 Task: Add an event  with title  Workshop: Effective Communication, date '2024/05/03' & Select Event type as  Group. Add location for the event as  321 Damrak, Amsterdam, Netherlands and add a description: The Effective Communication workshop is a dynamic and interactive session designed to enhance participants' communication skills and promote effective interpersonal interactions in the workplace. This workshop provides valuable insights, practical techniques, and hands-on exercises to improve both verbal and non-verbal communication abilities._x000D_
_x000D_
Create an event link  http-workshop:effectivecommunicationcom & Select the event color as  Lime Green. , logged in from the account softage.1@softage.netand send the event invitation to softage.7@softage.net and softage.8@softage.net
Action: Mouse moved to (691, 215)
Screenshot: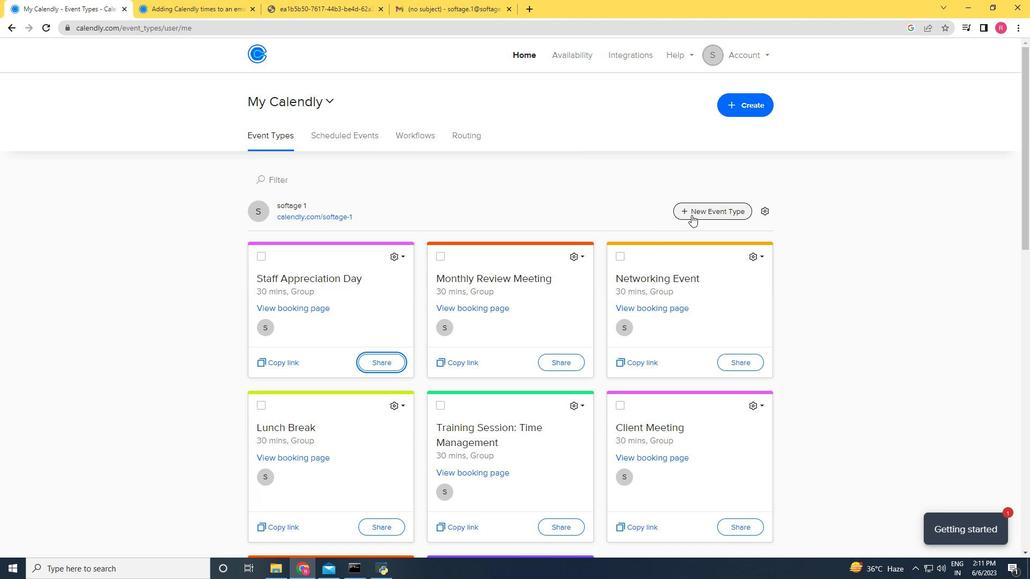 
Action: Mouse pressed left at (691, 215)
Screenshot: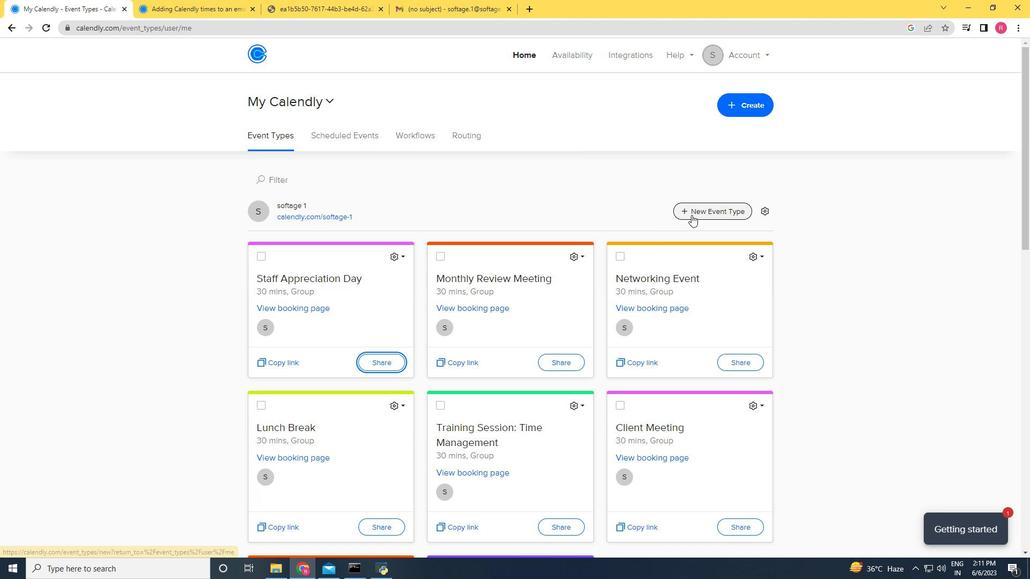 
Action: Mouse moved to (458, 245)
Screenshot: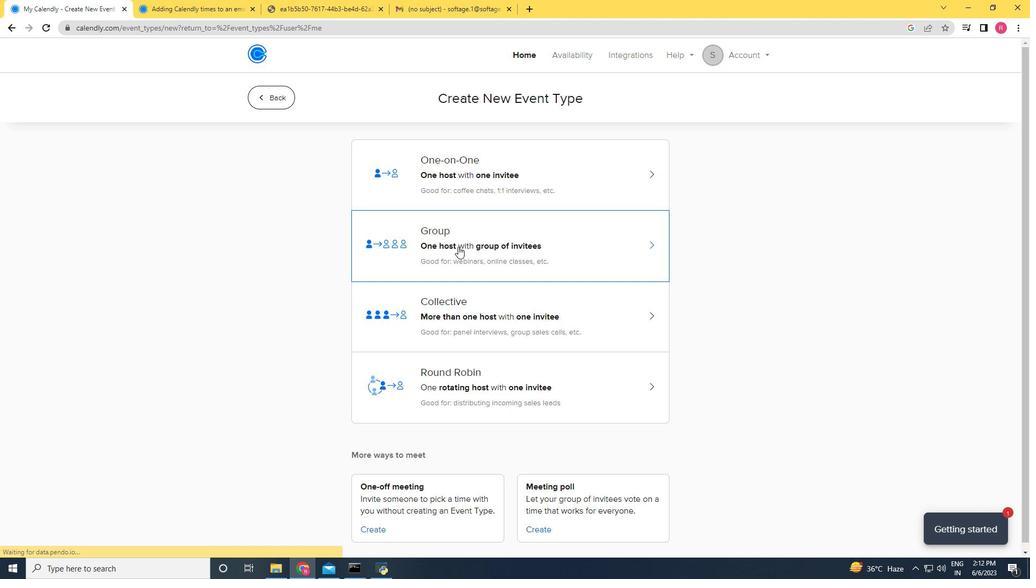 
Action: Mouse pressed left at (458, 245)
Screenshot: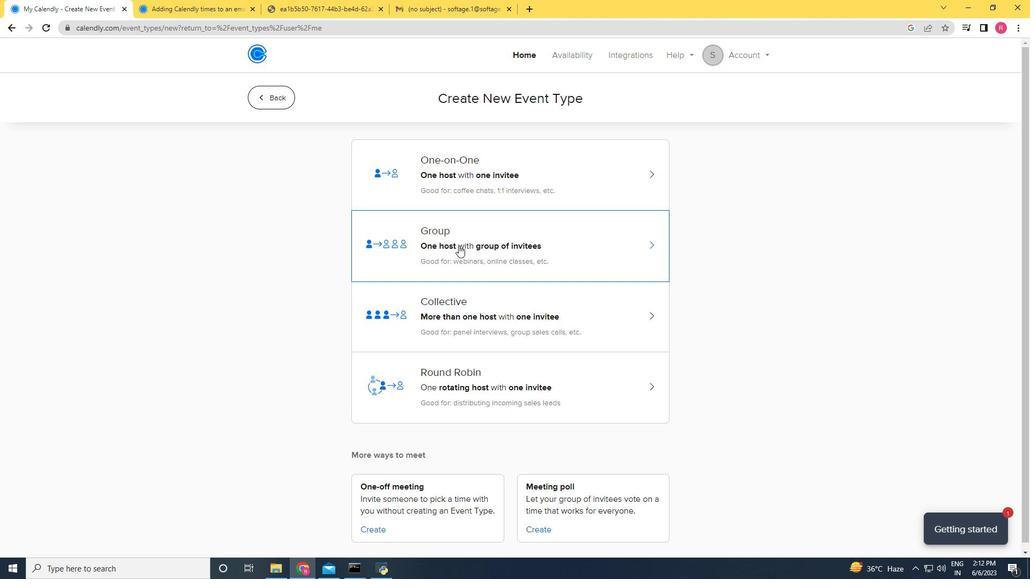 
Action: Mouse moved to (557, 217)
Screenshot: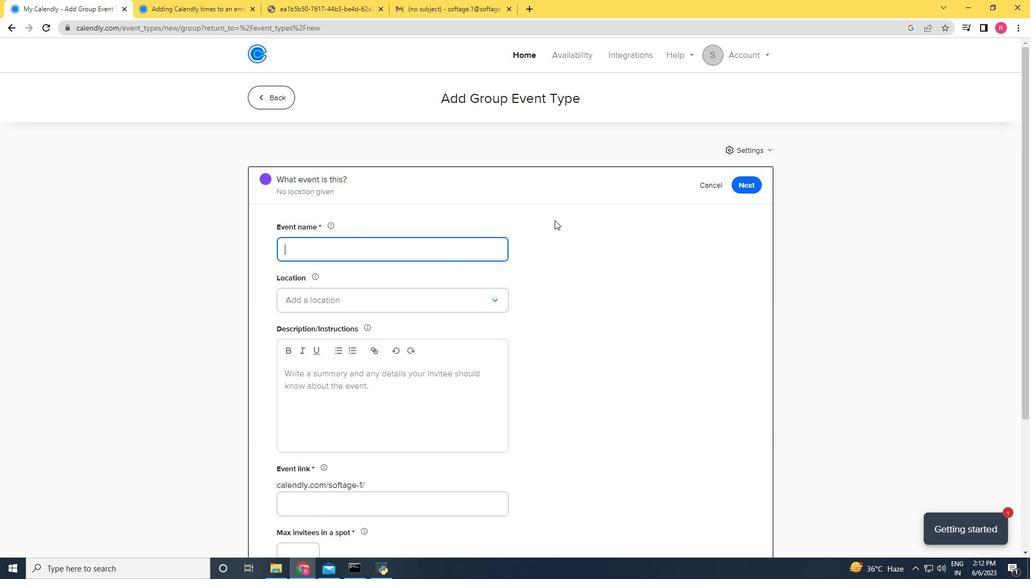 
Action: Key pressed <Key.shift>
Screenshot: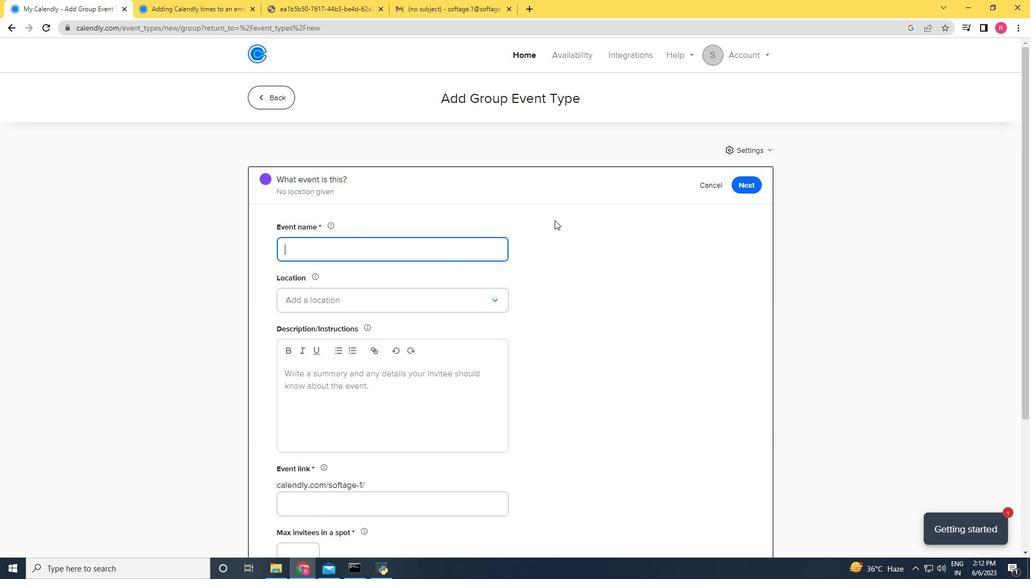 
Action: Mouse moved to (558, 217)
Screenshot: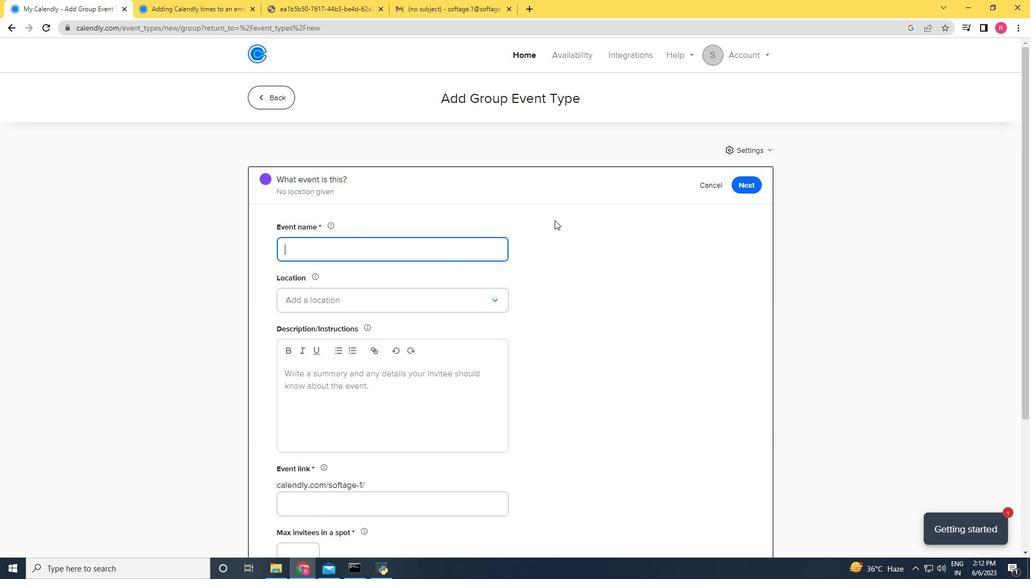
Action: Key pressed Workshop<Key.shift_r><Key.shift_r><Key.shift_r><Key.shift_r><Key.shift_r><Key.shift_r><Key.shift_r><Key.shift_r><Key.shift_r>:<Key.space><Key.shift><Key.shift><Key.shift><Key.shift><Key.shift><Key.shift>Effective<Key.space><Key.shift>Communicatin<Key.backspace><Key.backspace>ion<Key.space>
Screenshot: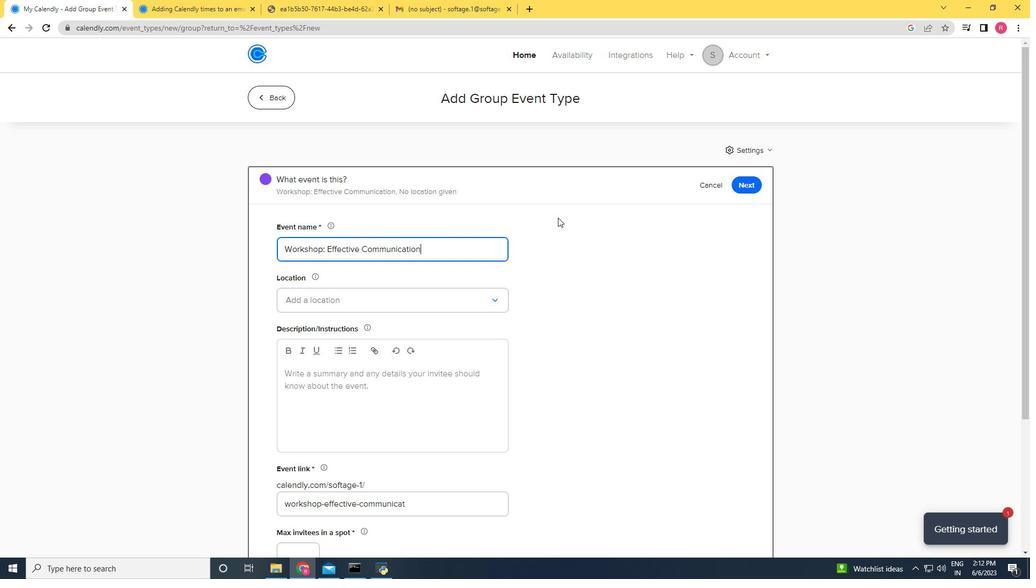 
Action: Mouse moved to (431, 297)
Screenshot: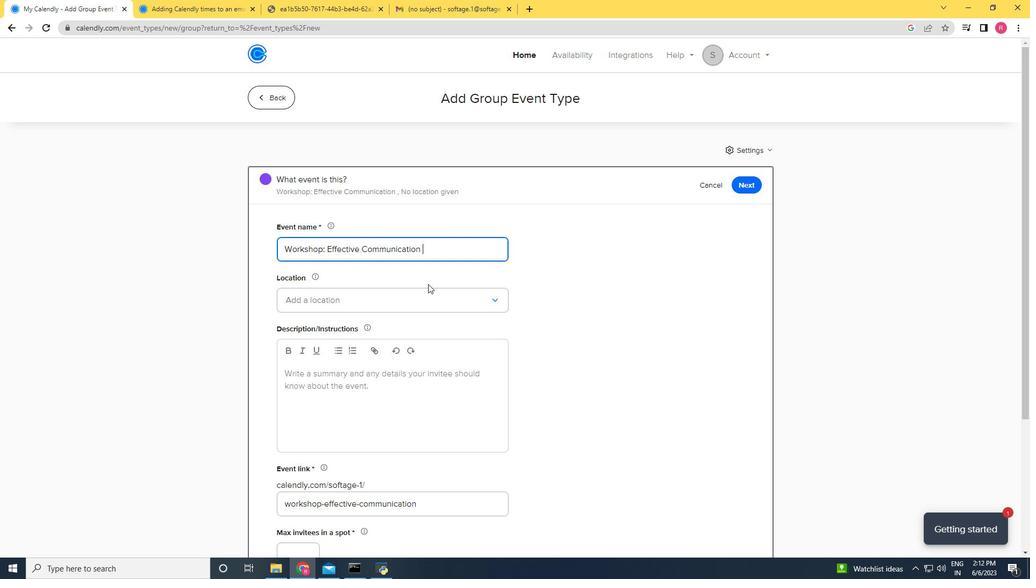 
Action: Mouse pressed left at (431, 297)
Screenshot: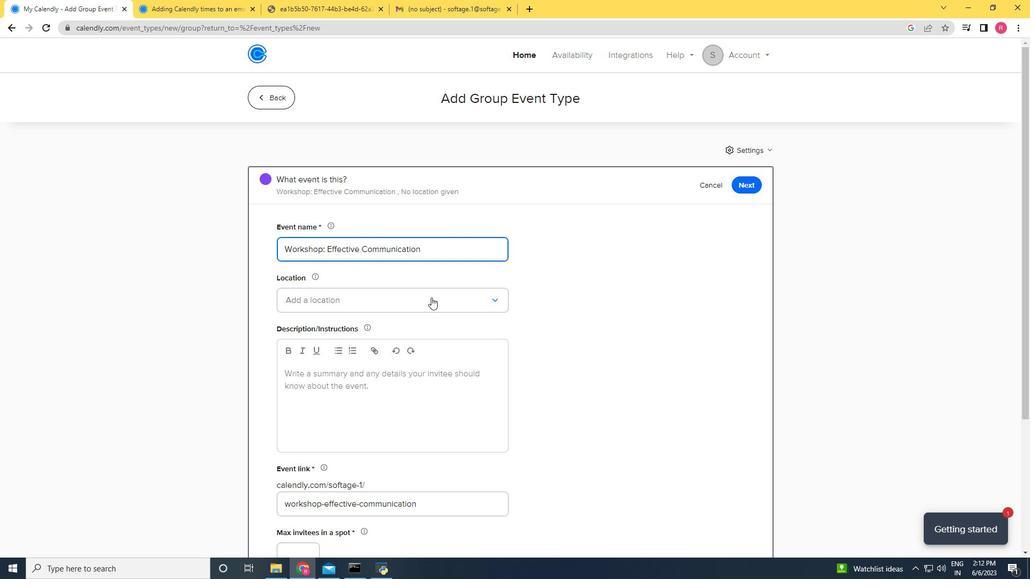 
Action: Mouse moved to (422, 322)
Screenshot: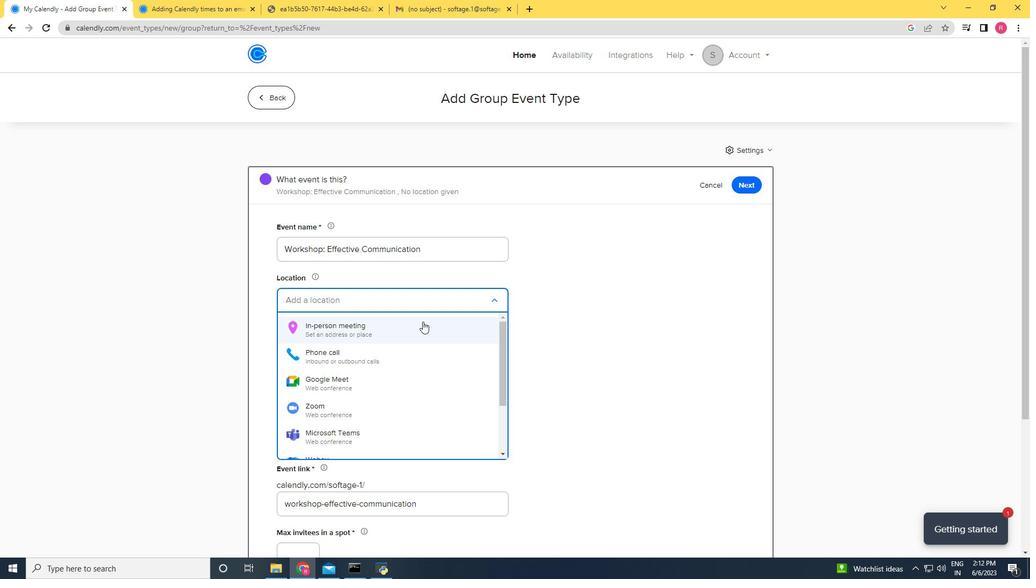
Action: Mouse pressed left at (422, 322)
Screenshot: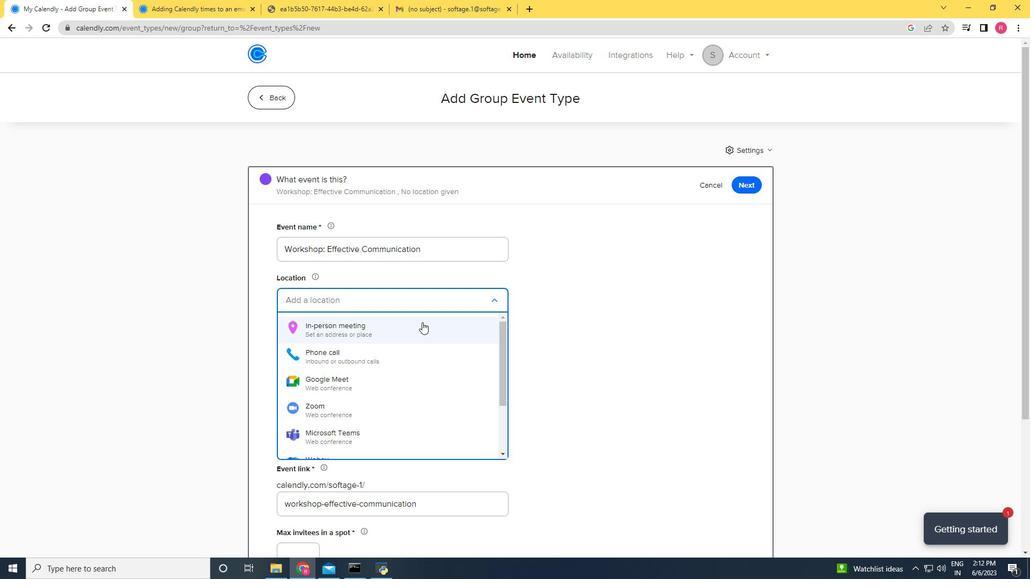 
Action: Mouse moved to (486, 182)
Screenshot: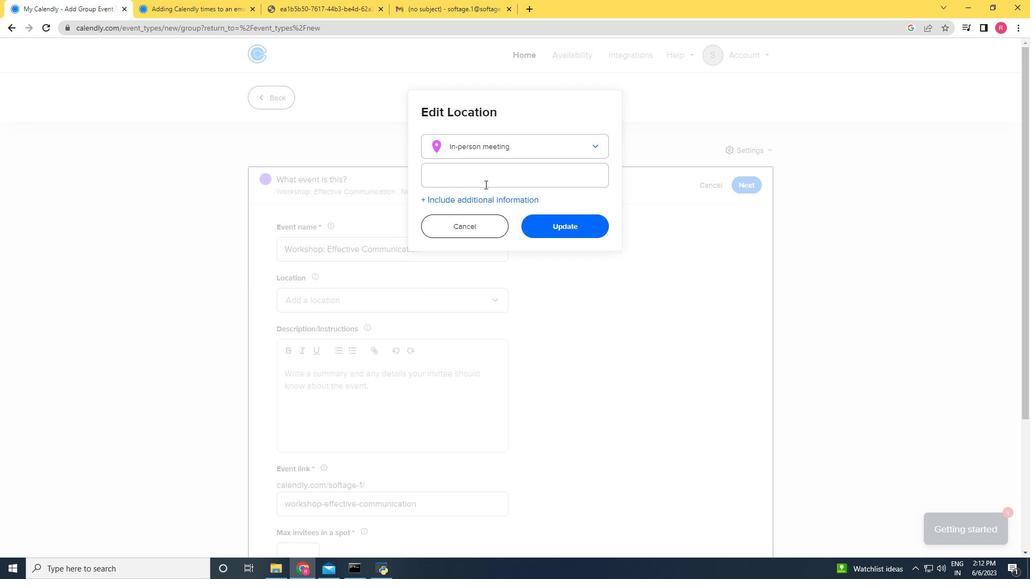 
Action: Mouse pressed left at (486, 182)
Screenshot: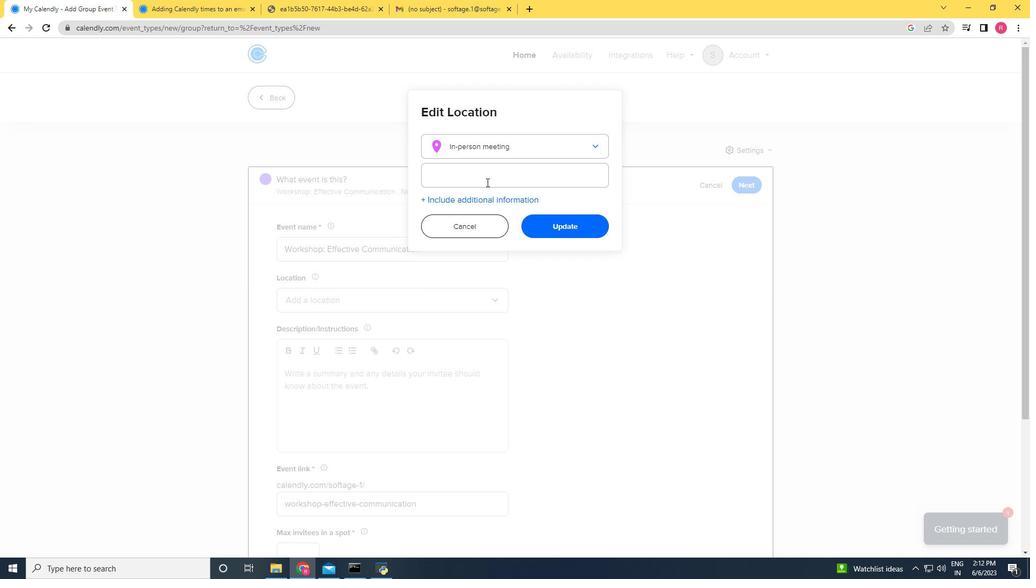 
Action: Mouse moved to (486, 181)
Screenshot: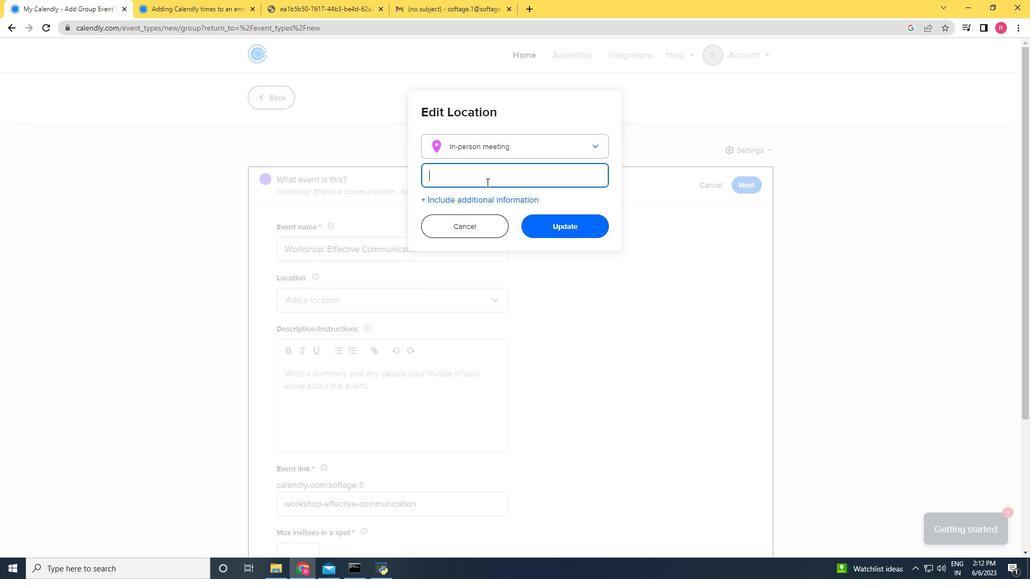 
Action: Key pressed 321<Key.space><Key.shift>Damrak<Key.space><Key.backspace>,<Key.space><Key.shift><Key.shift><Key.shift>Amsterd
Screenshot: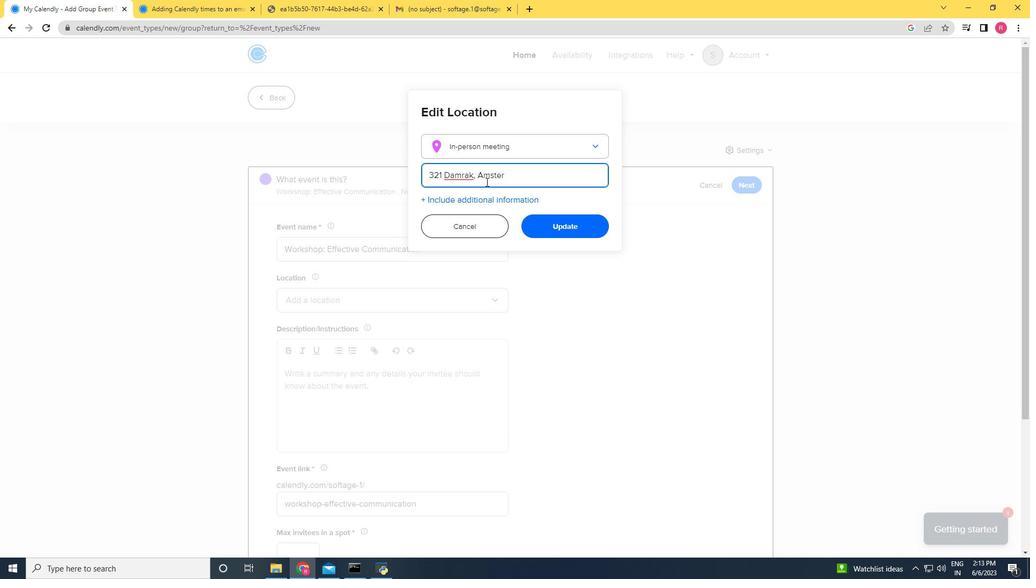 
Action: Mouse moved to (485, 181)
Screenshot: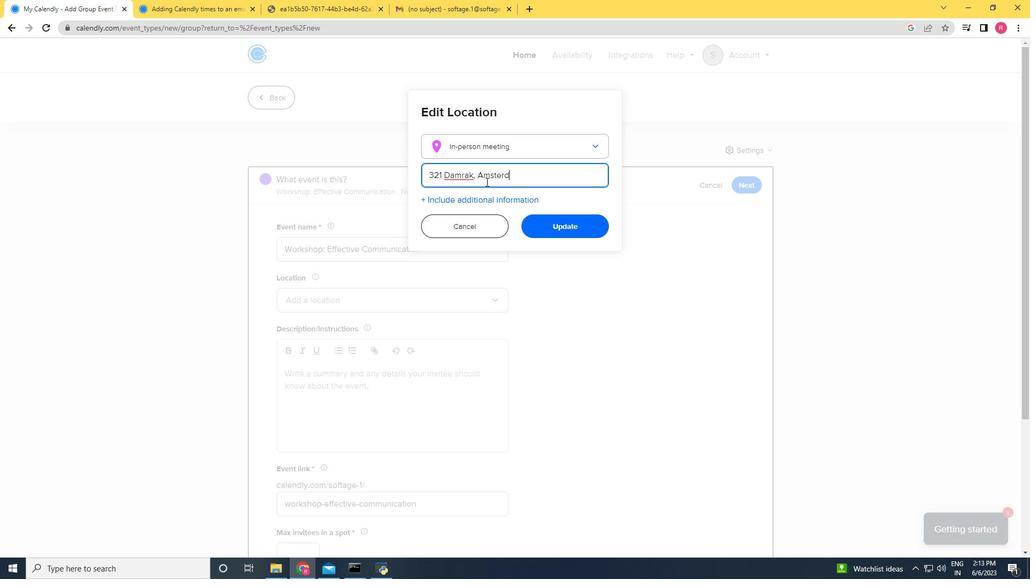 
Action: Key pressed am,<Key.space><Key.shift><Key.shift><Key.shift><Key.shift><Key.shift><Key.shift><Key.shift><Key.shift><Key.shift>Netherlands<Key.space>a<Key.insert><Key.backspace>
Screenshot: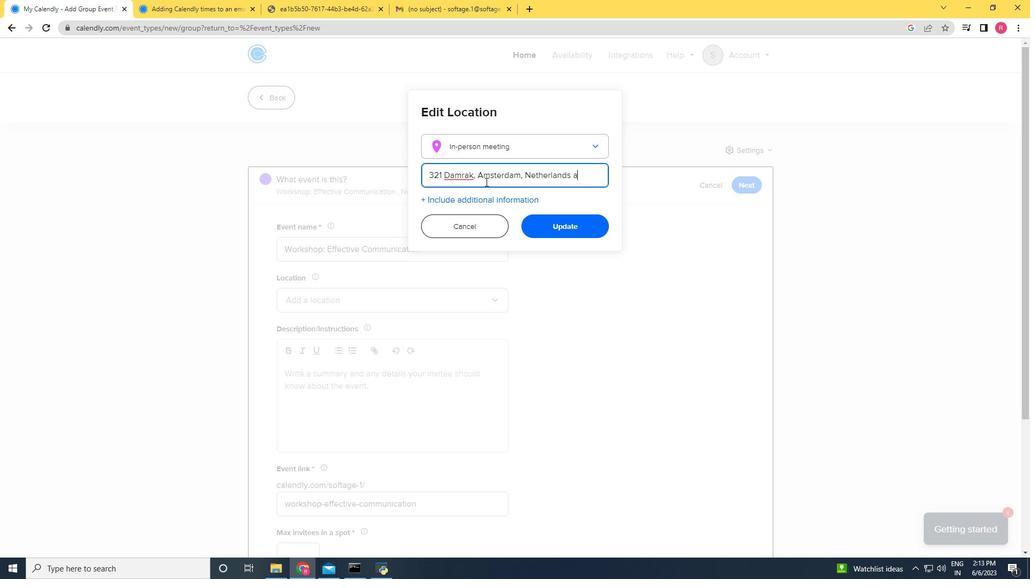 
Action: Mouse moved to (547, 231)
Screenshot: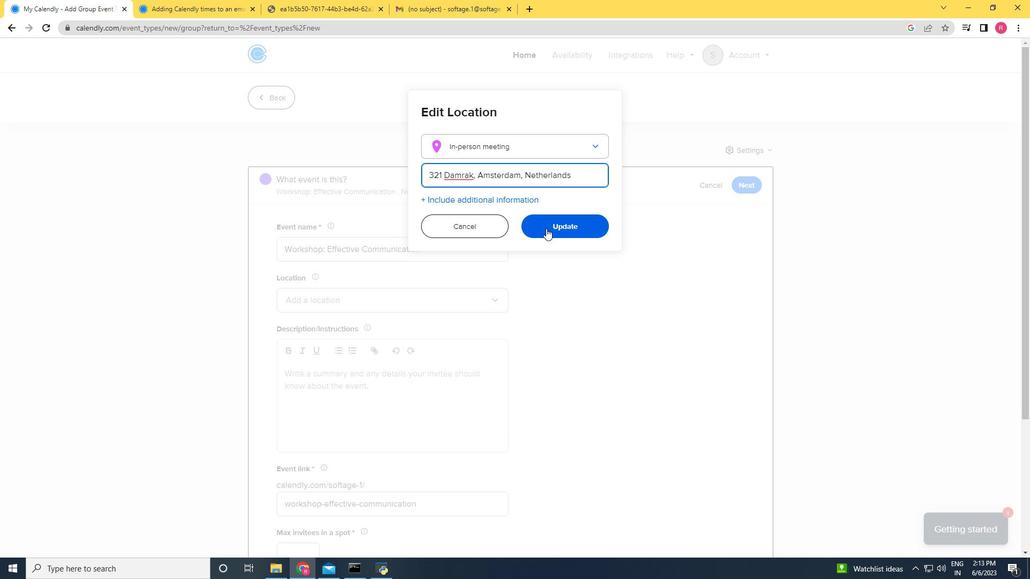 
Action: Mouse pressed left at (547, 231)
Screenshot: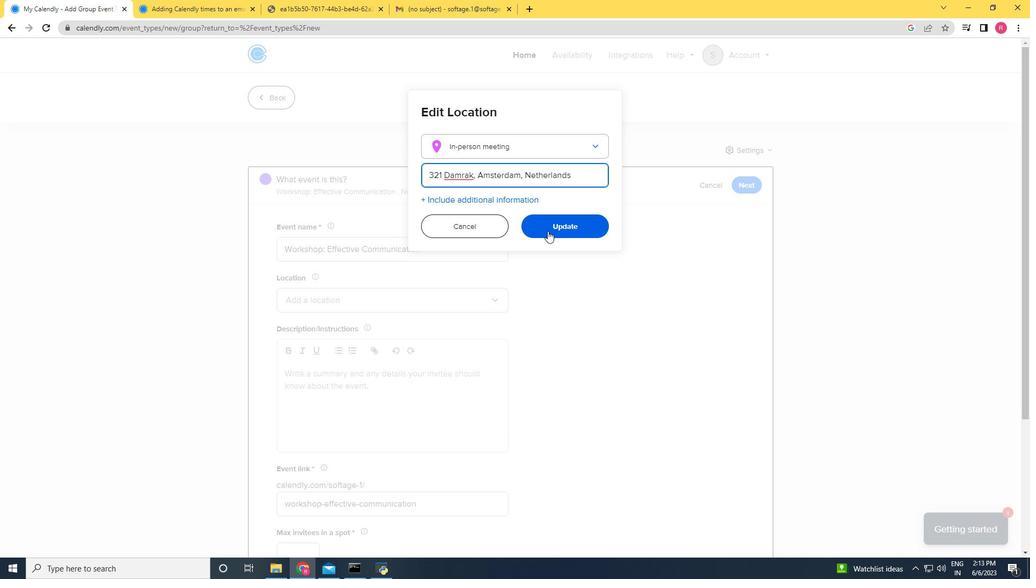 
Action: Mouse moved to (397, 399)
Screenshot: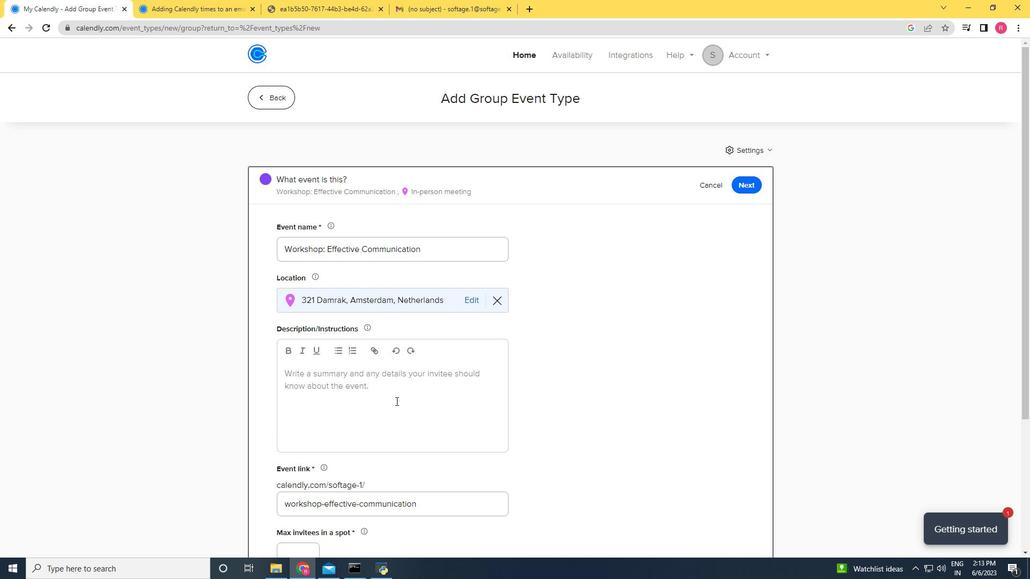 
Action: Mouse pressed left at (397, 399)
Screenshot: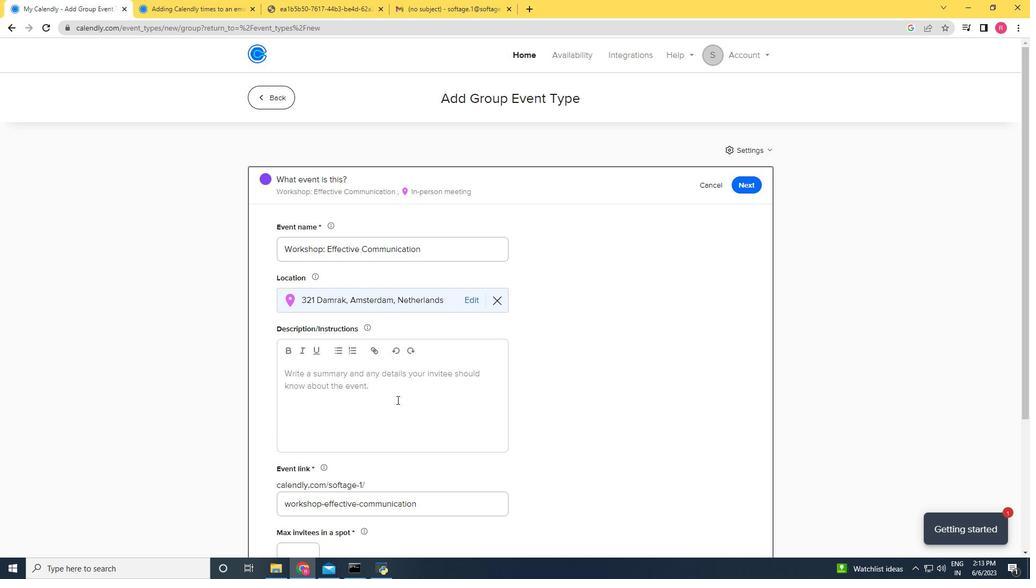 
Action: Mouse moved to (398, 399)
Screenshot: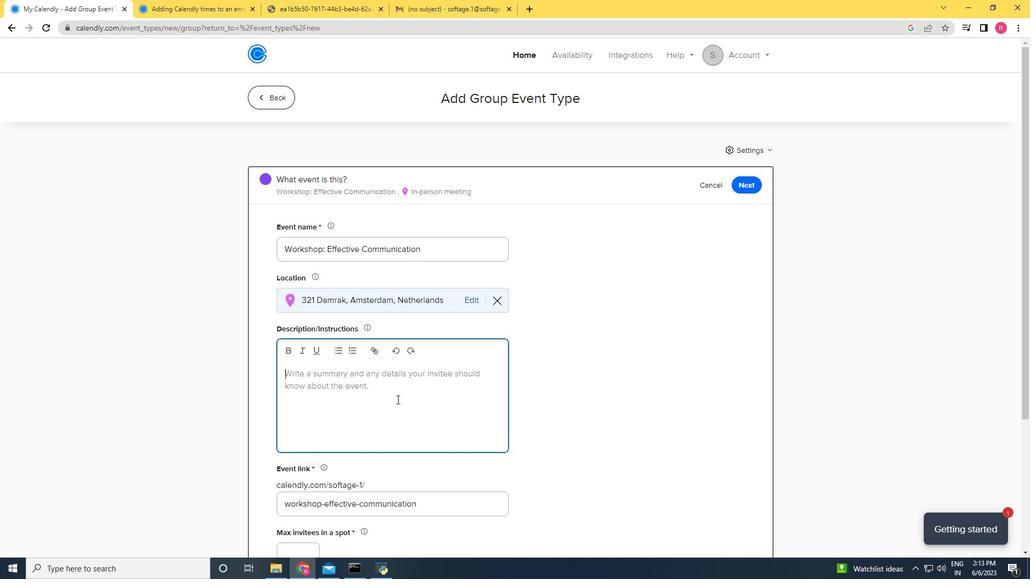 
Action: Key pressed <Key.shift>The<Key.space><Key.shift>Effecti
Screenshot: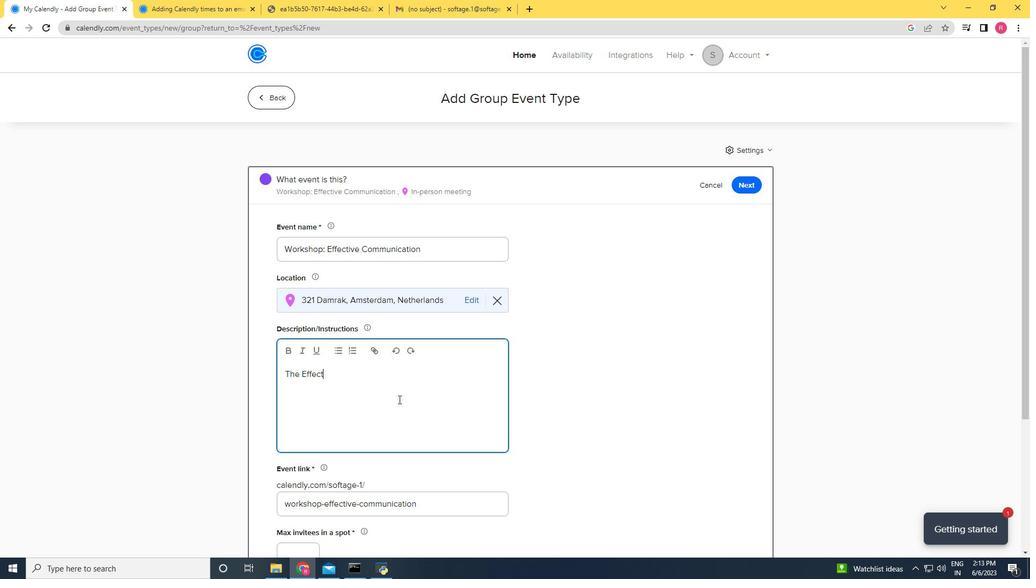 
Action: Mouse moved to (408, 394)
Screenshot: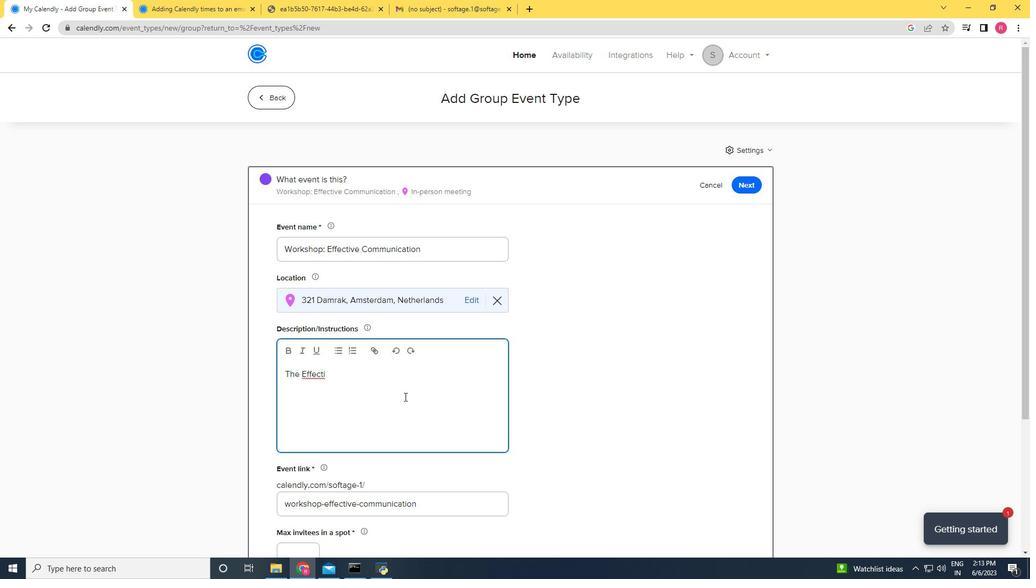 
Action: Key pressed ve<Key.space><Key.shift>Communica
Screenshot: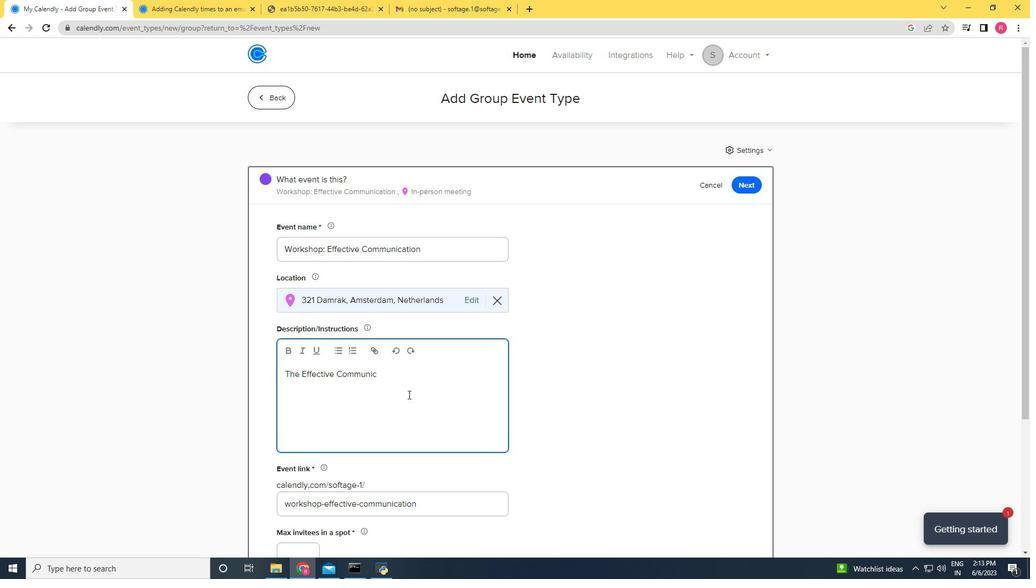 
Action: Mouse moved to (409, 393)
Screenshot: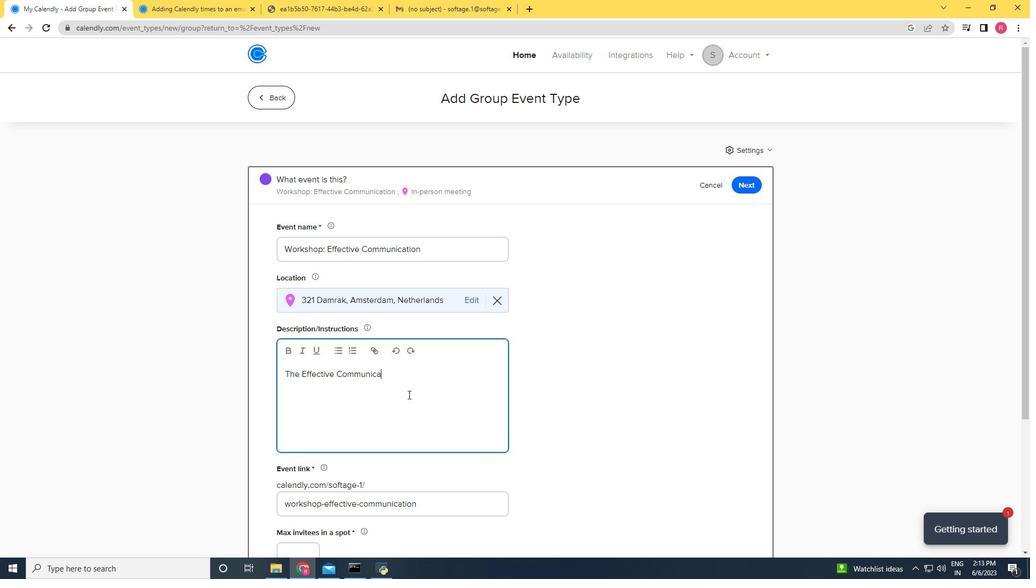 
Action: Key pressed r<Key.backspace><Key.backspace><Key.backspace><Key.backspace><Key.backspace><Key.backspace><Key.backspace><Key.backspace><Key.backspace><Key.backspace><Key.backspace><Key.backspace><Key.backspace><Key.backspace><Key.backspace><Key.backspace><Key.backspace><Key.backspace><Key.backspace><Key.backspace><Key.backspace><Key.backspace><Key.backspace><Key.backspace><Key.backspace><Key.backspace><Key.backspace><Key.backspace><Key.backspace><Key.backspace><Key.backspace><Key.backspace><Key.backspace><Key.backspace><Key.backspace><Key.backspace>ctrl+Zctrl+Zti
Screenshot: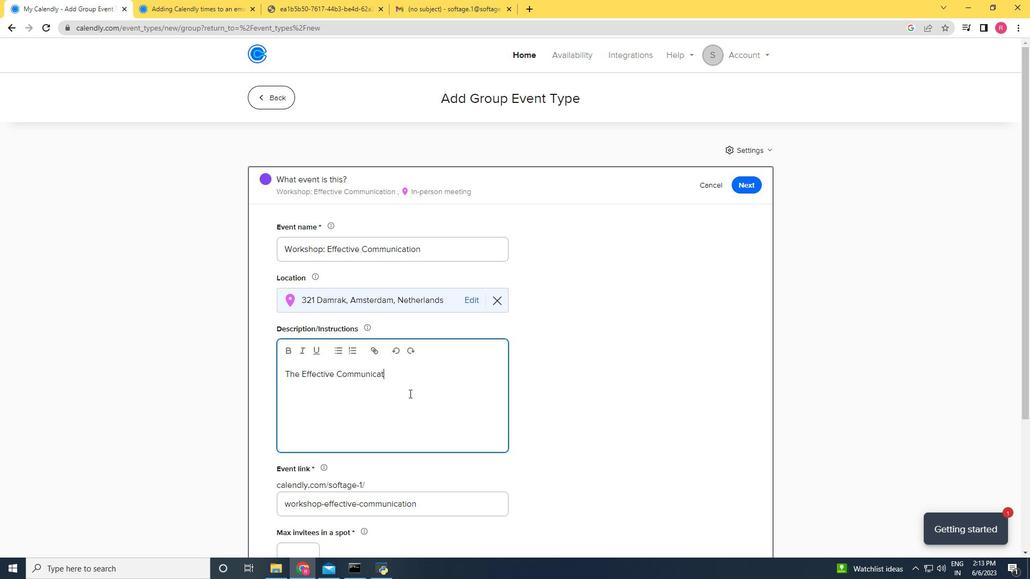 
Action: Mouse moved to (409, 393)
Screenshot: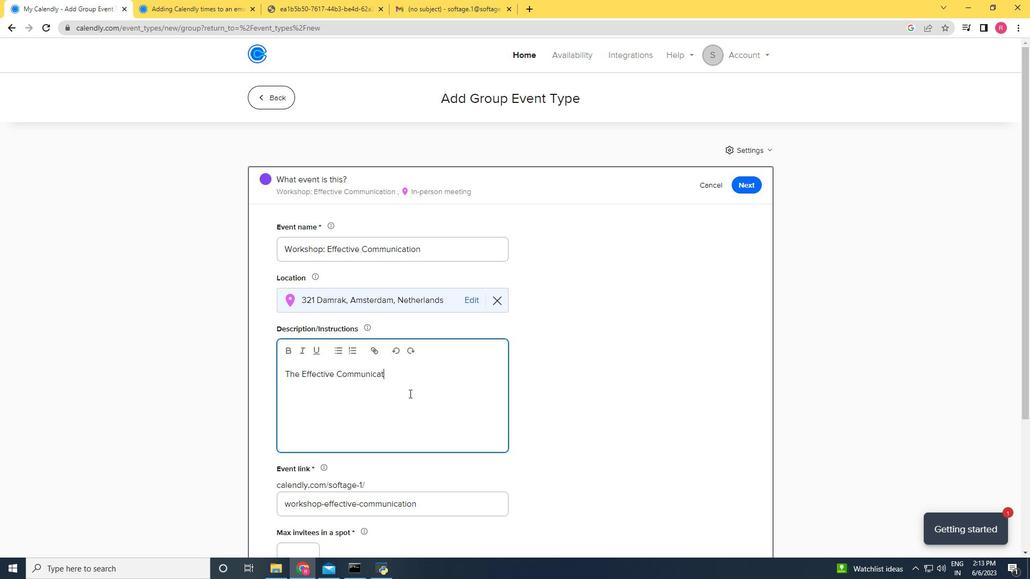 
Action: Key pressed on<Key.space>
Screenshot: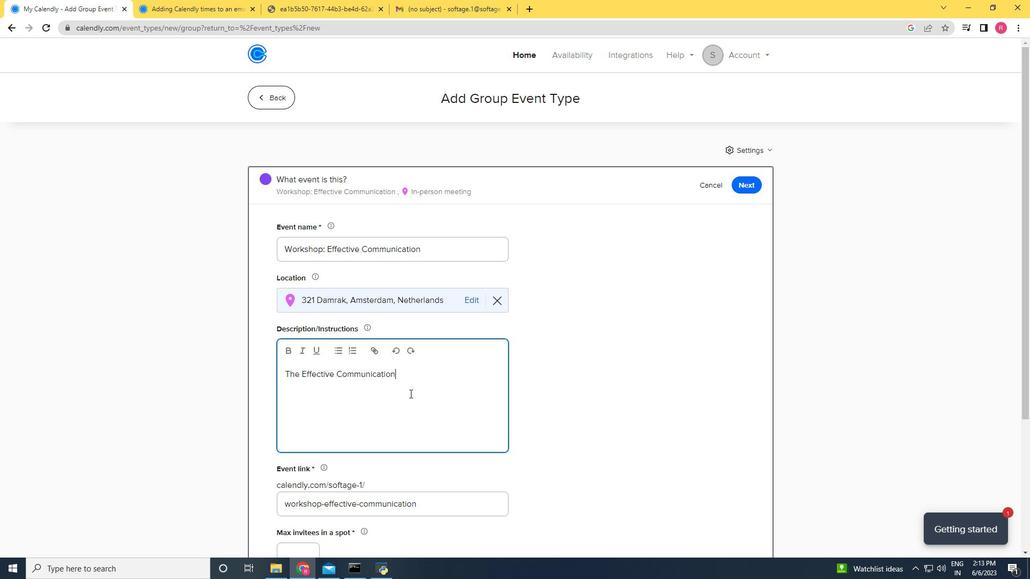 
Action: Mouse moved to (409, 393)
Screenshot: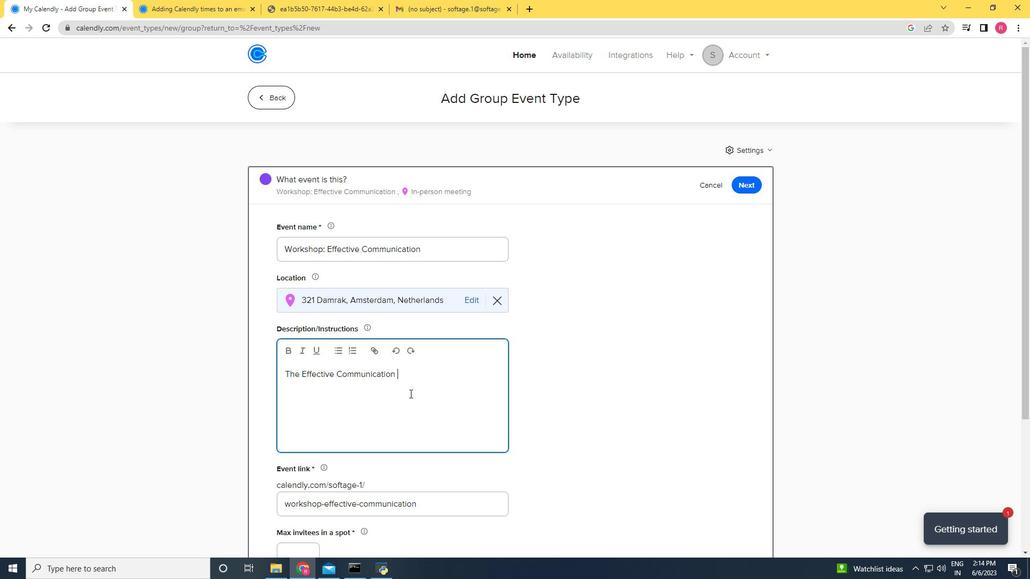 
Action: Key pressed worksh
Screenshot: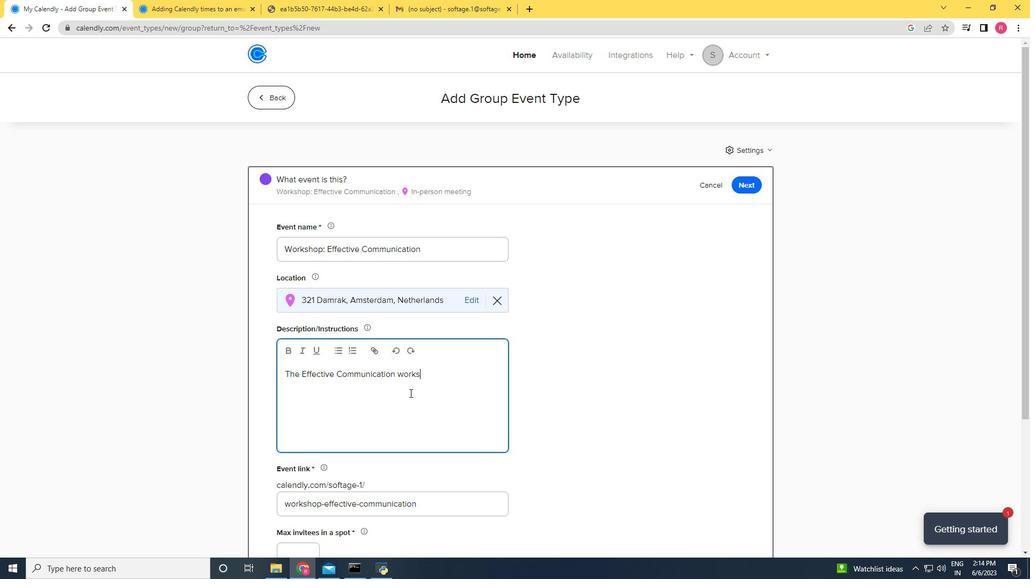
Action: Mouse moved to (409, 392)
Screenshot: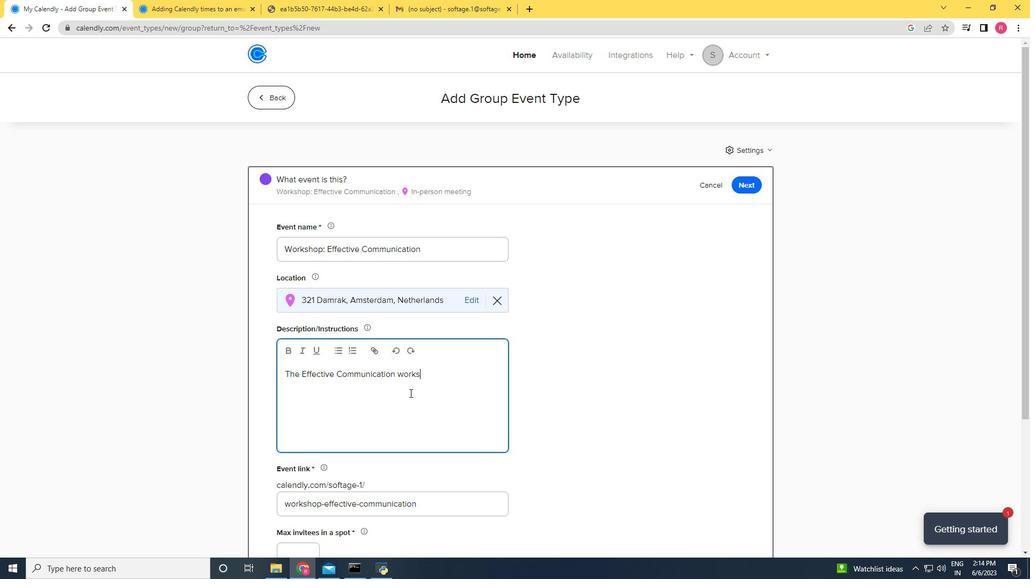 
Action: Key pressed op<Key.space>is<Key.space>a<Key.space>dyb<Key.backspace>namic<Key.space>and<Key.space><Key.space><Key.space><Key.space><Key.space>
Screenshot: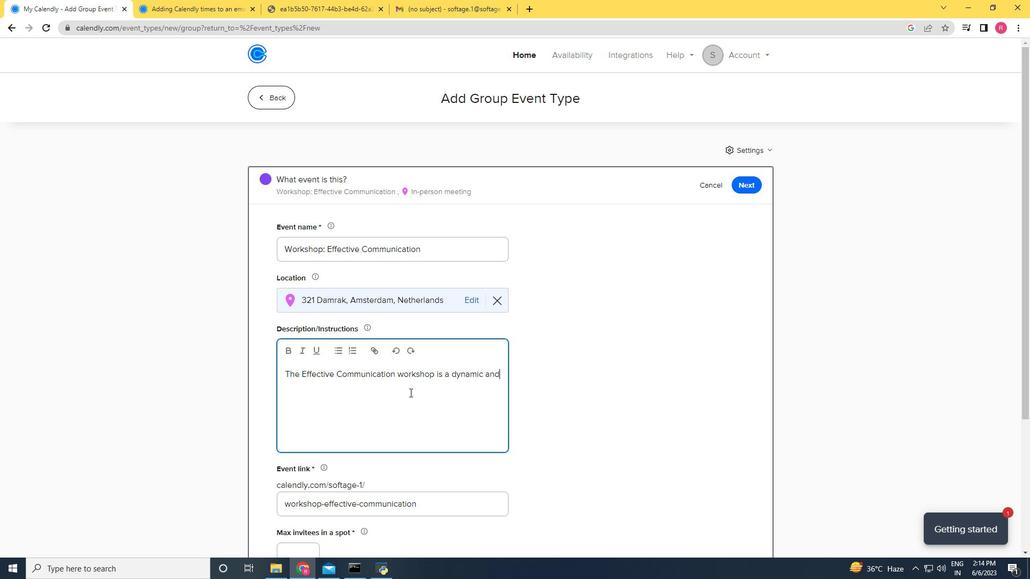 
Action: Mouse moved to (499, 375)
Screenshot: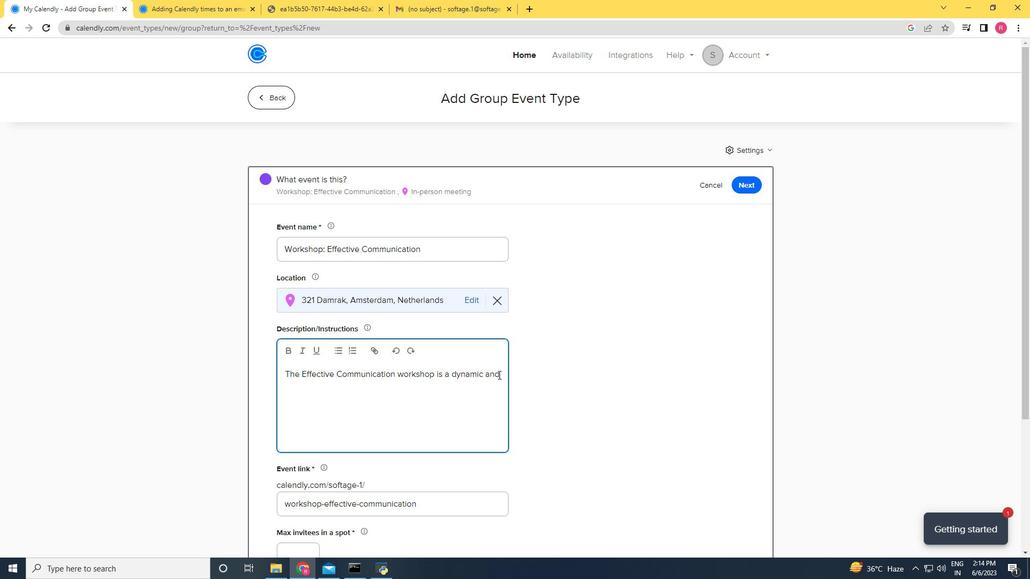
Action: Mouse pressed left at (499, 375)
Screenshot: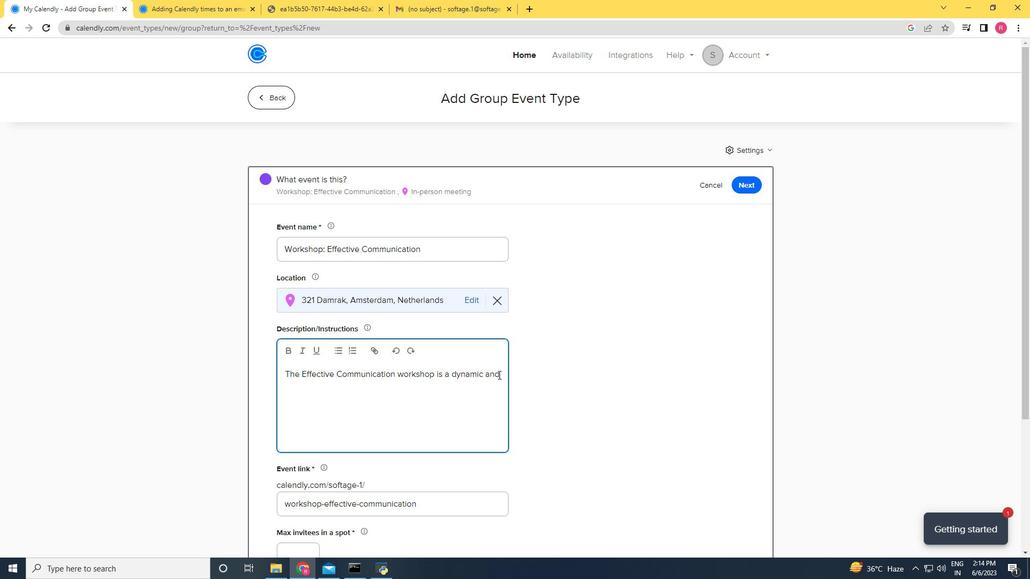
Action: Mouse moved to (469, 374)
Screenshot: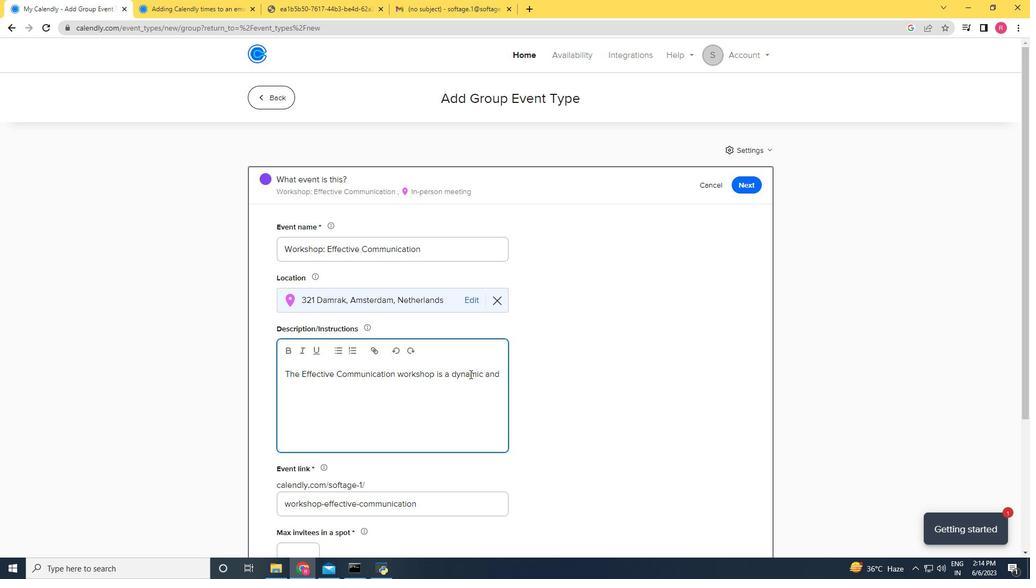 
Action: Key pressed <Key.backspace>d<Key.space>interactive<Key.space>sessionn<Key.space><Key.backspace><Key.backspace><Key.backspace><Key.backspace>on<Key.space>designed<Key.space>to<Key.space>enhance<Key.space>pr<Key.backspace>articipants<Key.space><Key.backspace>'<Key.space>communicationn<Key.space><Key.backspace><Key.backspace><Key.space>skils<Key.space><Key.backspace><Key.backspace>ls<Key.space>and<Key.space>promote<Key.space>effecive<Key.space><Key.backspace><Key.backspace><Key.backspace><Key.backspace>tive<Key.space>interpersonal<Key.space>interactions<Key.space>in<Key.space>thr<Key.space><Key.backspace><Key.backspace>e<Key.space>workplace.
Screenshot: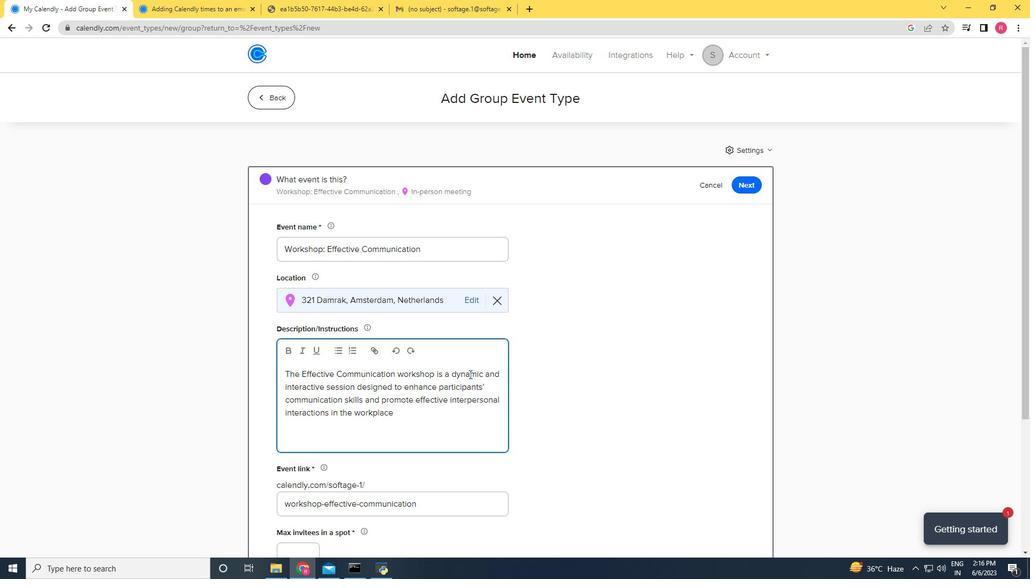 
Action: Mouse moved to (438, 504)
Screenshot: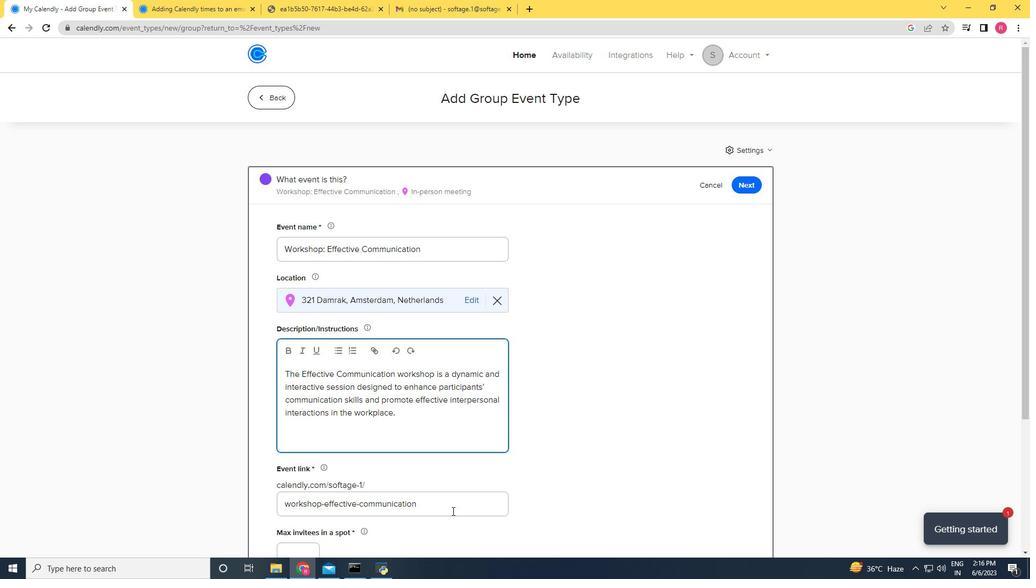 
Action: Mouse pressed left at (438, 504)
Screenshot: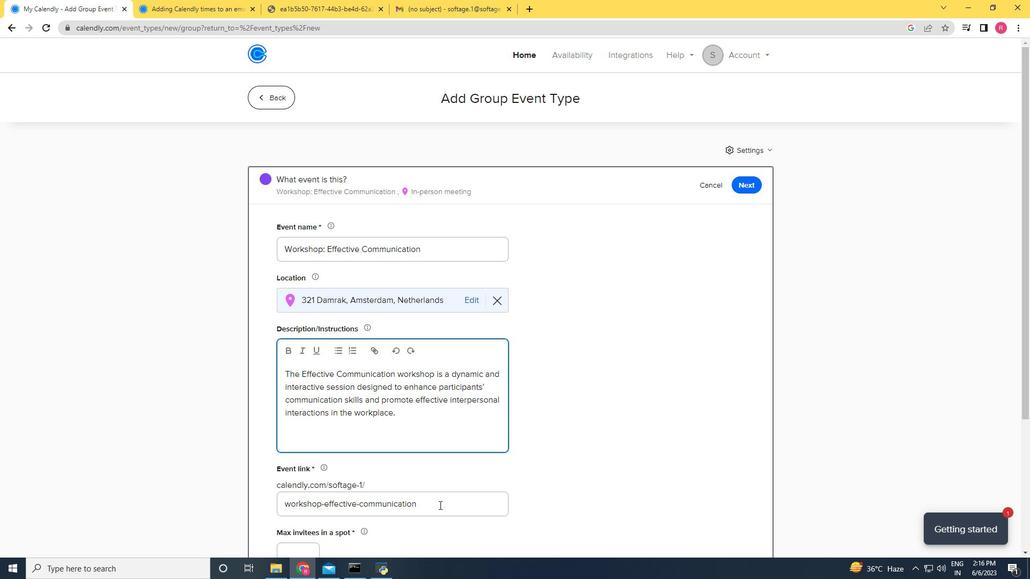 
Action: Mouse moved to (438, 503)
Screenshot: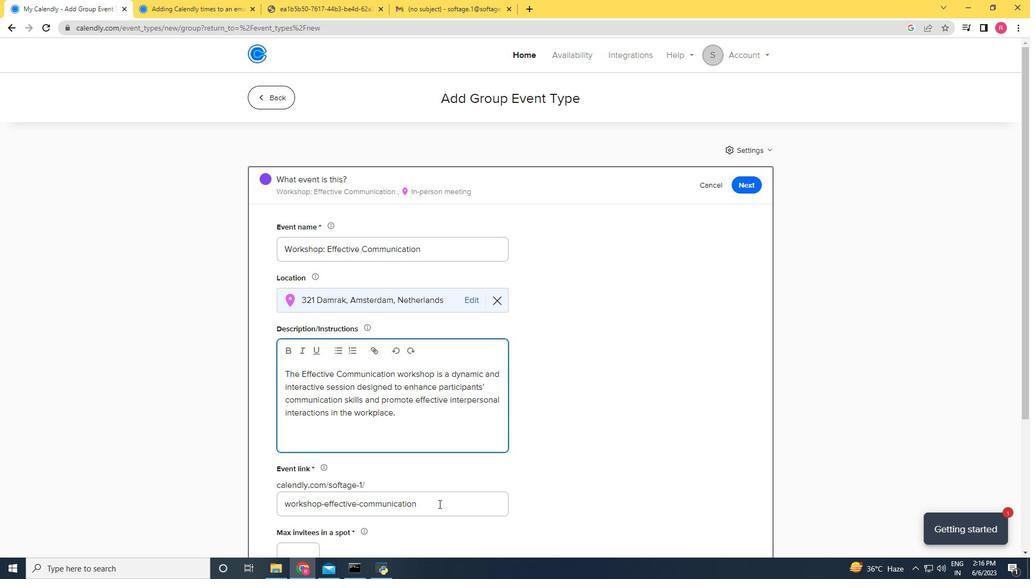 
Action: Mouse pressed left at (438, 503)
Screenshot: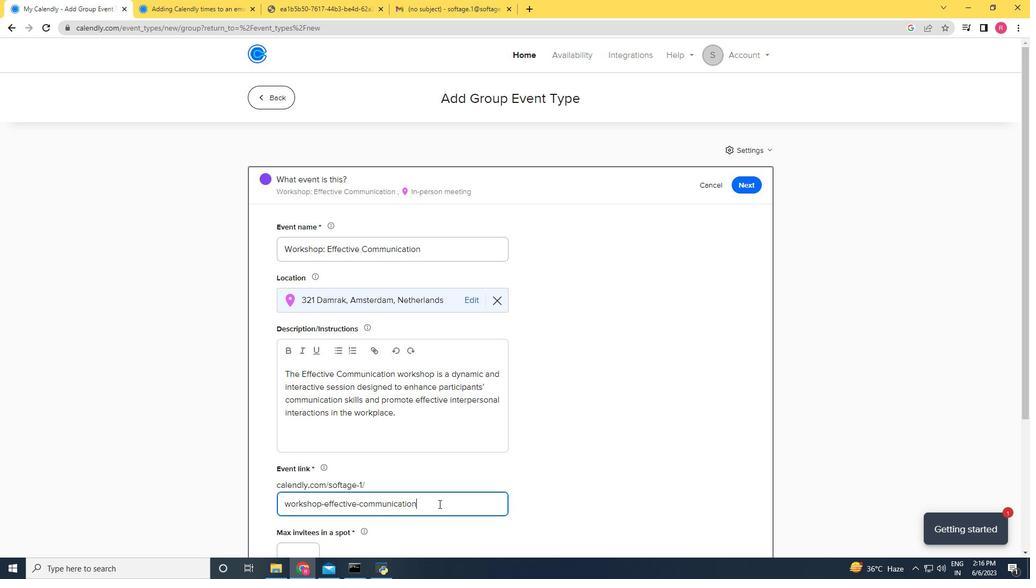 
Action: Mouse moved to (441, 502)
Screenshot: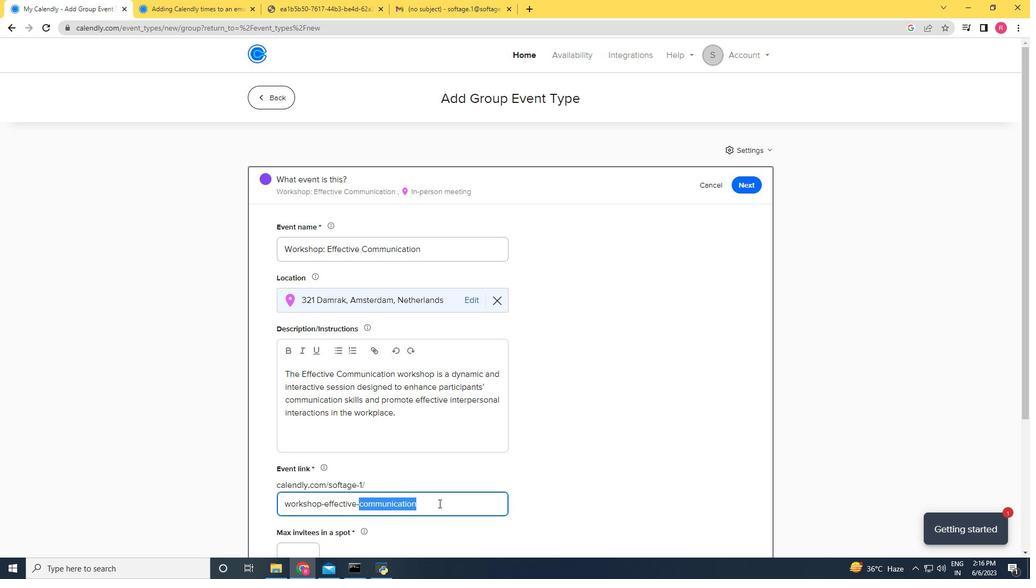 
Action: Key pressed <Key.backspace><Key.backspace><Key.backspace><Key.backspace><Key.backspace><Key.backspace><Key.backspace><Key.backspace><Key.backspace><Key.backspace><Key.backspace><Key.backspace><Key.backspace><Key.backspace><Key.backspace><Key.backspace><Key.backspace><Key.backspace><Key.backspace><Key.backspace><Key.backspace><Key.backspace><Key.backspace><Key.backspace><Key.backspace><Key.backspace><Key.backspace><Key.backspace><Key.backspace><Key.backspace><Key.backspace><Key.backspace><Key.backspace><Key.backspace><Key.backspace><Key.backspace><Key.backspace><Key.backspace><Key.backspace><Key.backspace><Key.backspace><Key.backspace><Key.backspace><Key.backspace><Key.backspace><Key.backspace><Key.backspace><Key.backspace><Key.backspace><Key.backspace><Key.backspace><Key.backspace><Key.backspace><Key.backspace><Key.backspace><Key.backspace><Key.backspace><Key.backspace>
Screenshot: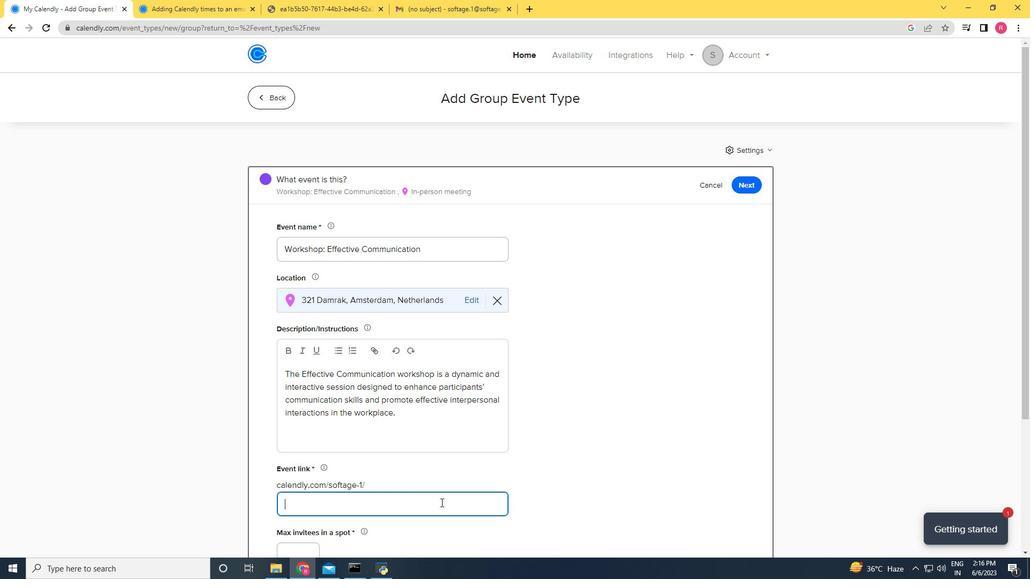 
Action: Mouse moved to (469, 425)
Screenshot: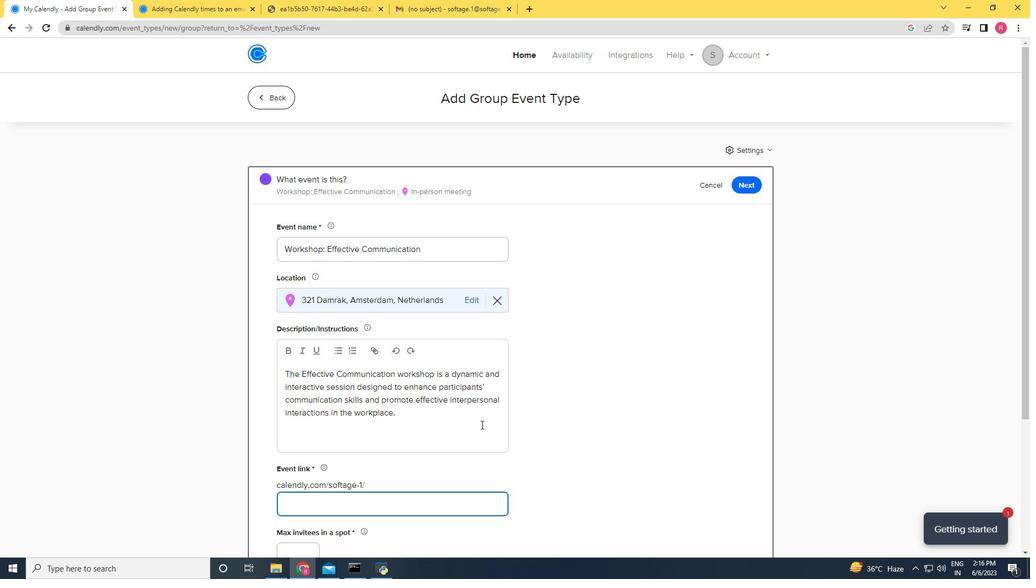 
Action: Mouse pressed left at (469, 425)
Screenshot: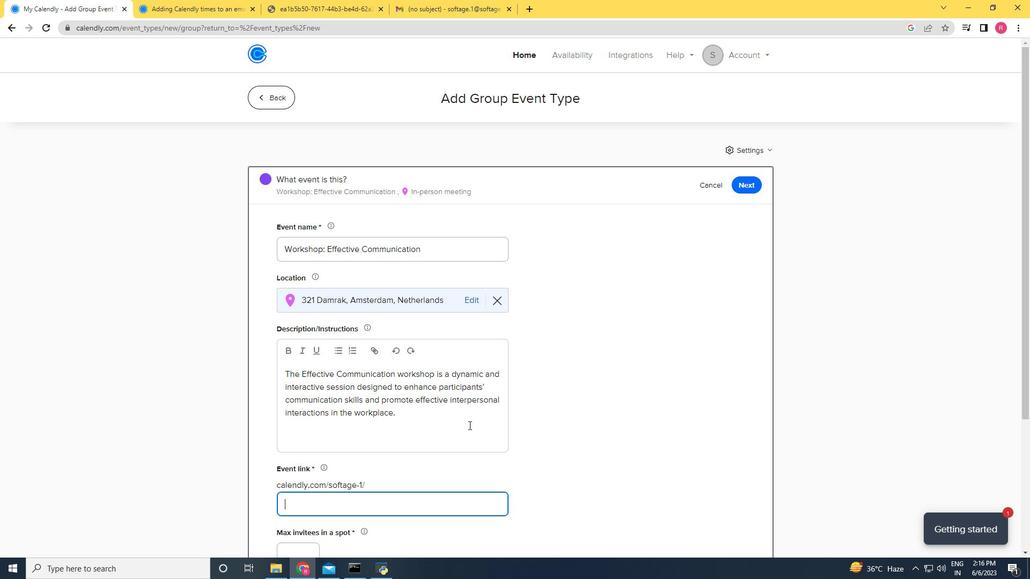 
Action: Mouse moved to (1029, 422)
Screenshot: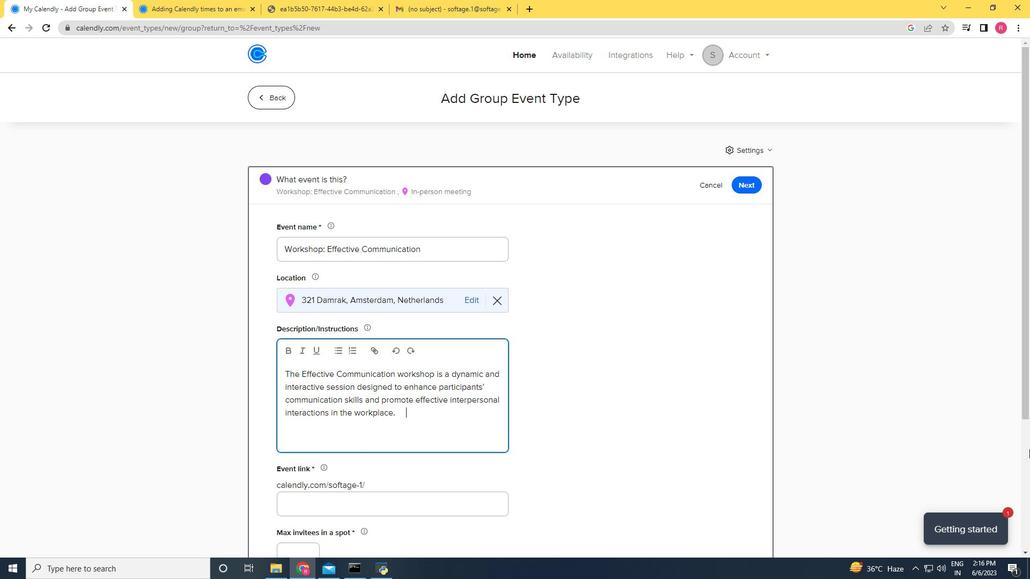 
Action: Key pressed <Key.backspace><Key.backspace><Key.backspace>
Screenshot: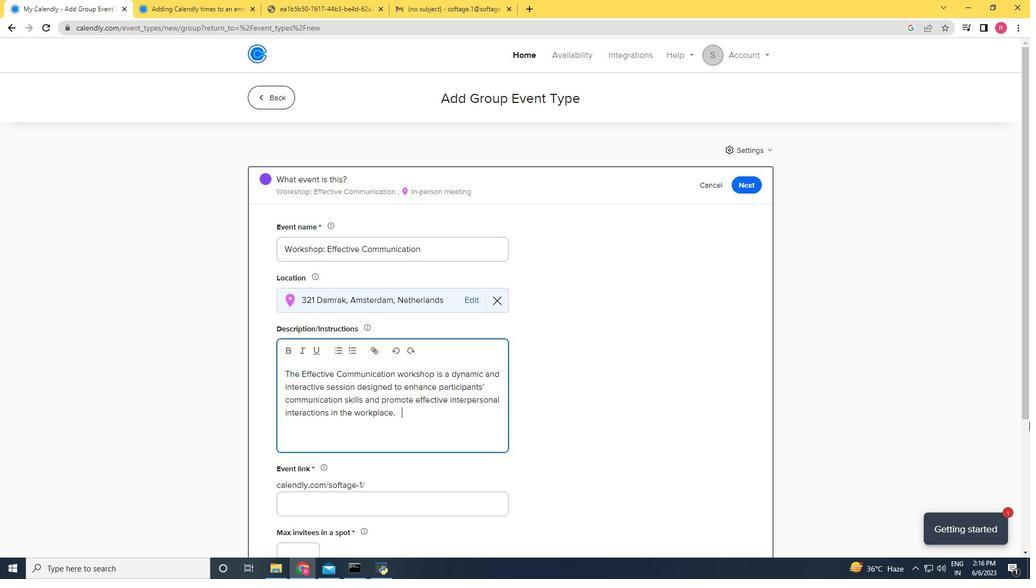 
Action: Mouse moved to (1029, 421)
Screenshot: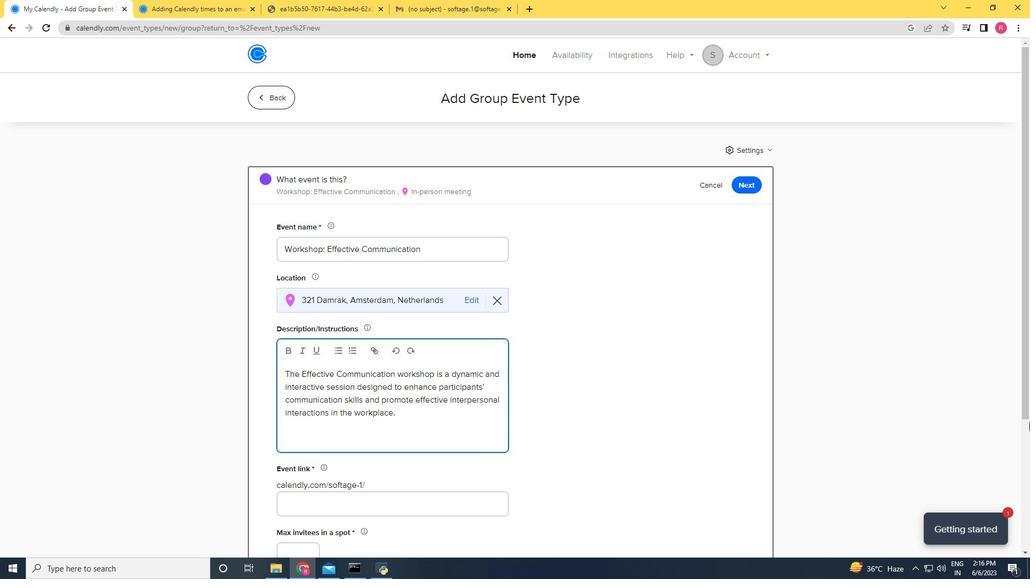 
Action: Key pressed thi
Screenshot: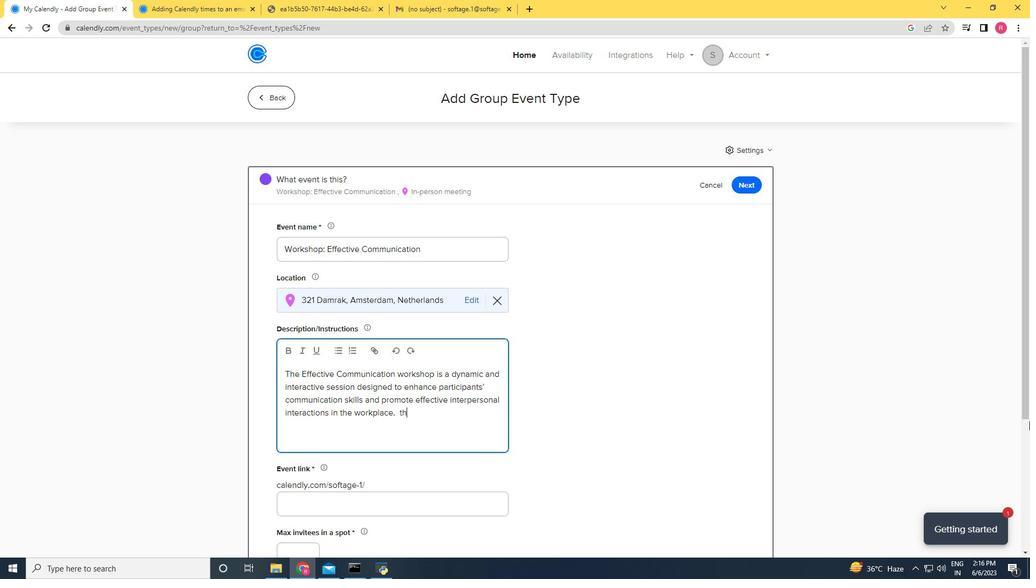 
Action: Mouse moved to (1029, 421)
Screenshot: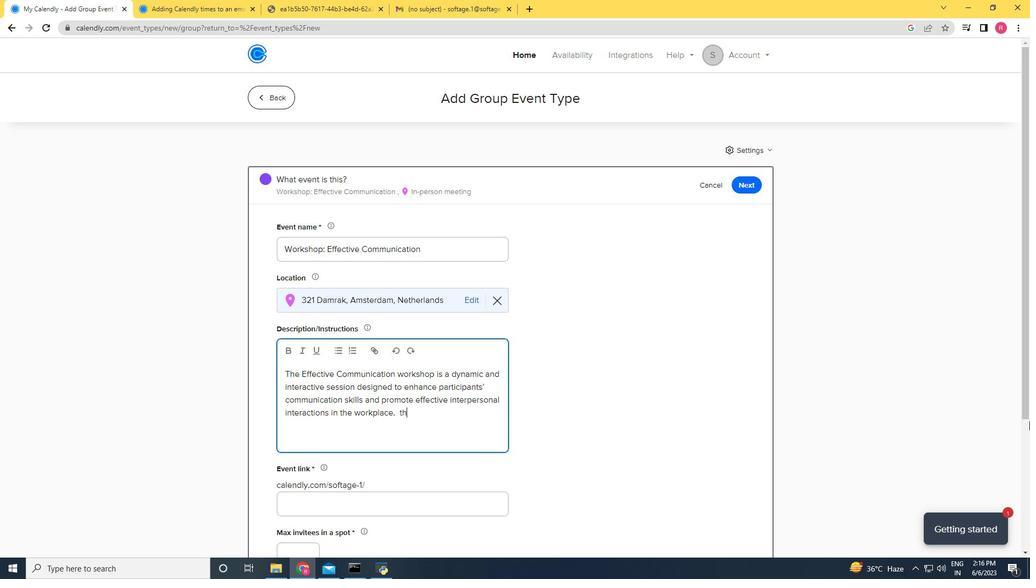 
Action: Key pressed s<Key.space>
Screenshot: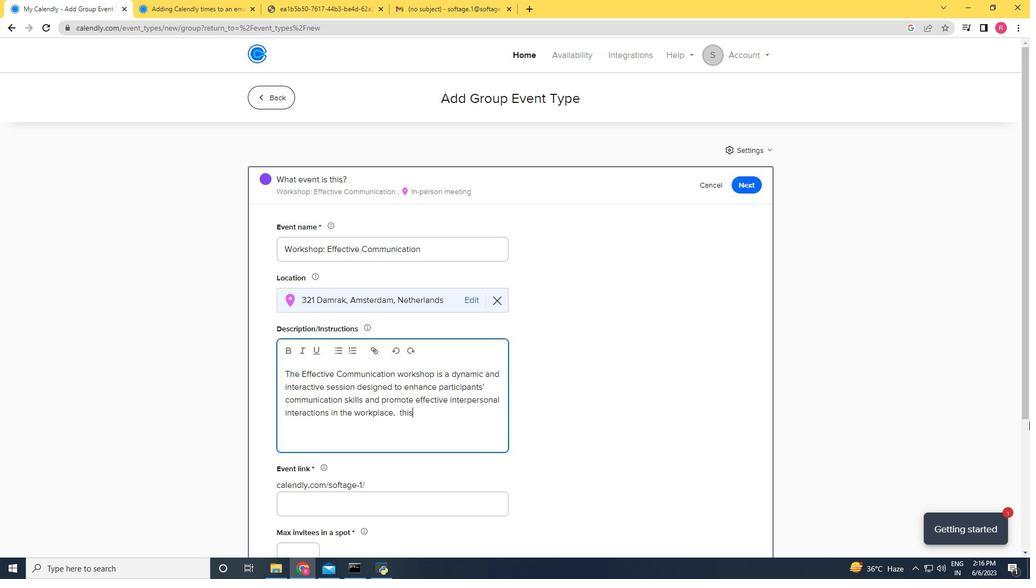 
Action: Mouse moved to (1029, 420)
Screenshot: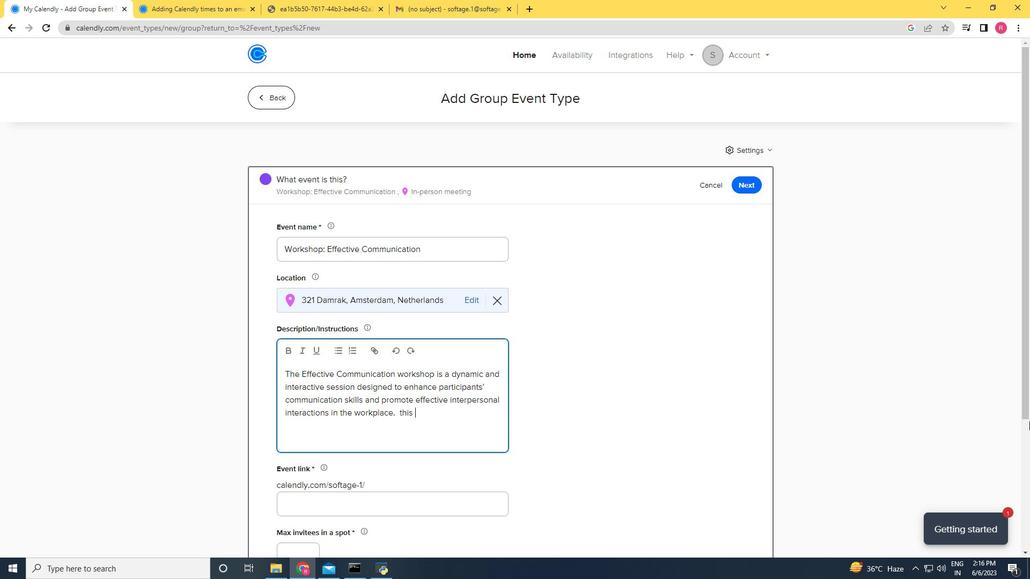 
Action: Key pressed <Key.backspace><Key.backspace>
Screenshot: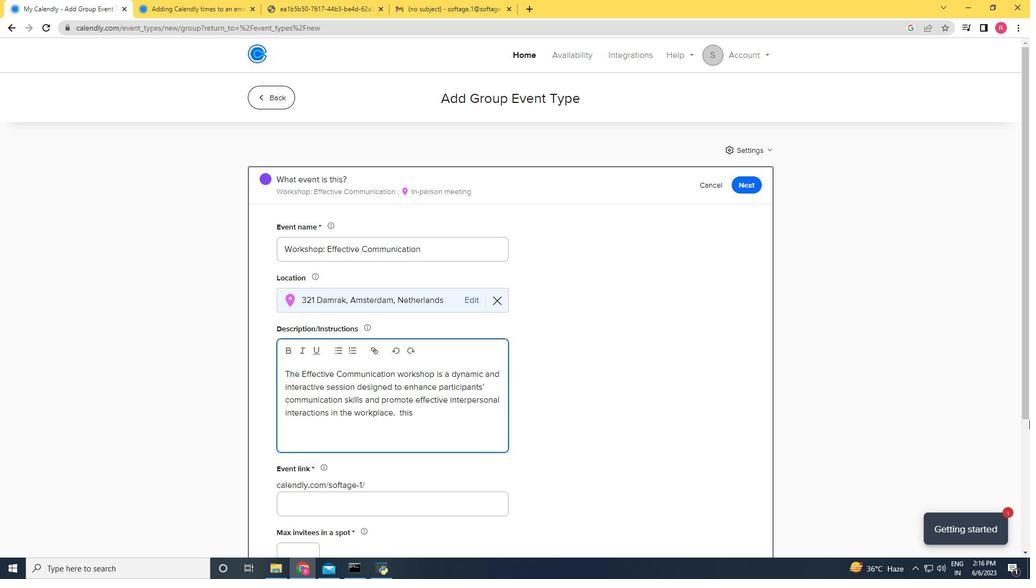 
Action: Mouse moved to (1029, 420)
Screenshot: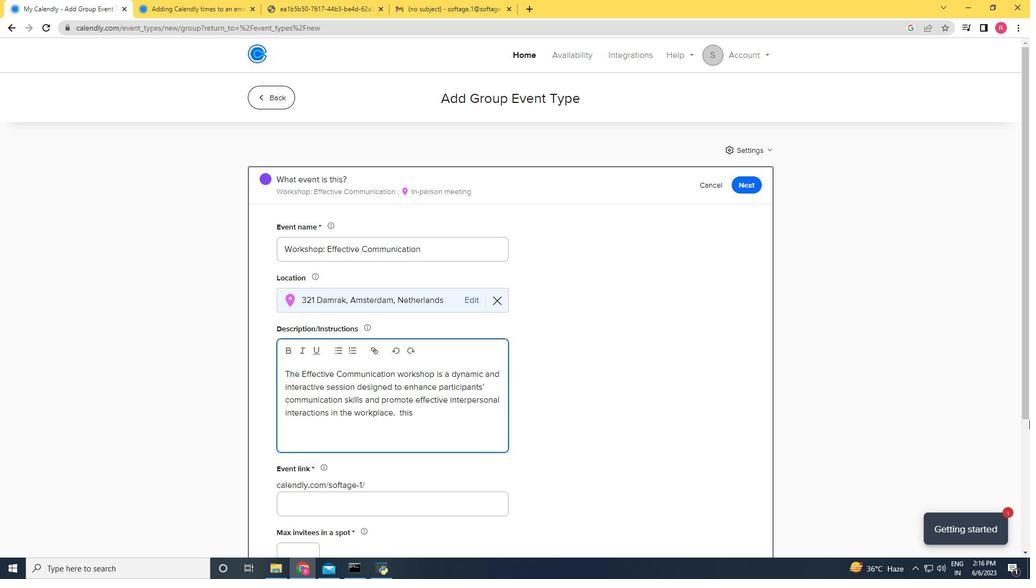 
Action: Key pressed <Key.backspace>
Screenshot: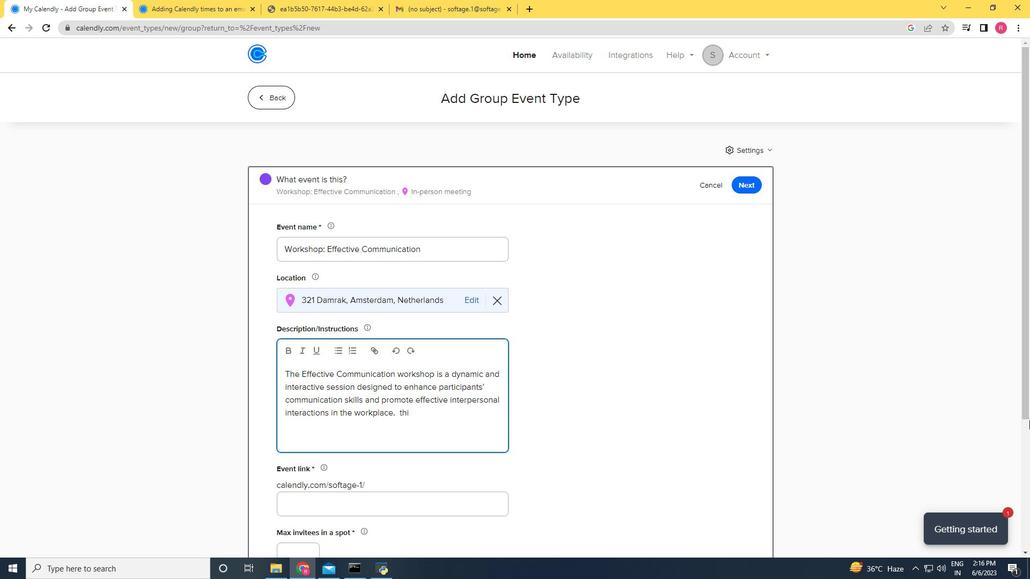 
Action: Mouse moved to (1029, 420)
Screenshot: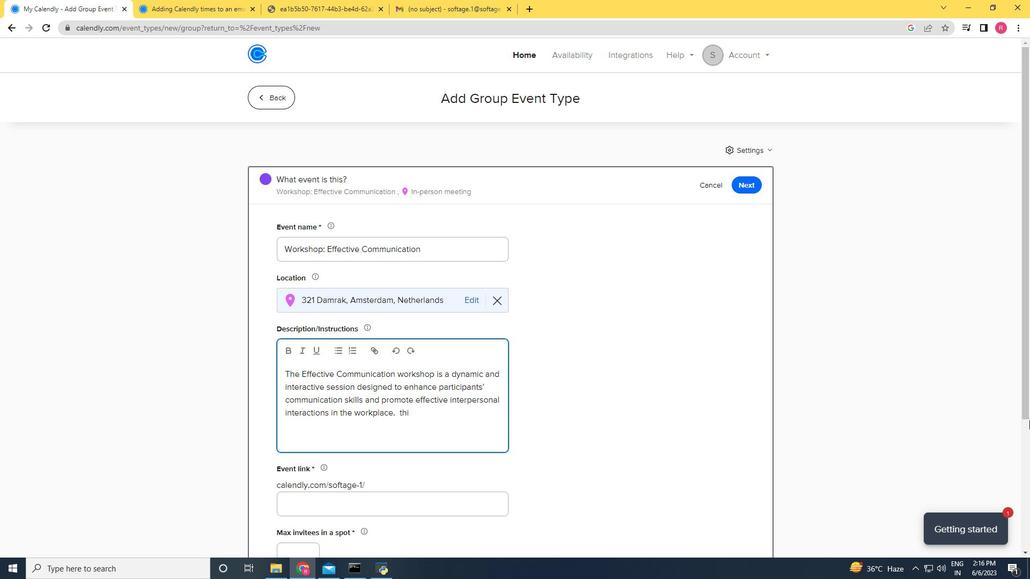 
Action: Key pressed <Key.backspace><Key.backspace><Key.backspace><Key.shift>Thi
Screenshot: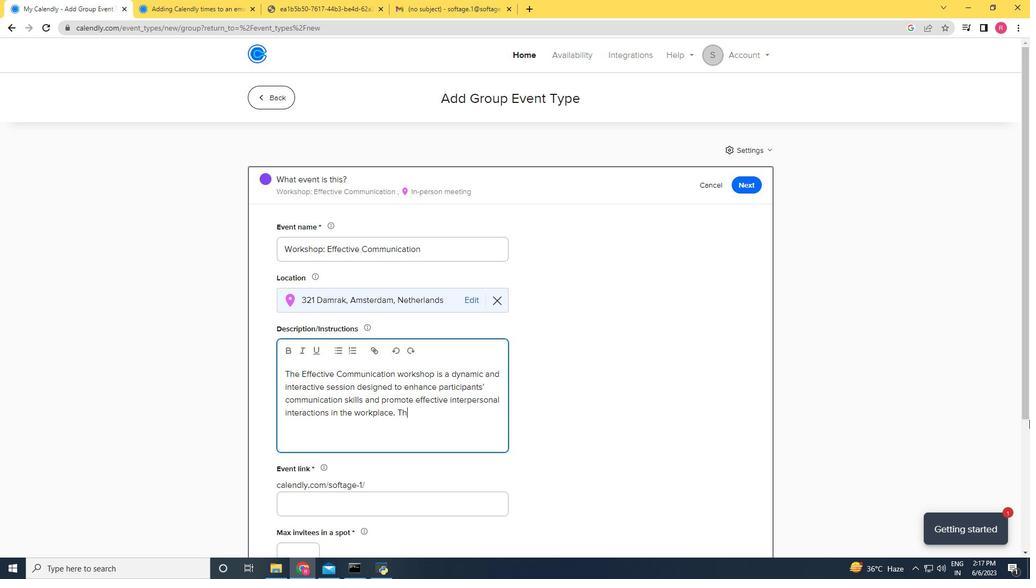 
Action: Mouse moved to (1029, 420)
Screenshot: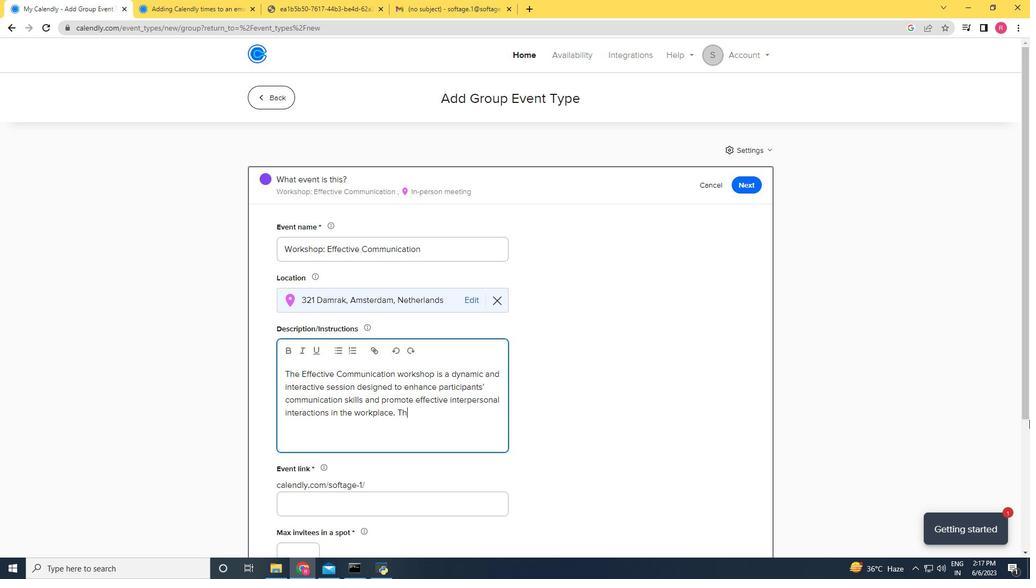 
Action: Key pressed s<Key.space>
Screenshot: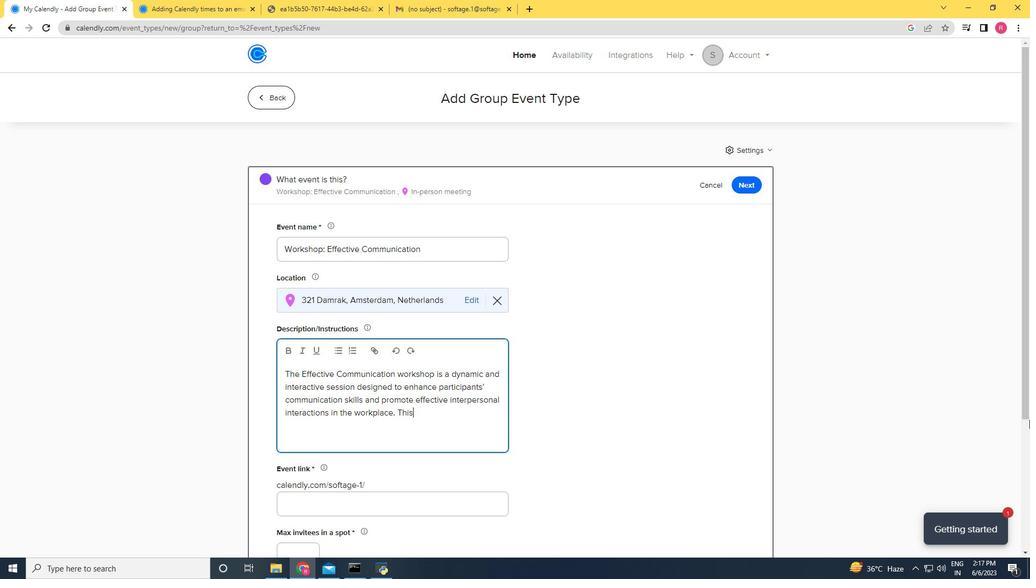 
Action: Mouse moved to (1024, 420)
Screenshot: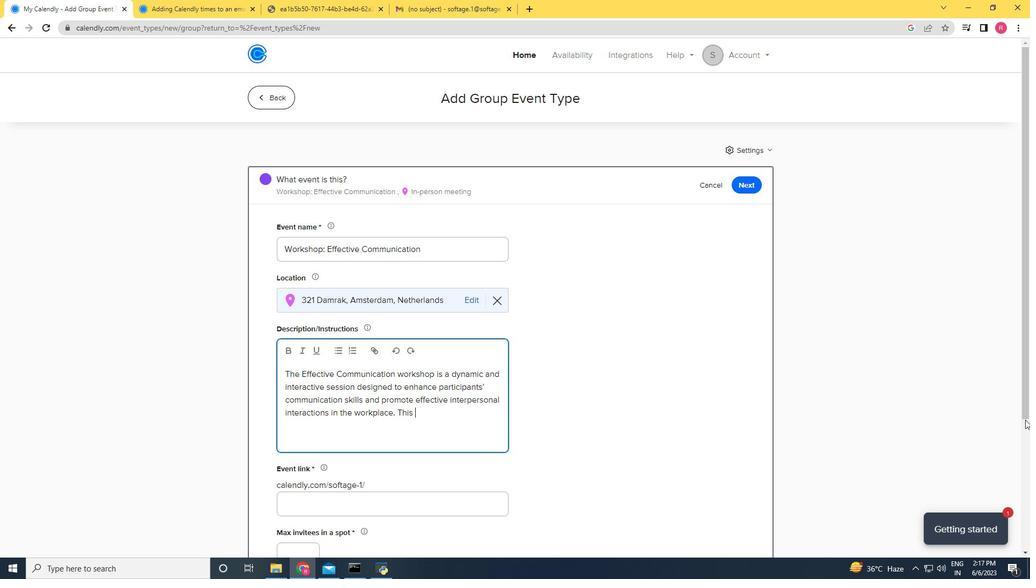 
Action: Key pressed workplace<Key.space>provides<Key.space>valuable<Key.space>insights<Key.space><Key.backspace>,<Key.space>practical<Key.space>techniques<Key.space><Key.backspace>,<Key.space>and<Key.space>hand<Key.space><Key.backspace>-on<Key.space>exercices<Key.space>to<Key.space>improve<Key.space><Key.left><Key.left><Key.left><Key.left><Key.left><Key.left><Key.left><Key.left><Key.left><Key.left><Key.left><Key.left><Key.left><Key.left><Key.left><Key.left><Key.left><Key.left><Key.right><Key.right><Key.right><Key.right><Key.backspace>s<Key.right><Key.right><Key.right><Key.right><Key.right><Key.right><Key.right><Key.right><Key.right><Key.right><Key.right><Key.right><Key.right><Key.right><Key.right><Key.right><Key.right><Key.right><Key.right>both<Key.space>verbal<Key.space>and<Key.space>non-varbal<Key.space><Key.backspace><Key.backspace><Key.backspace><Key.backspace><Key.backspace><Key.backspace>erbal<Key.space><Key.space>communication<Key.space>abilities.
Screenshot: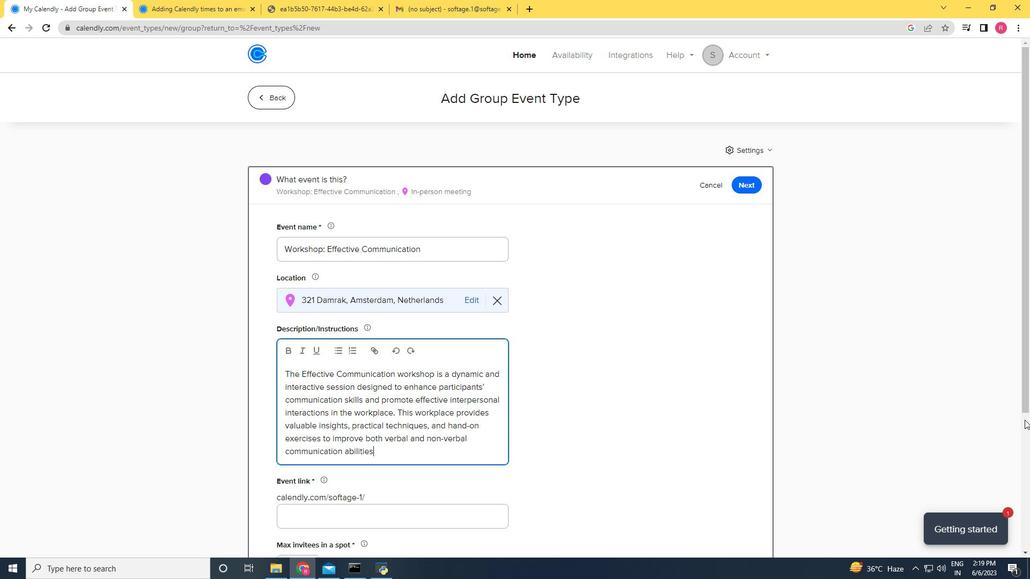 
Action: Mouse moved to (487, 518)
Screenshot: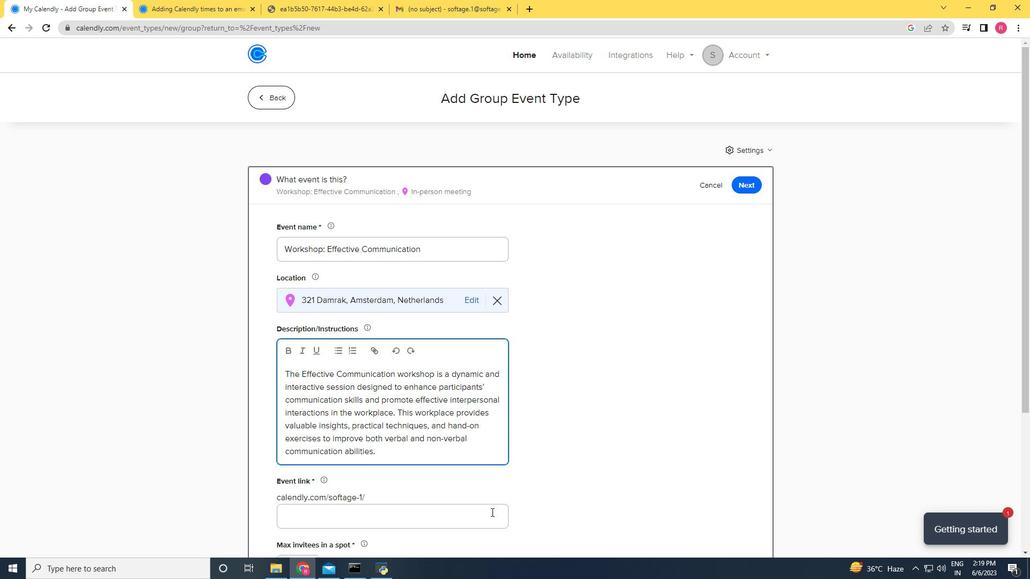 
Action: Mouse pressed left at (487, 518)
Screenshot: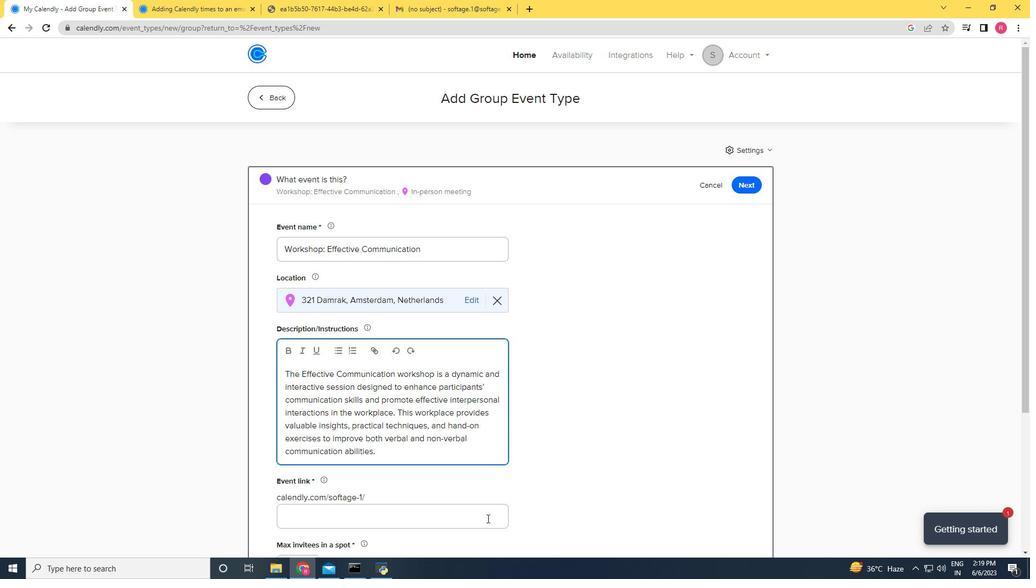 
Action: Mouse moved to (497, 497)
Screenshot: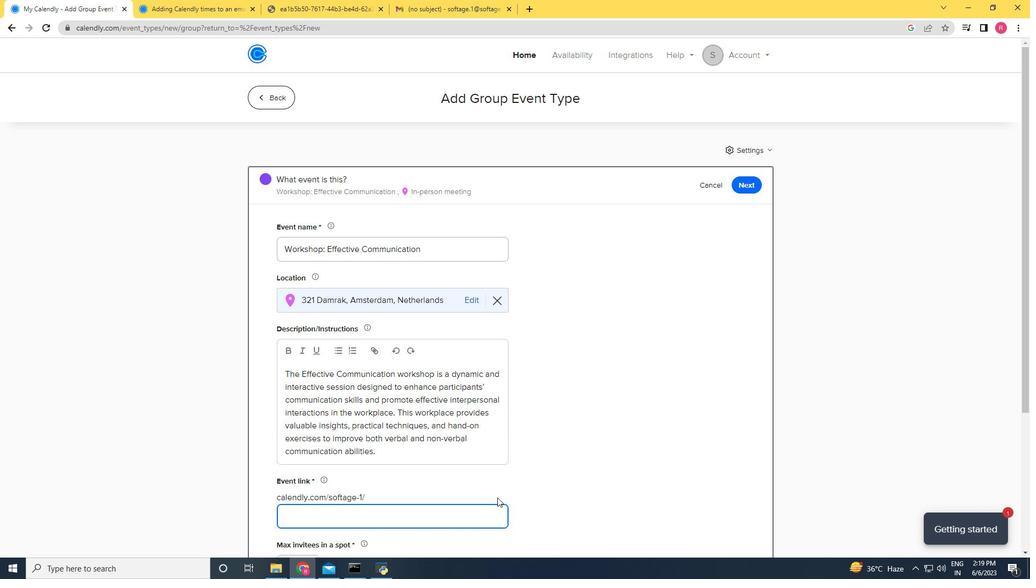 
Action: Key pressed http
Screenshot: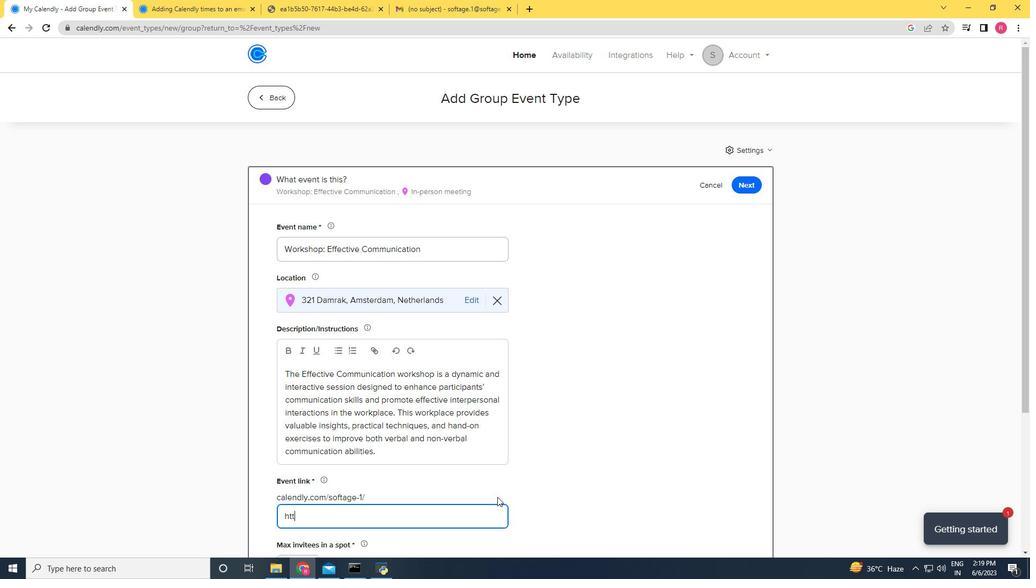 
Action: Mouse moved to (497, 496)
Screenshot: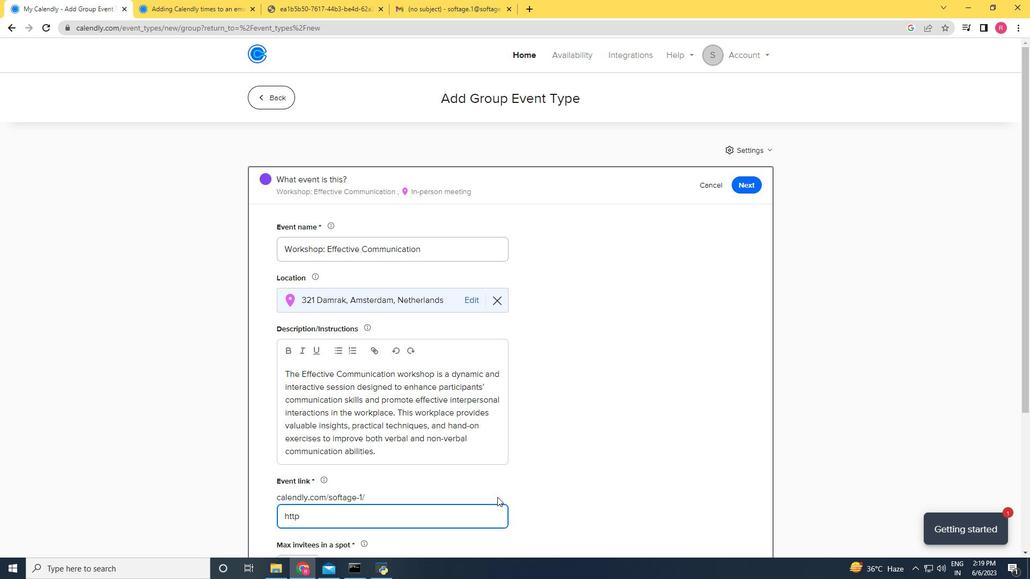 
Action: Key pressed -workshop<Key.shift_r>:<Key.backspace>effective<Key.shift><Key.shift><Key.shift><Key.shift><Key.shift><Key.shift><Key.shift><Key.shift><Key.shift>cmmunicationcom
Screenshot: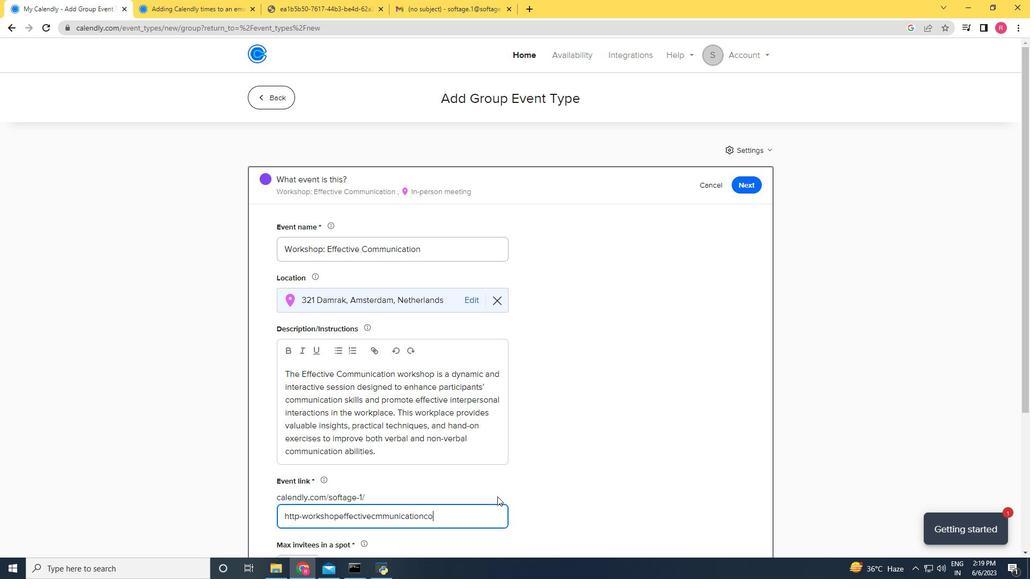 
Action: Mouse moved to (502, 497)
Screenshot: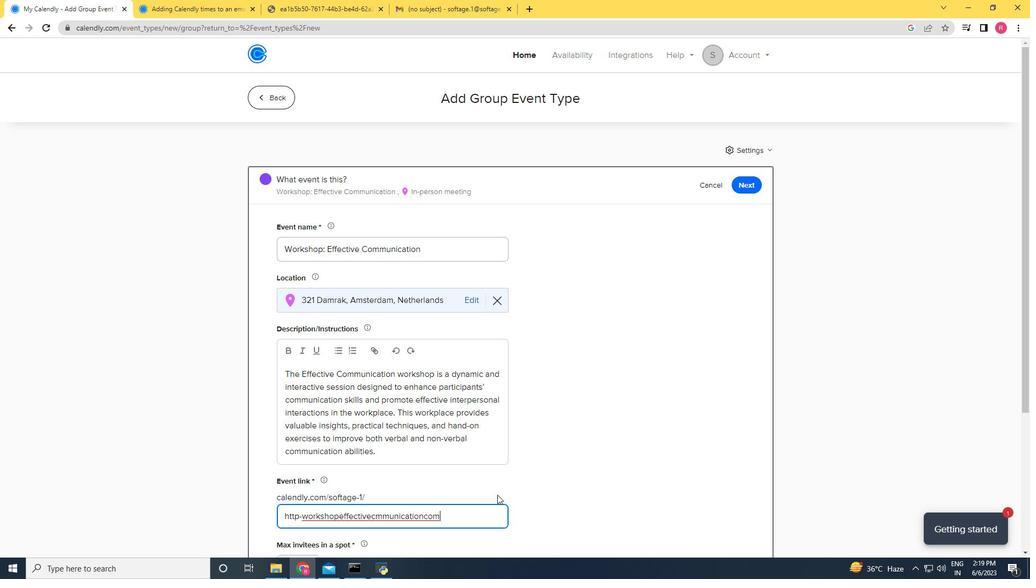 
Action: Mouse scrolled (502, 496) with delta (0, 0)
Screenshot: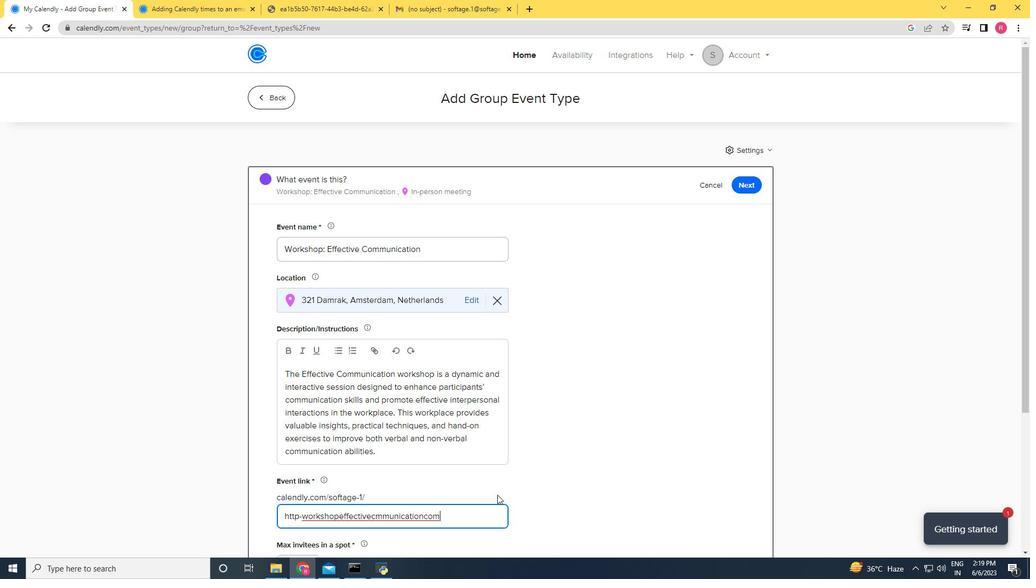
Action: Mouse scrolled (502, 496) with delta (0, 0)
Screenshot: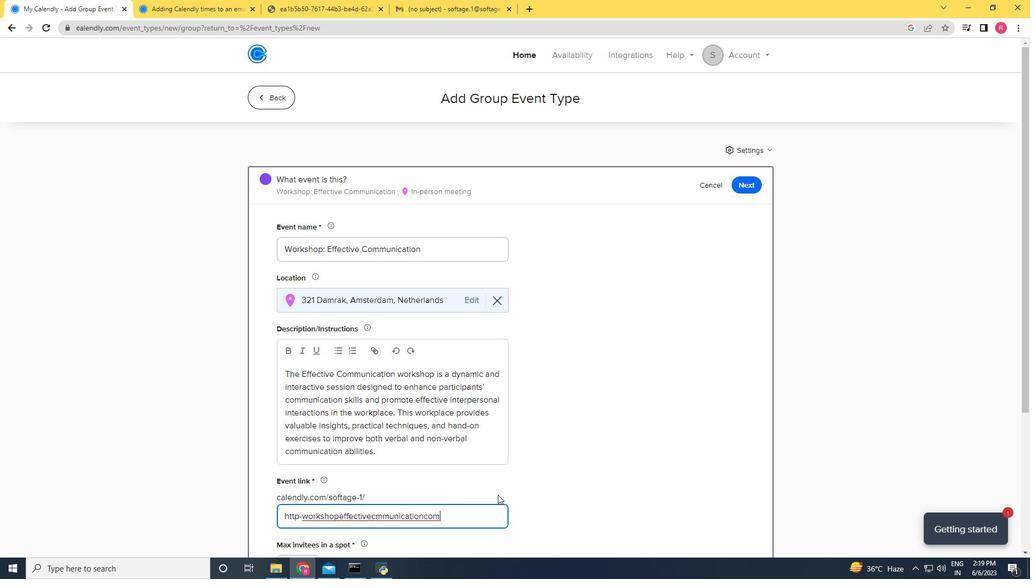 
Action: Mouse scrolled (502, 496) with delta (0, 0)
Screenshot: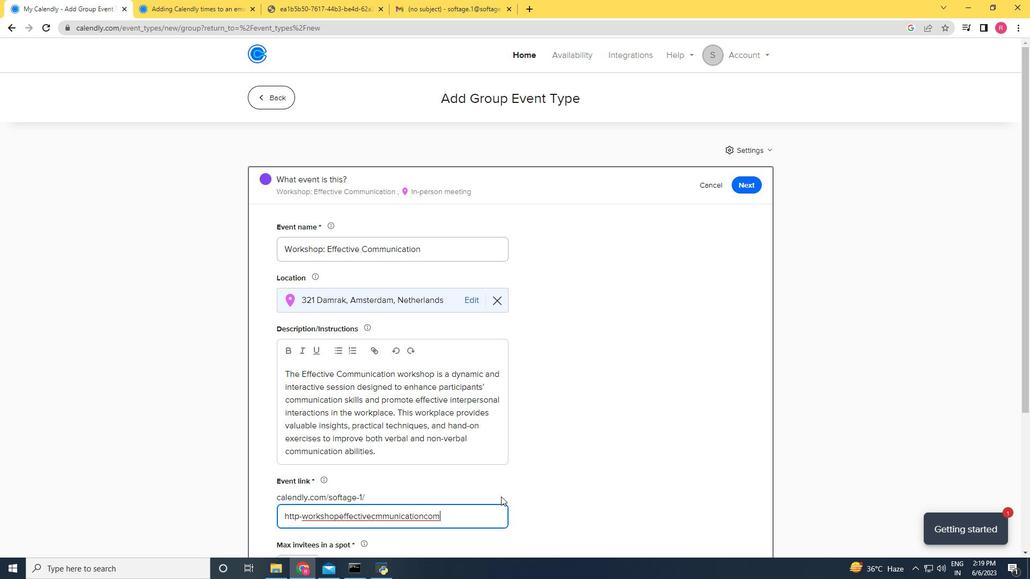 
Action: Mouse scrolled (502, 496) with delta (0, 0)
Screenshot: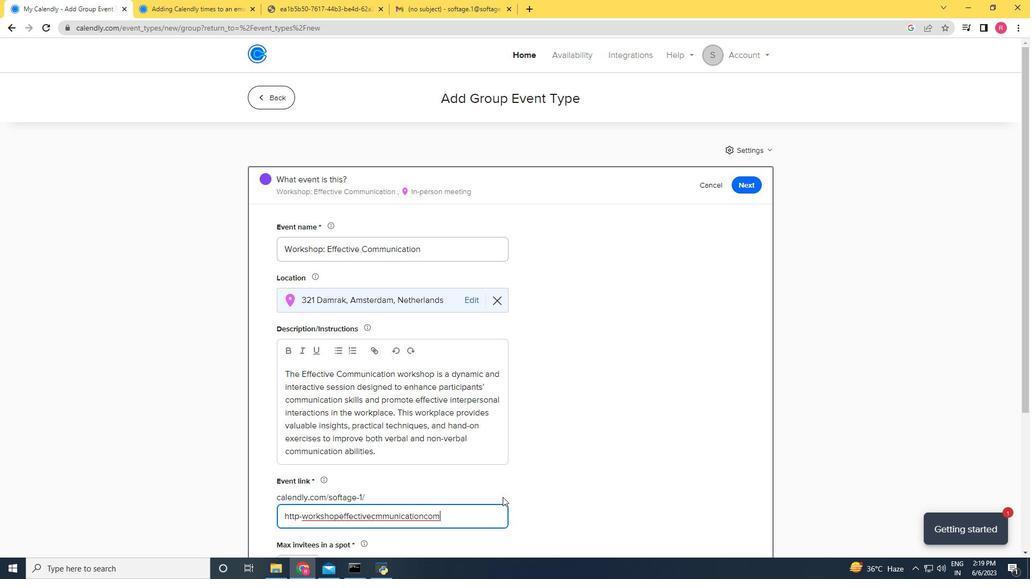 
Action: Mouse moved to (301, 368)
Screenshot: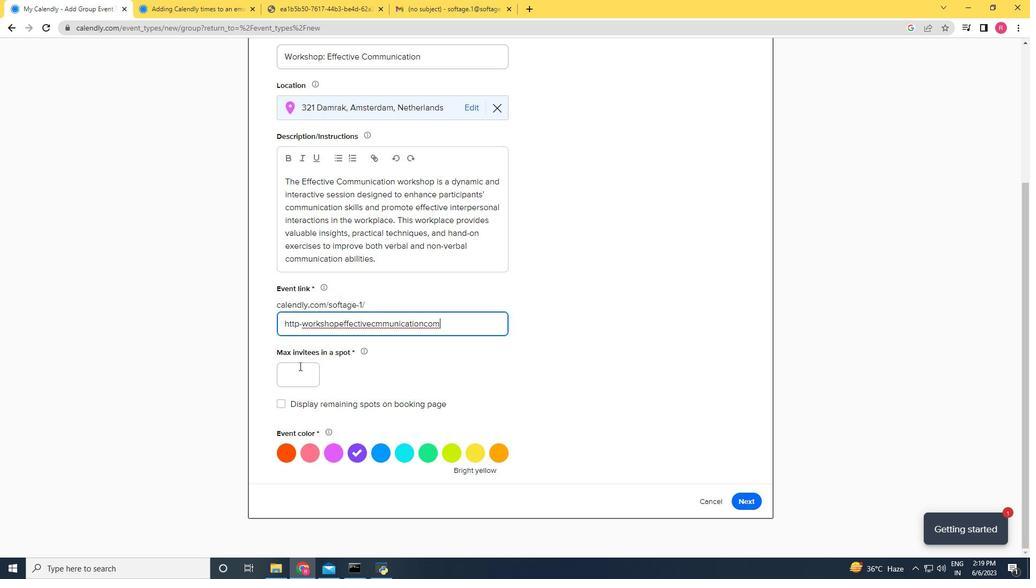 
Action: Mouse pressed left at (301, 368)
Screenshot: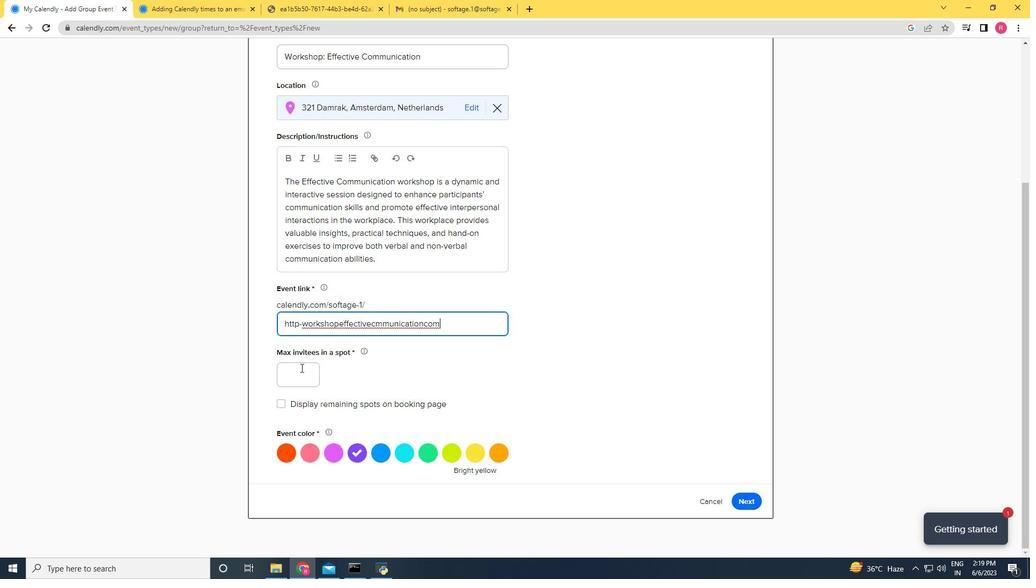 
Action: Mouse moved to (296, 369)
Screenshot: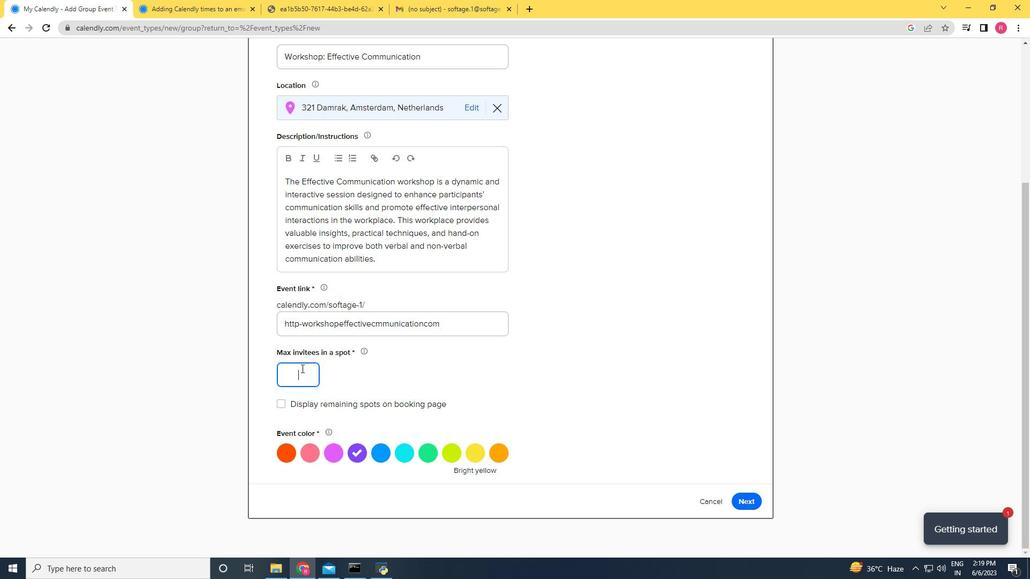
Action: Key pressed 2
Screenshot: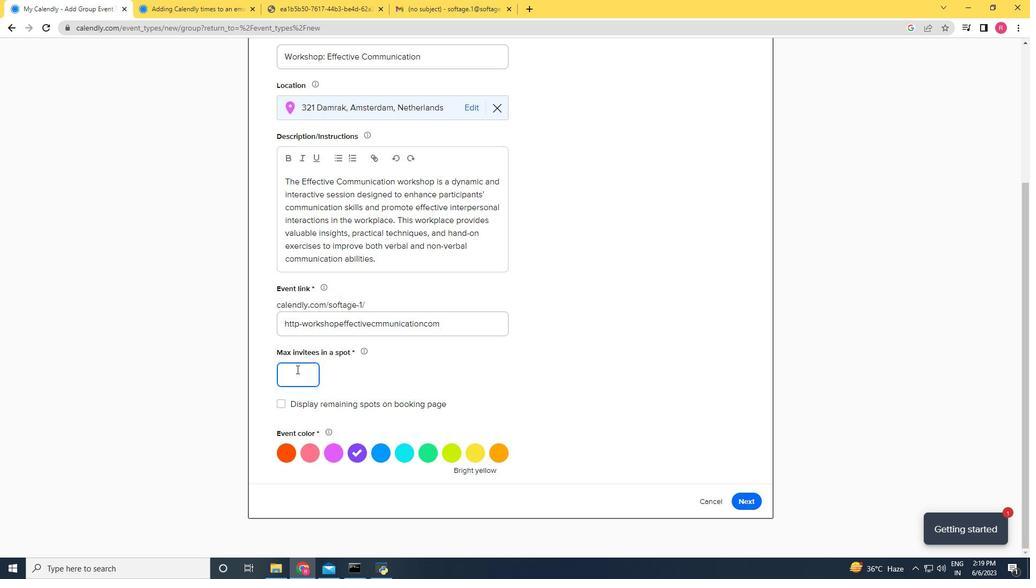 
Action: Mouse moved to (449, 455)
Screenshot: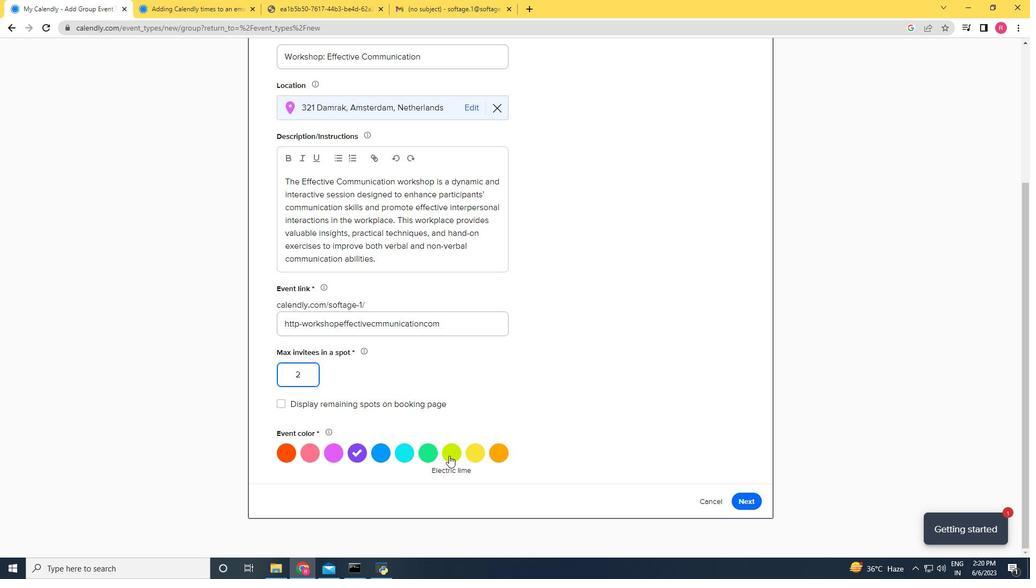 
Action: Mouse pressed left at (449, 455)
Screenshot: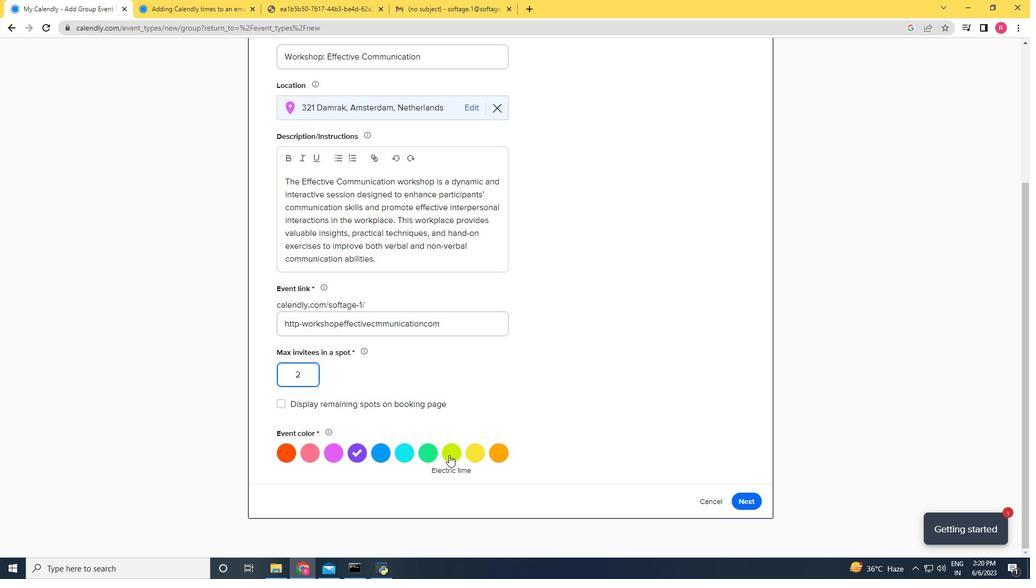 
Action: Mouse moved to (429, 455)
Screenshot: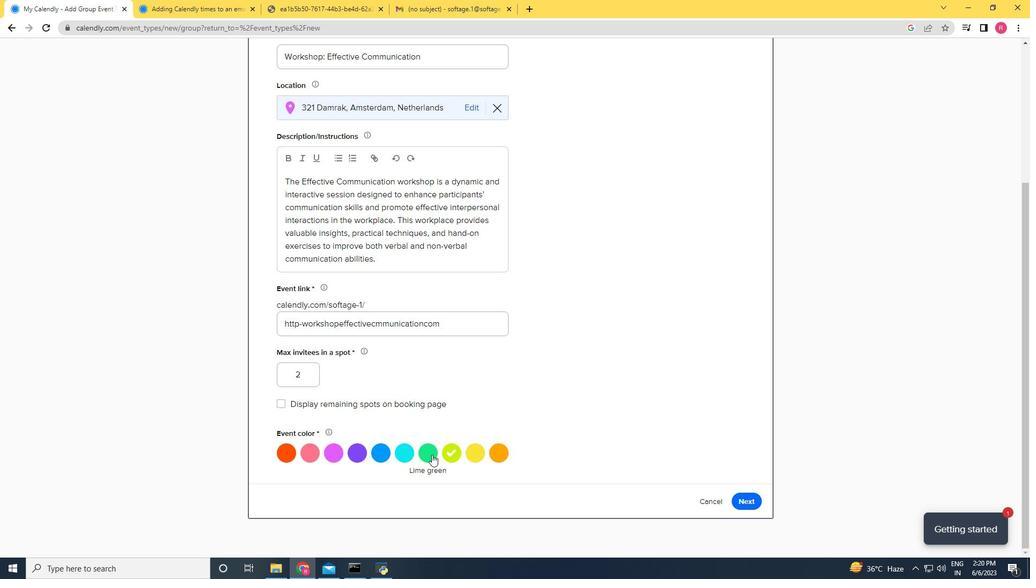 
Action: Mouse pressed left at (429, 455)
Screenshot: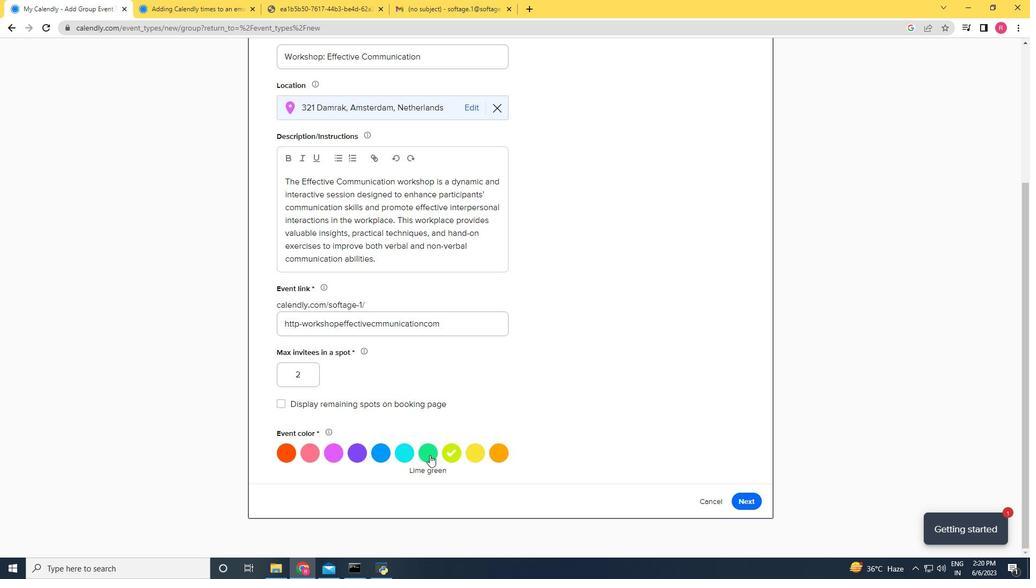 
Action: Mouse moved to (754, 506)
Screenshot: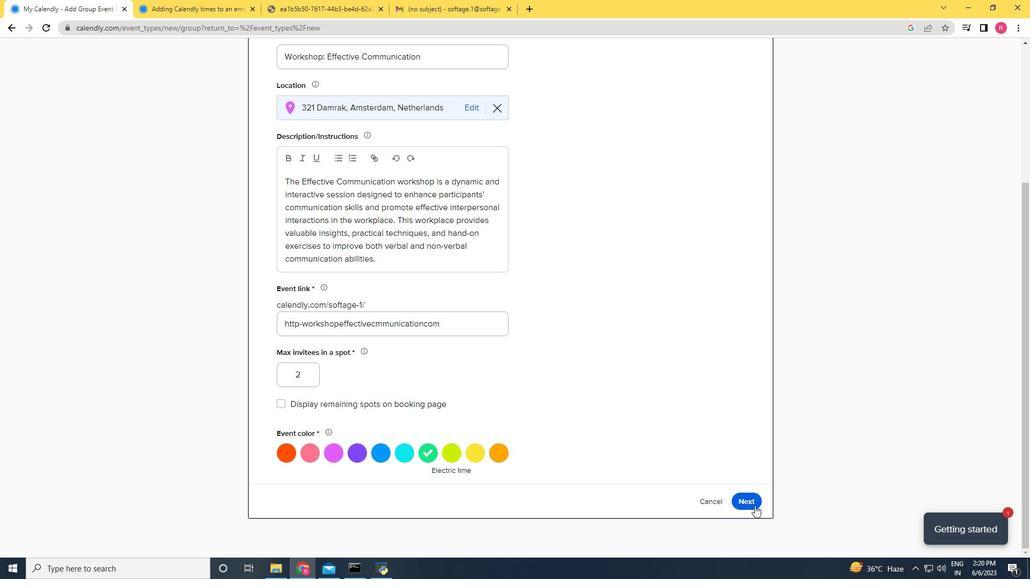
Action: Mouse pressed left at (754, 506)
Screenshot: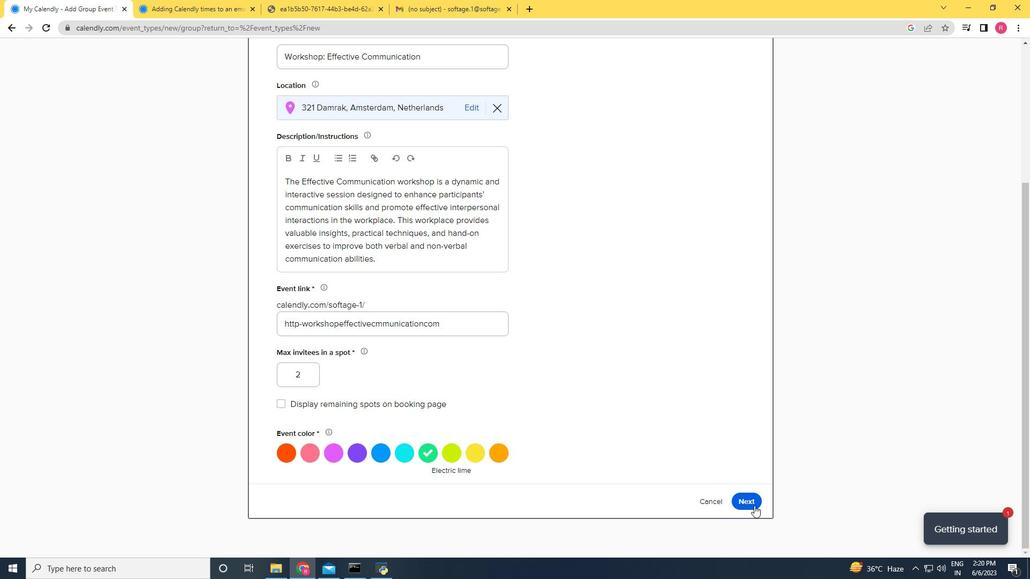 
Action: Mouse moved to (287, 152)
Screenshot: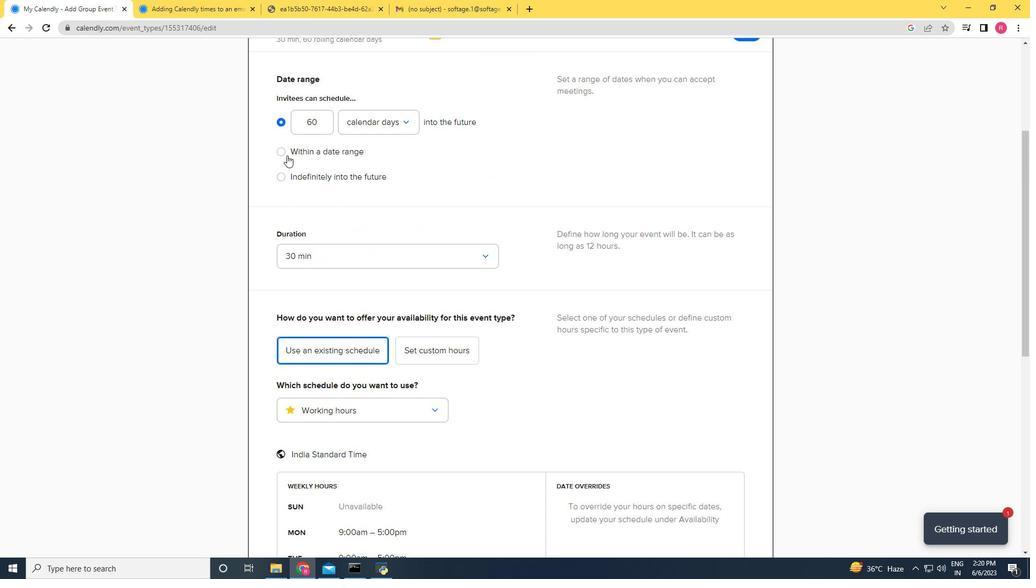 
Action: Mouse pressed left at (287, 152)
Screenshot: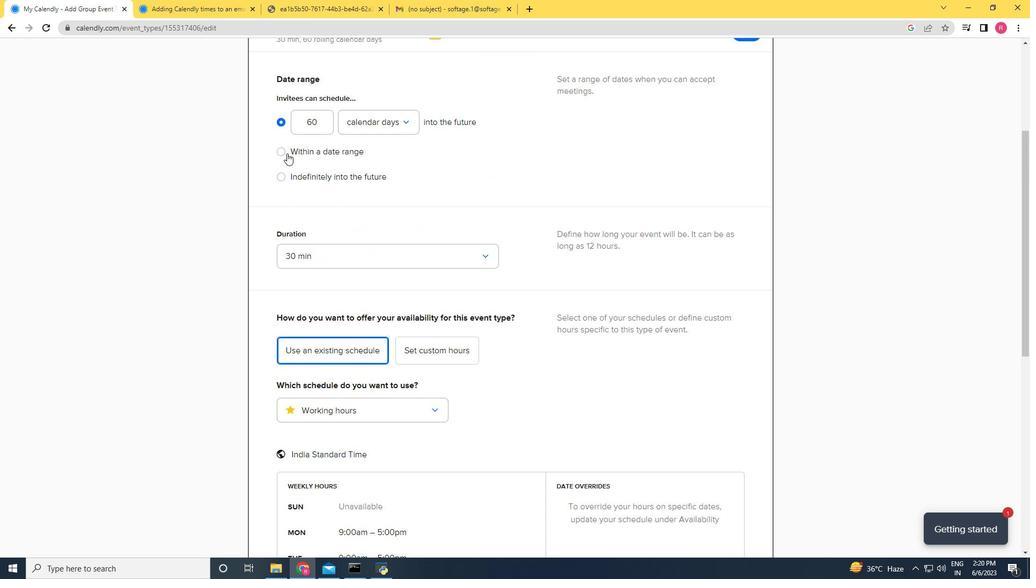 
Action: Mouse moved to (385, 154)
Screenshot: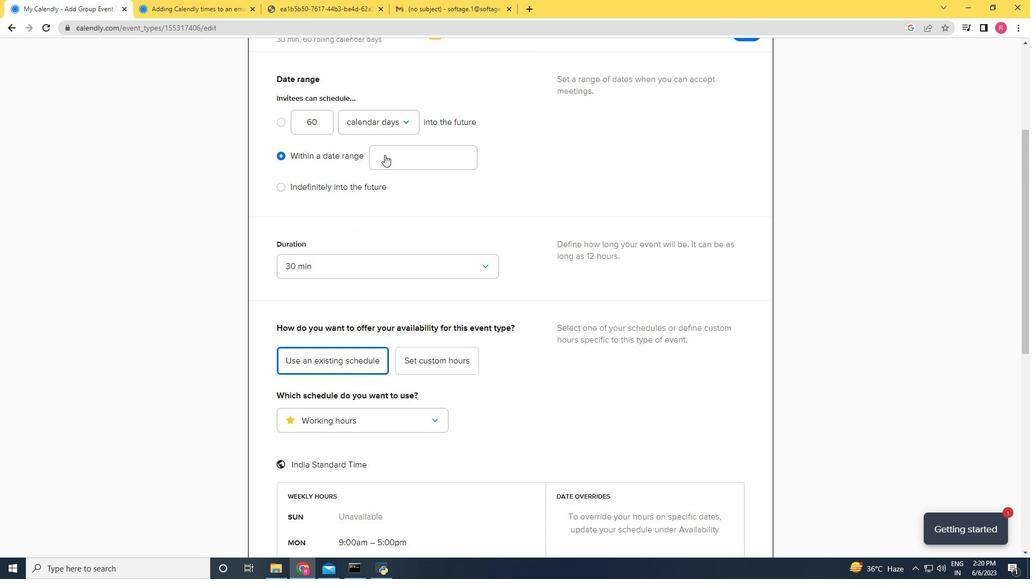 
Action: Mouse pressed left at (385, 154)
Screenshot: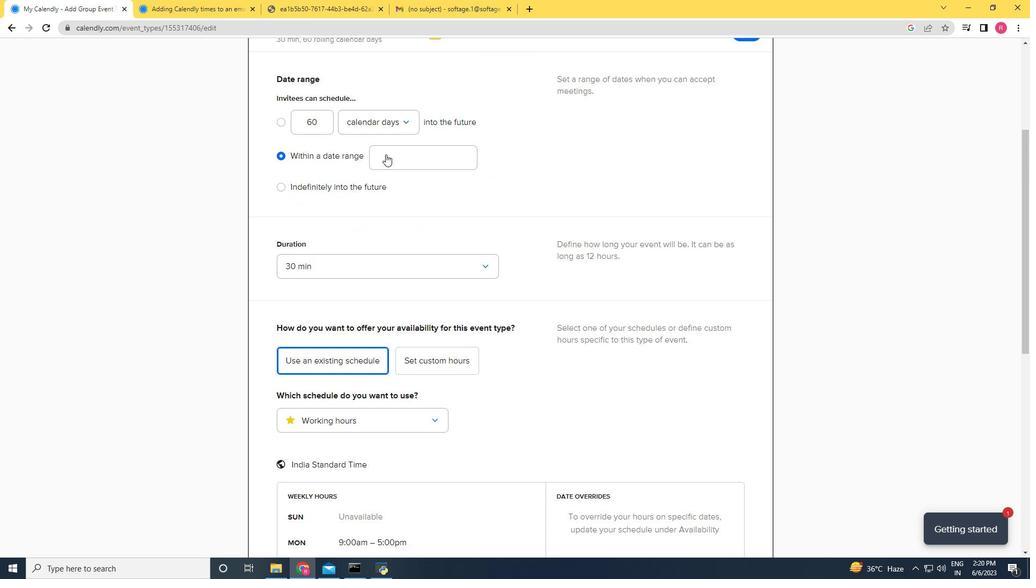 
Action: Mouse moved to (466, 198)
Screenshot: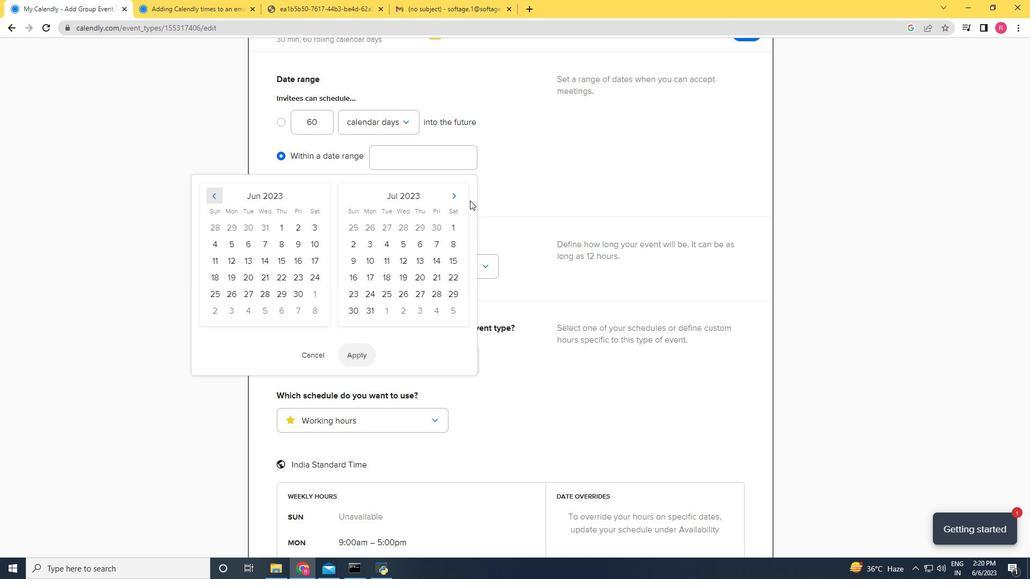 
Action: Mouse pressed left at (466, 198)
Screenshot: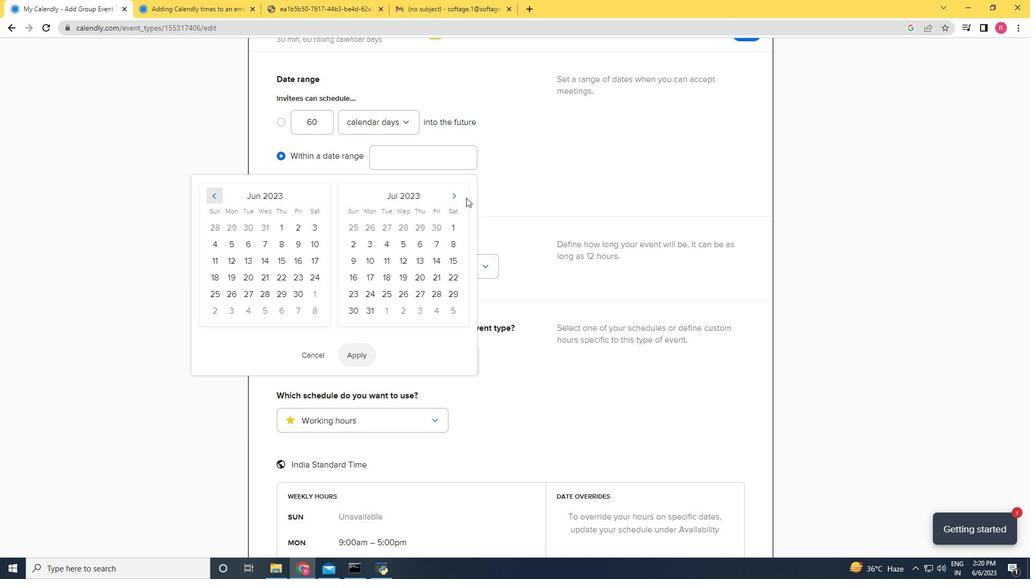 
Action: Mouse moved to (465, 198)
Screenshot: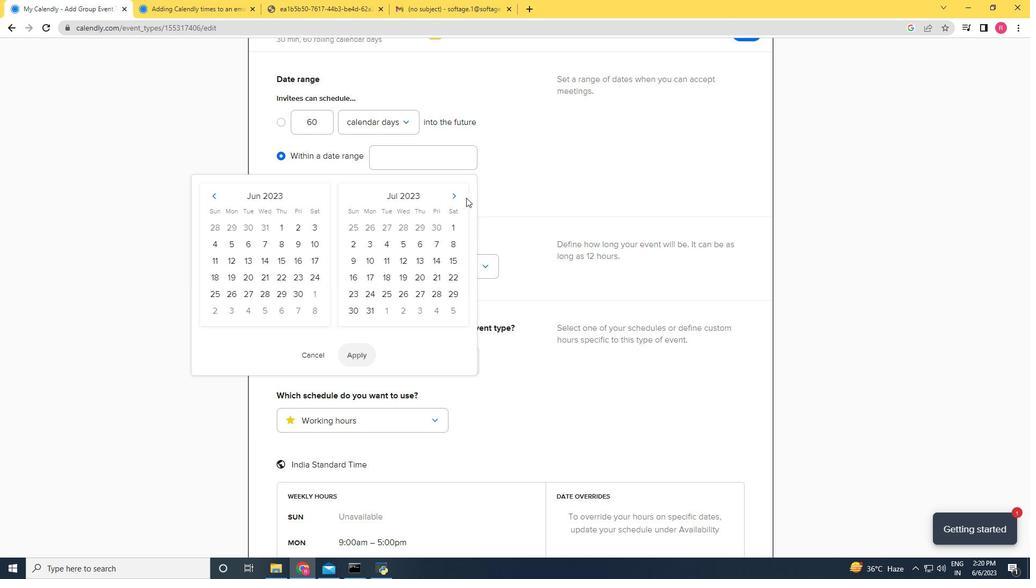 
Action: Mouse pressed left at (465, 198)
Screenshot: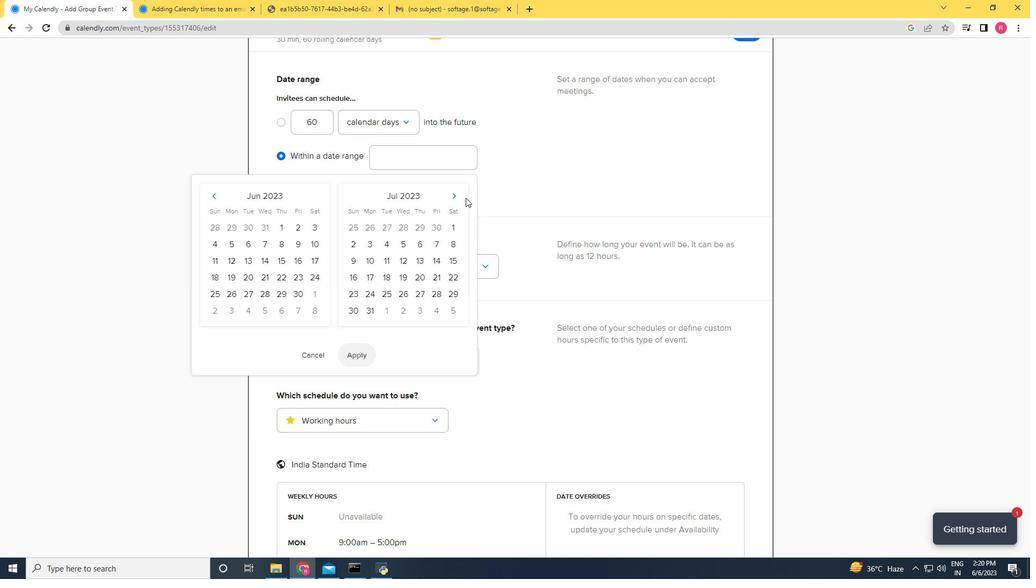 
Action: Mouse pressed left at (465, 198)
Screenshot: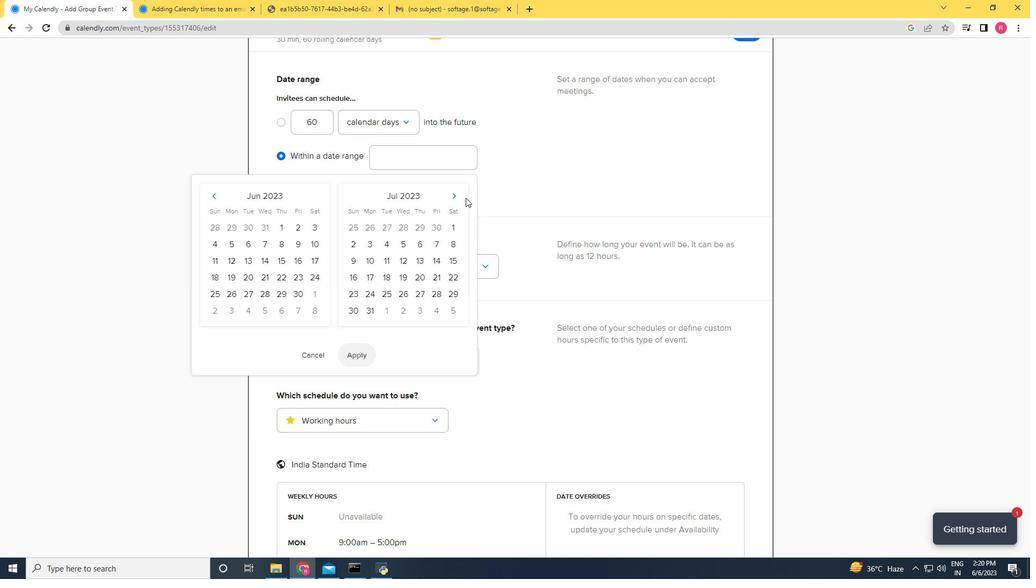 
Action: Mouse pressed left at (465, 198)
Screenshot: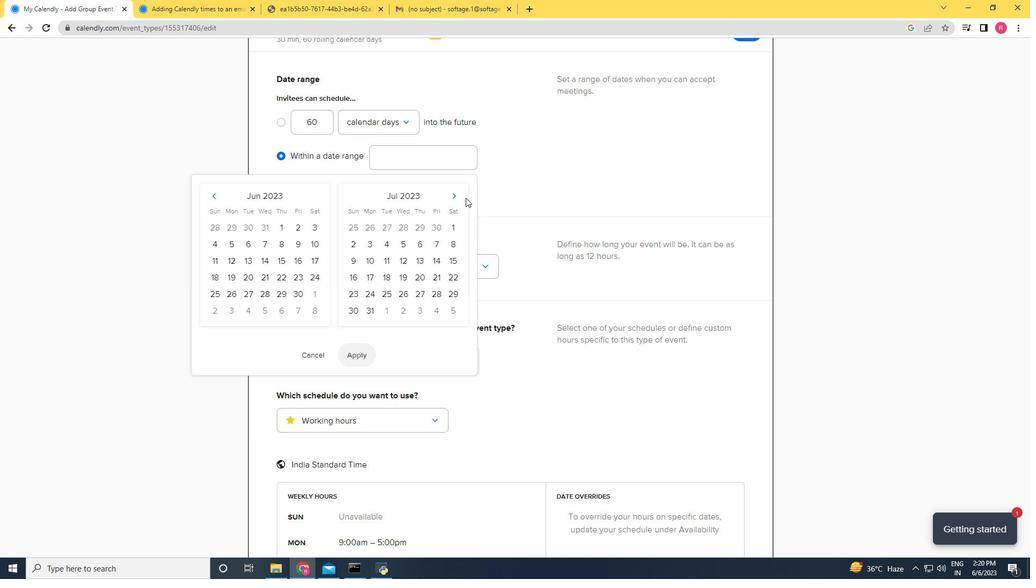 
Action: Mouse pressed left at (465, 198)
Screenshot: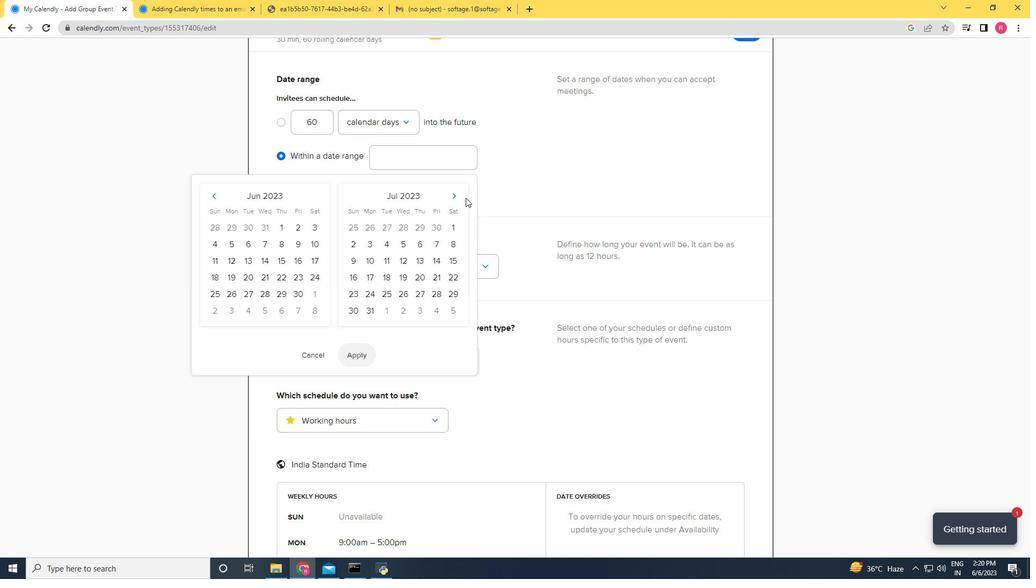 
Action: Mouse moved to (460, 196)
Screenshot: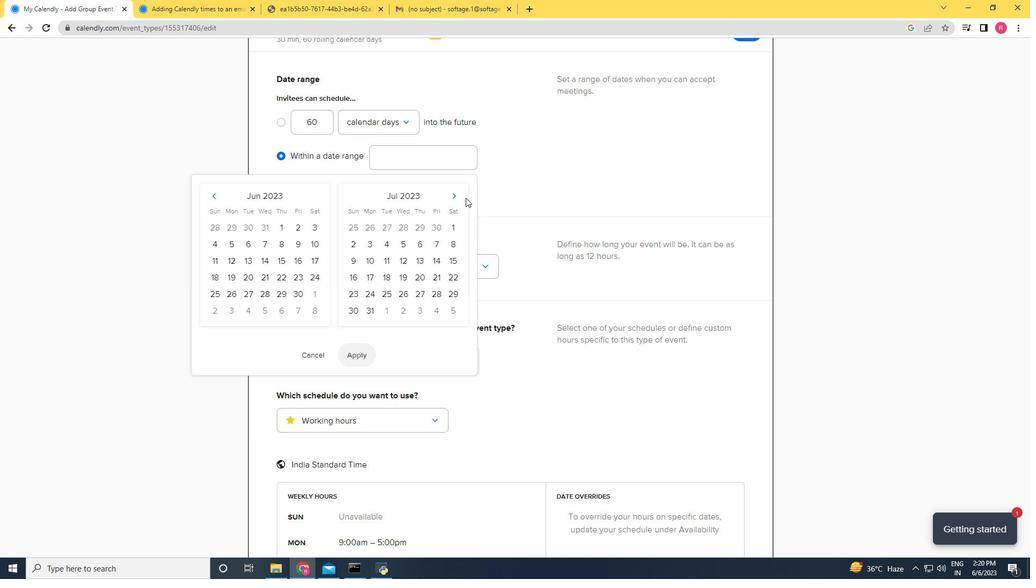 
Action: Mouse pressed left at (460, 196)
Screenshot: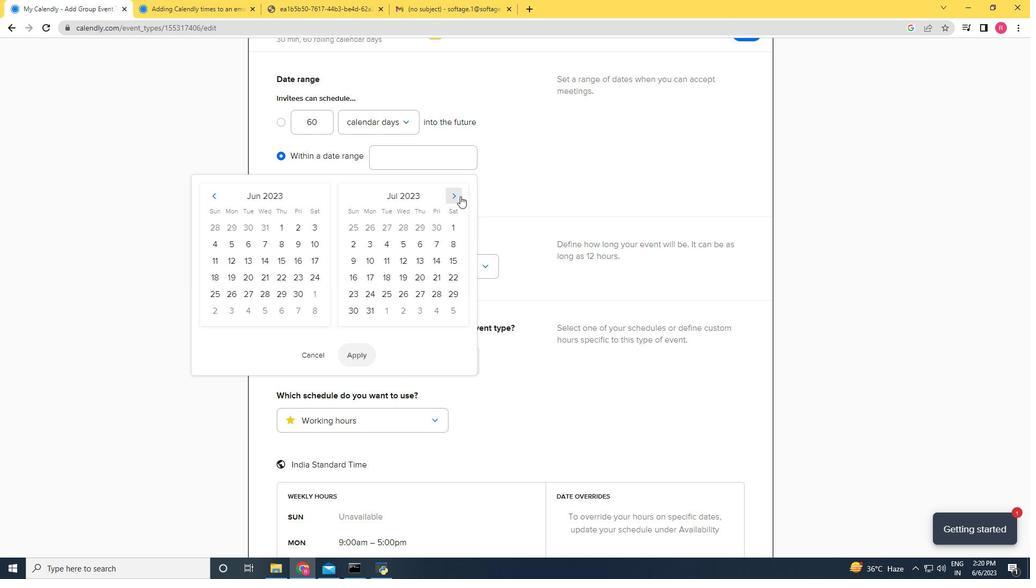 
Action: Mouse pressed left at (460, 196)
Screenshot: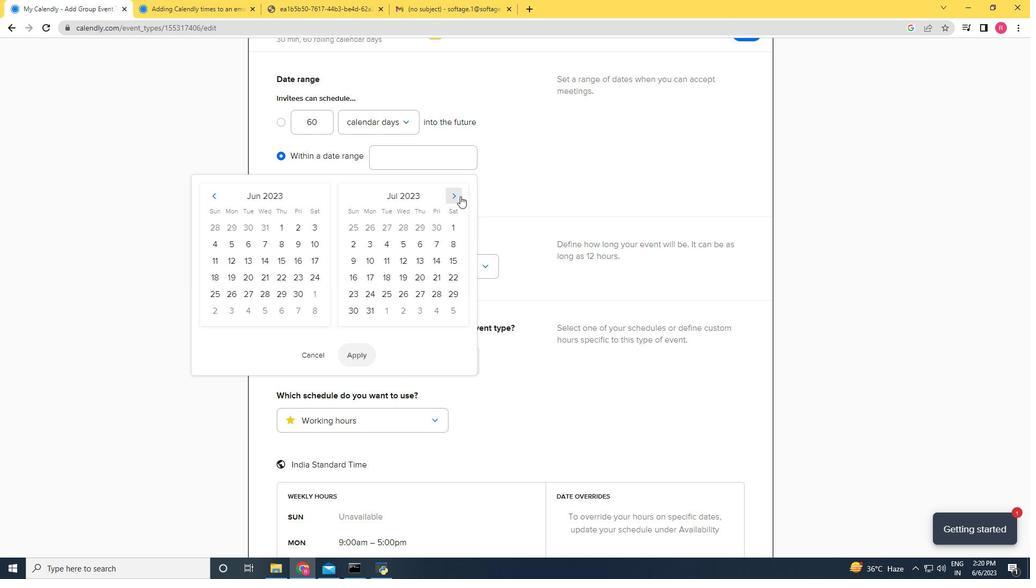 
Action: Mouse pressed left at (460, 196)
Screenshot: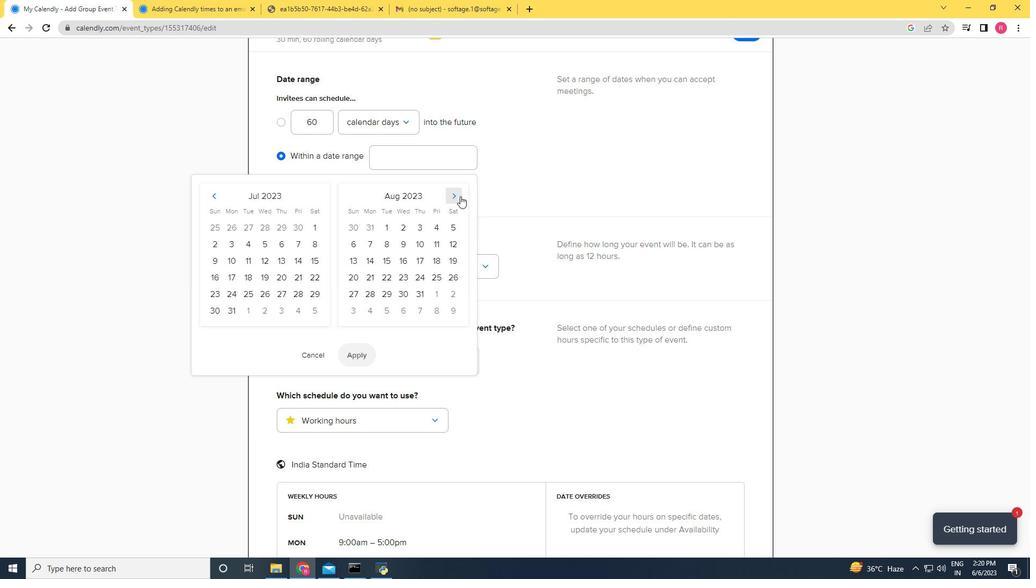 
Action: Mouse pressed left at (460, 196)
Screenshot: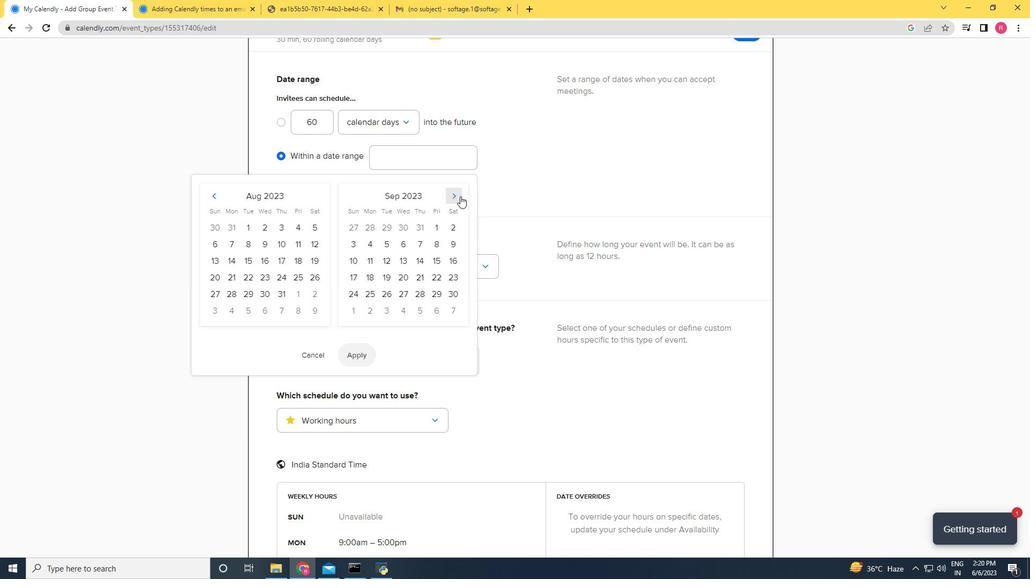 
Action: Mouse pressed left at (460, 196)
Screenshot: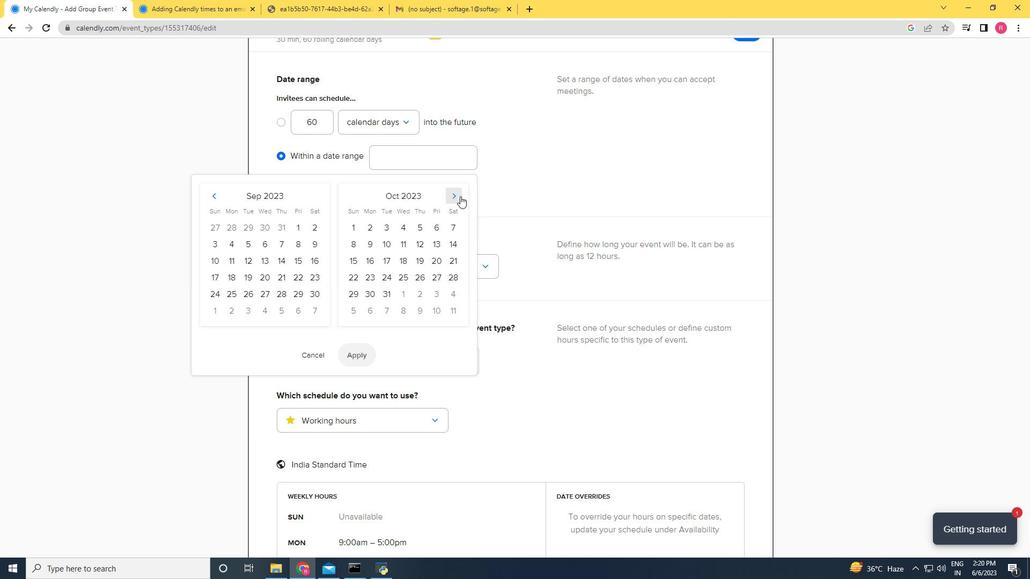 
Action: Mouse pressed left at (460, 196)
Screenshot: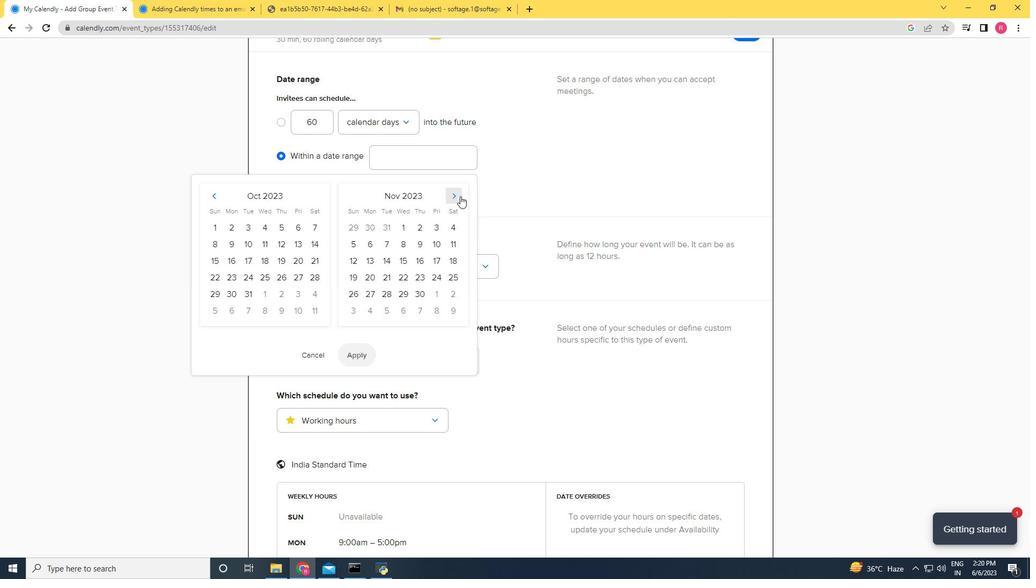 
Action: Mouse pressed left at (460, 196)
Screenshot: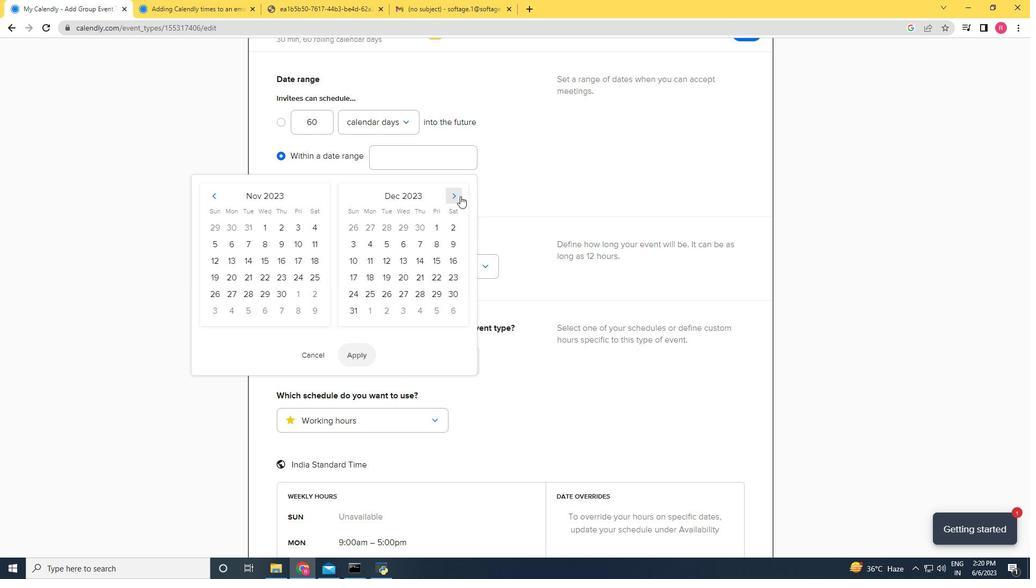 
Action: Mouse pressed left at (460, 196)
Screenshot: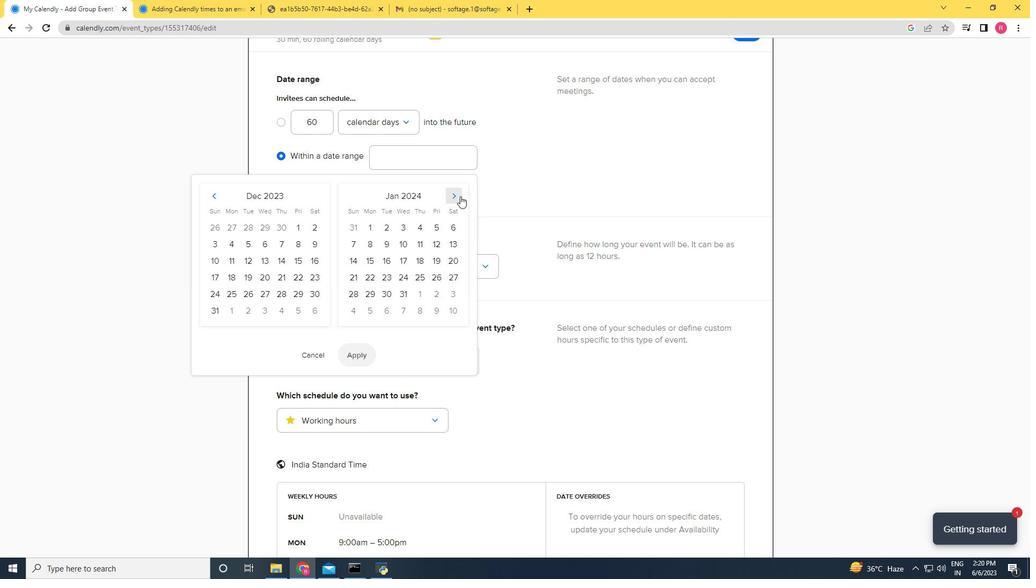 
Action: Mouse moved to (460, 196)
Screenshot: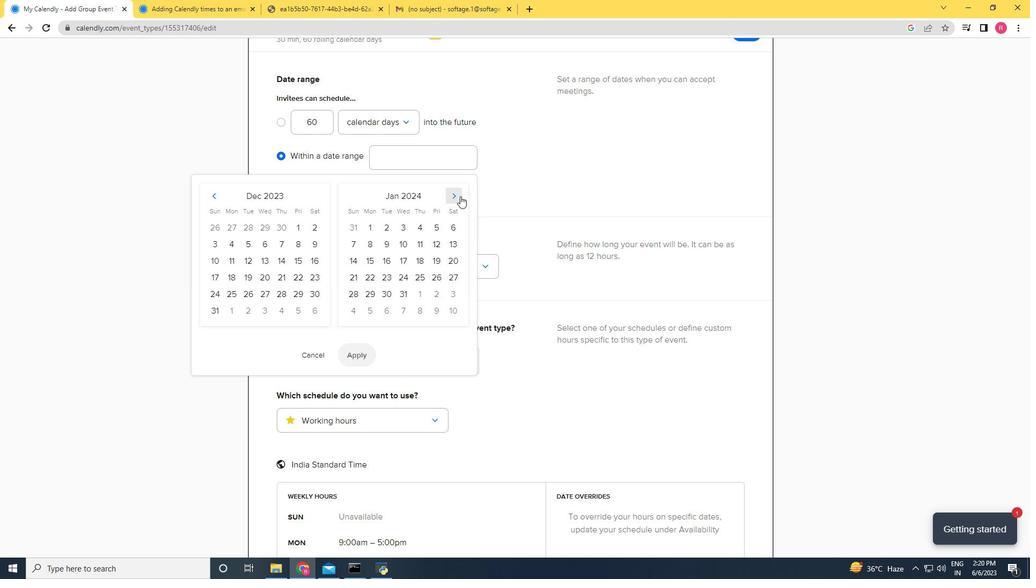 
Action: Mouse pressed left at (460, 196)
Screenshot: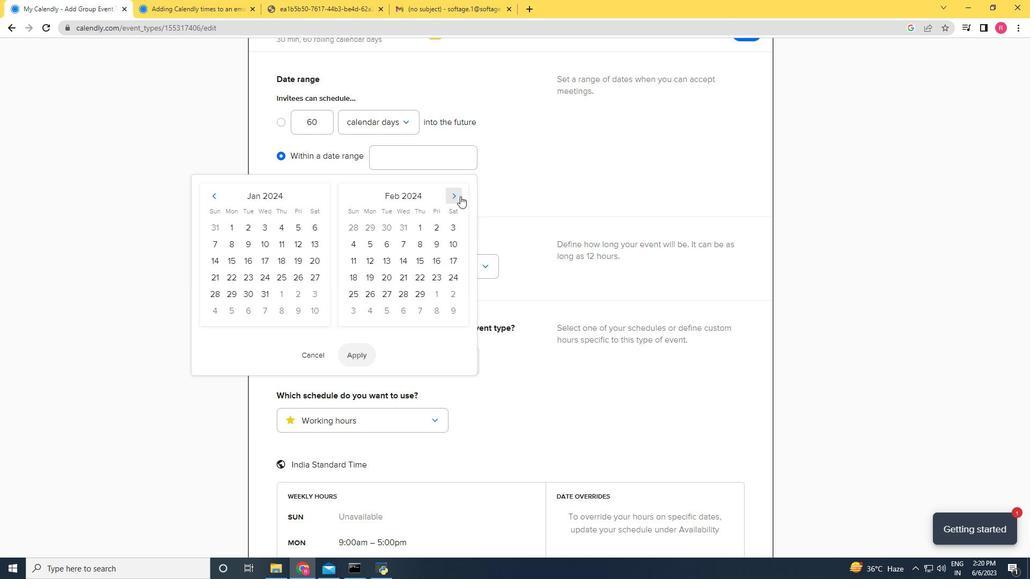 
Action: Mouse pressed left at (460, 196)
Screenshot: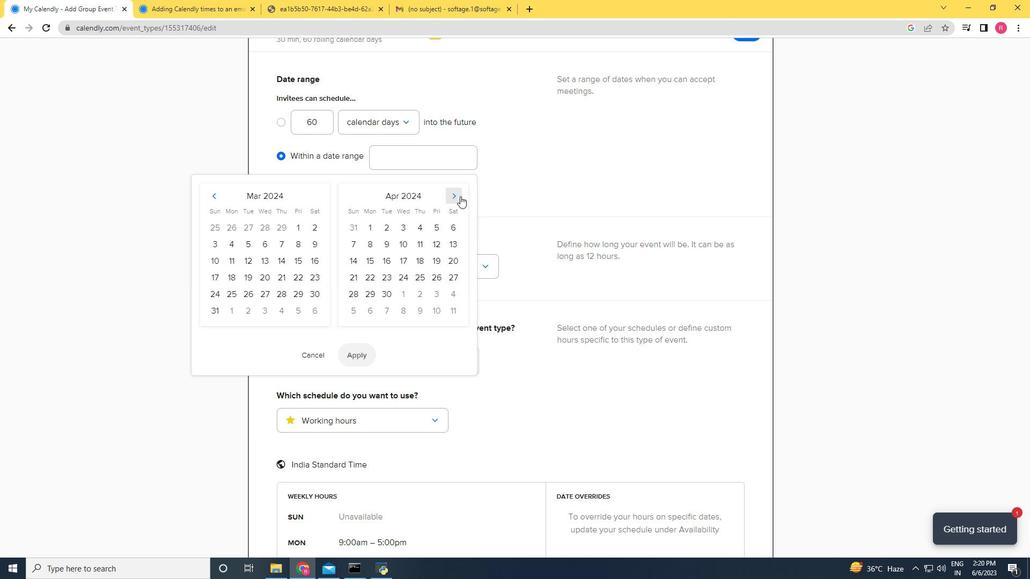 
Action: Mouse moved to (440, 224)
Screenshot: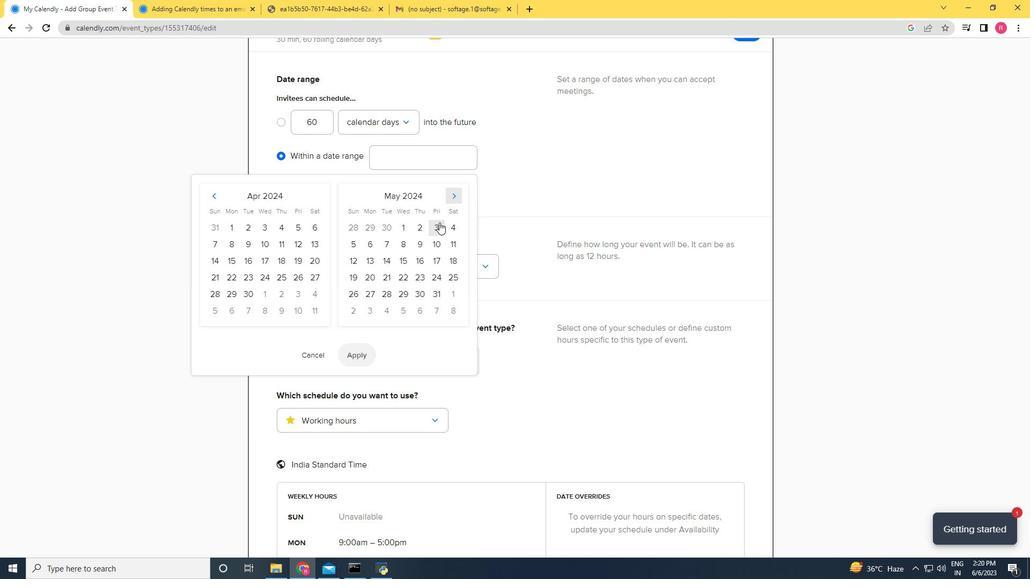 
Action: Mouse pressed left at (440, 224)
Screenshot: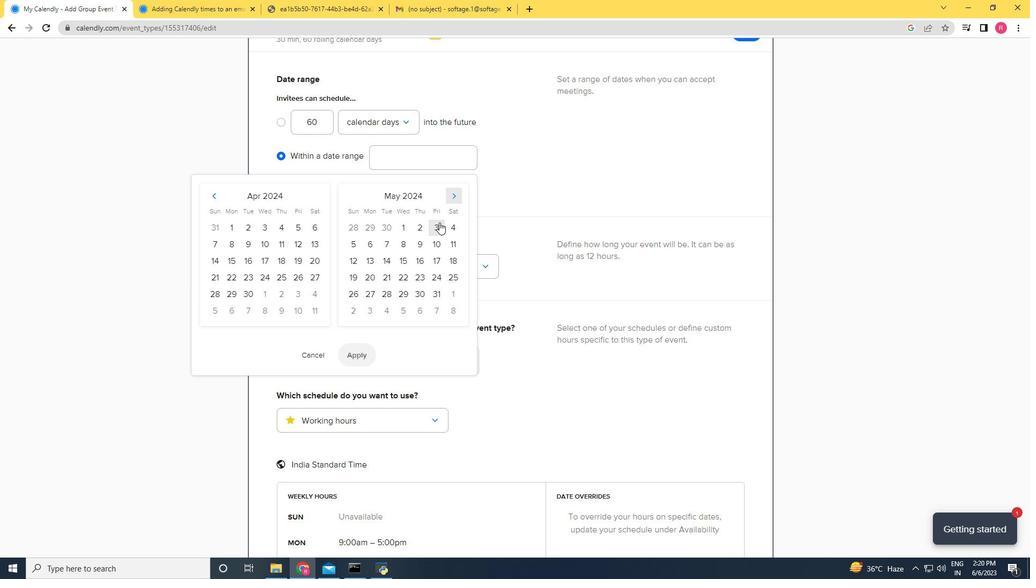 
Action: Mouse moved to (360, 242)
Screenshot: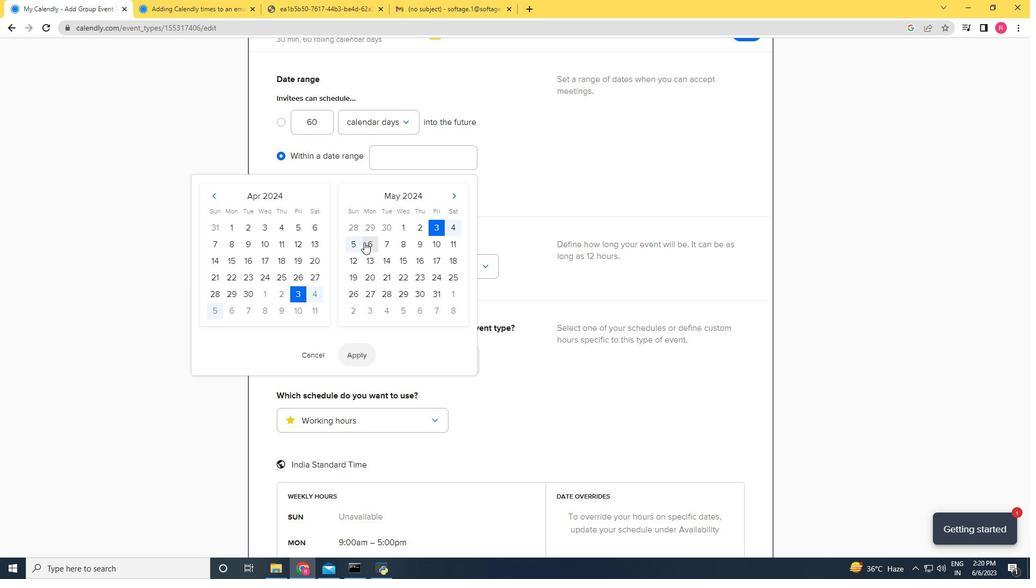 
Action: Mouse pressed left at (360, 242)
Screenshot: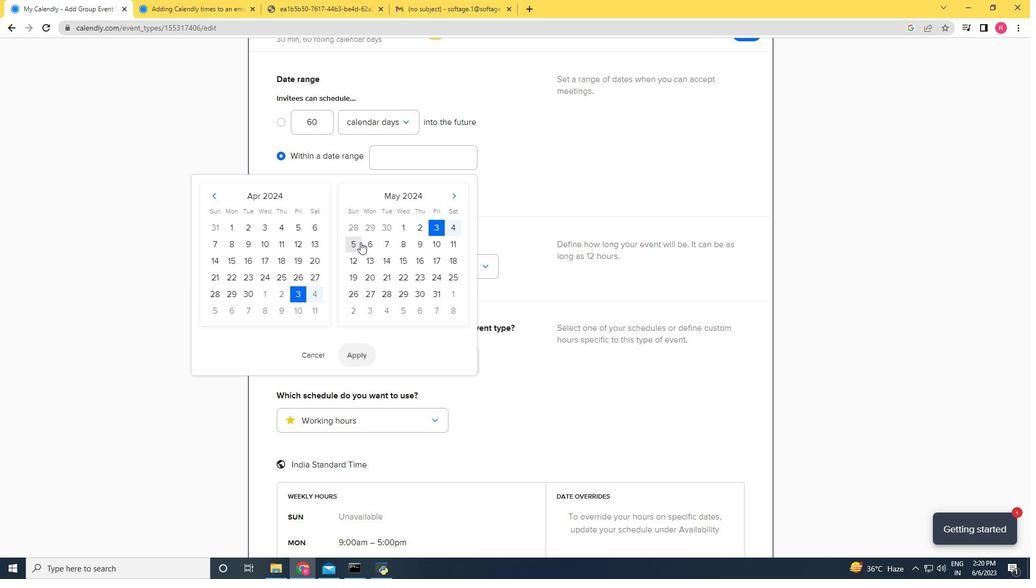 
Action: Mouse moved to (355, 350)
Screenshot: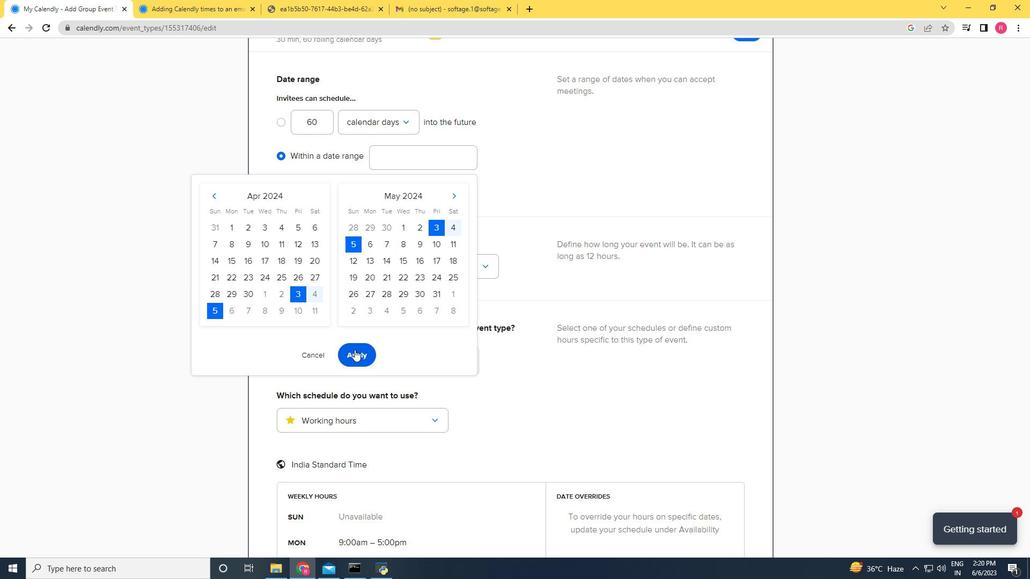 
Action: Mouse pressed left at (354, 350)
Screenshot: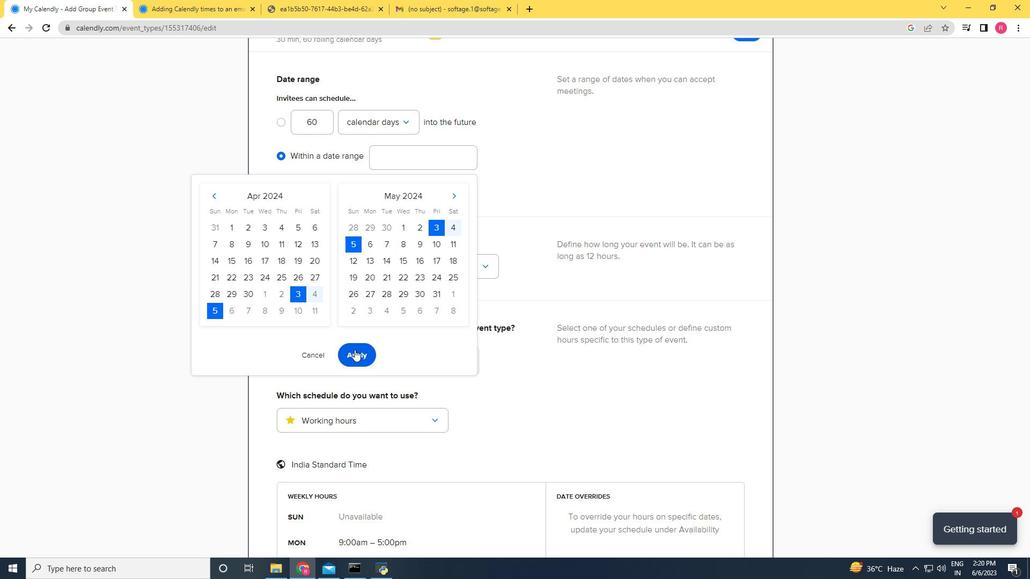 
Action: Mouse moved to (475, 394)
Screenshot: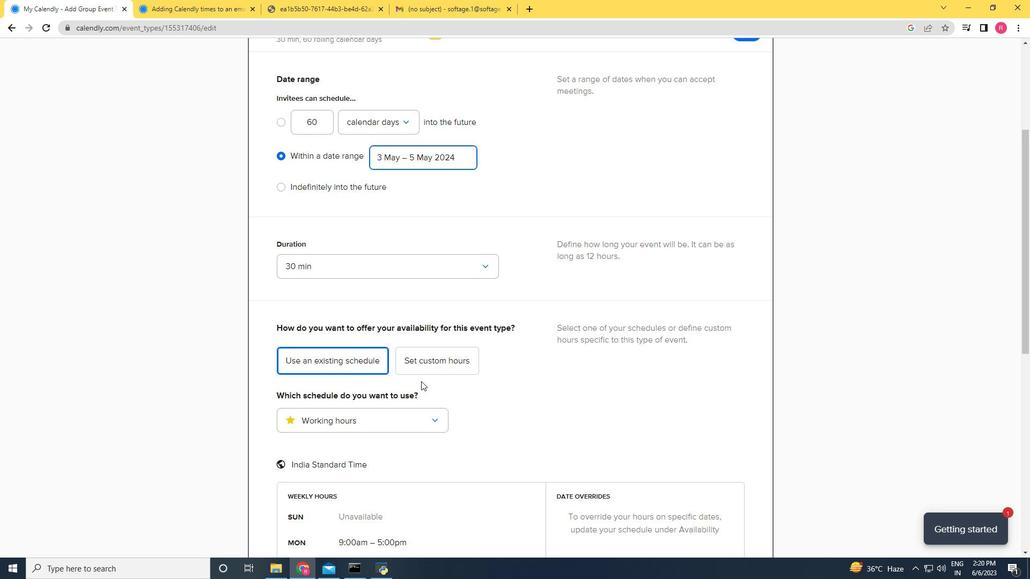 
Action: Mouse scrolled (475, 393) with delta (0, 0)
Screenshot: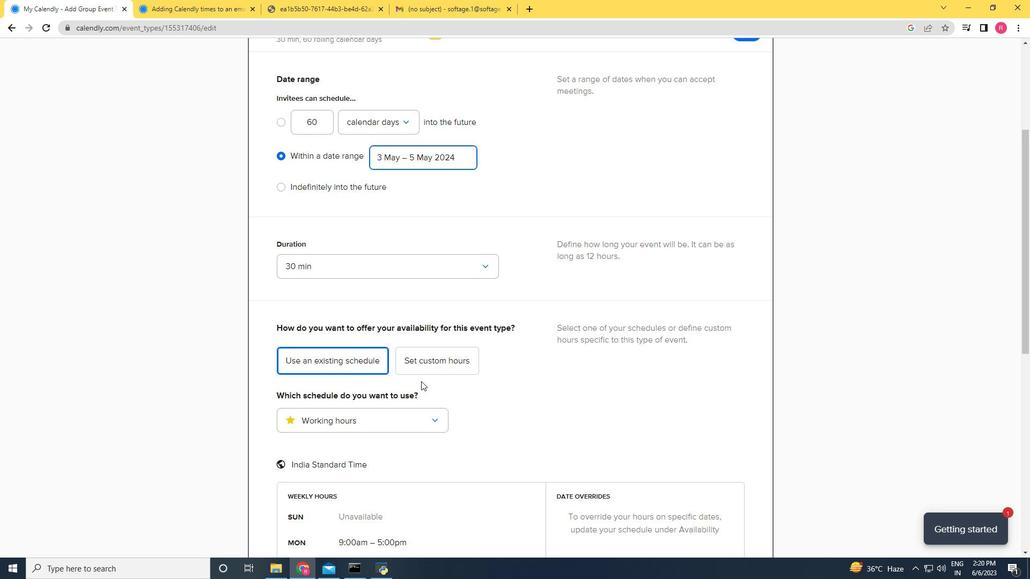 
Action: Mouse moved to (484, 401)
Screenshot: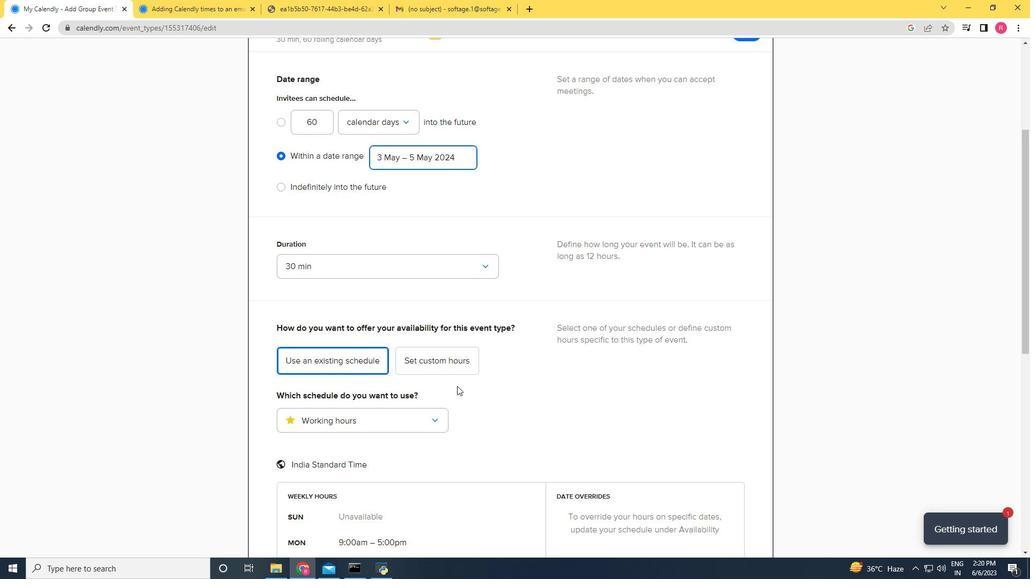 
Action: Mouse scrolled (484, 400) with delta (0, 0)
Screenshot: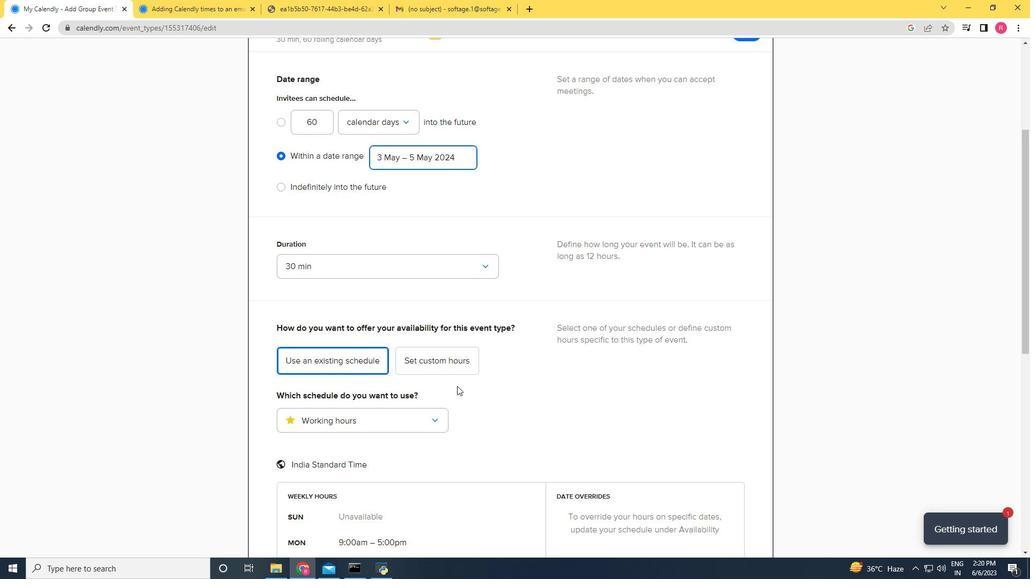 
Action: Mouse moved to (487, 403)
Screenshot: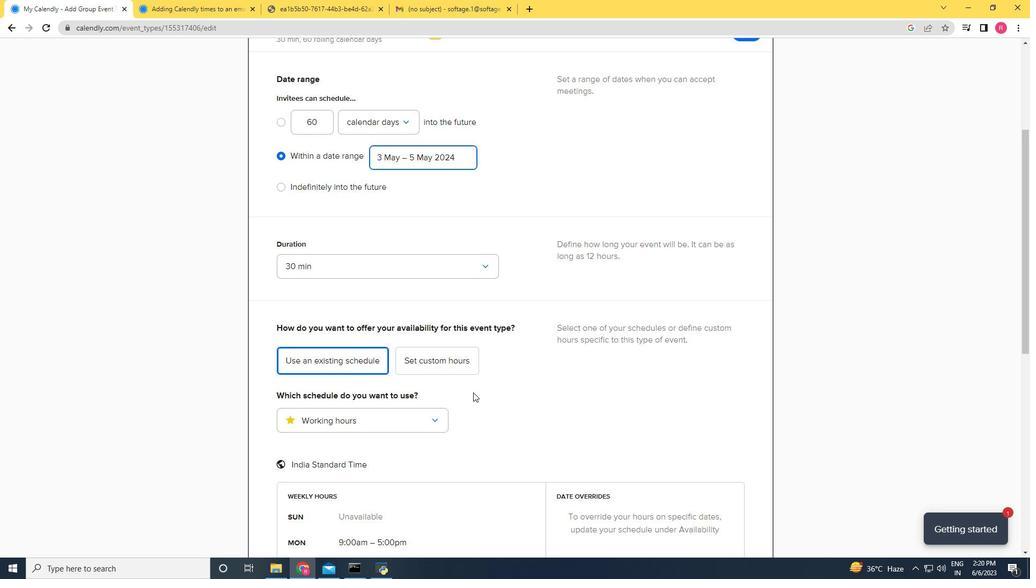 
Action: Mouse scrolled (487, 404) with delta (0, 0)
Screenshot: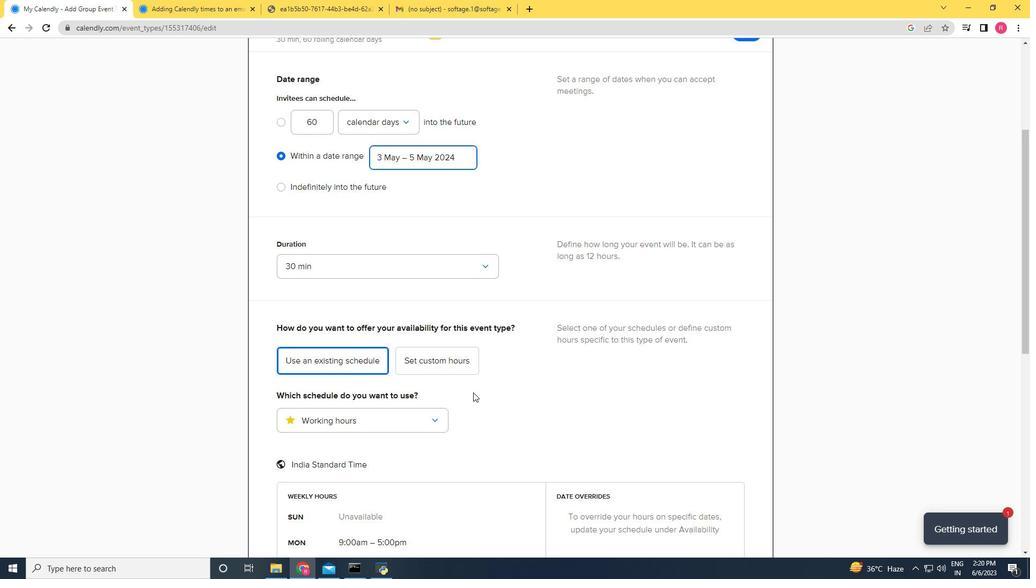 
Action: Mouse moved to (488, 403)
Screenshot: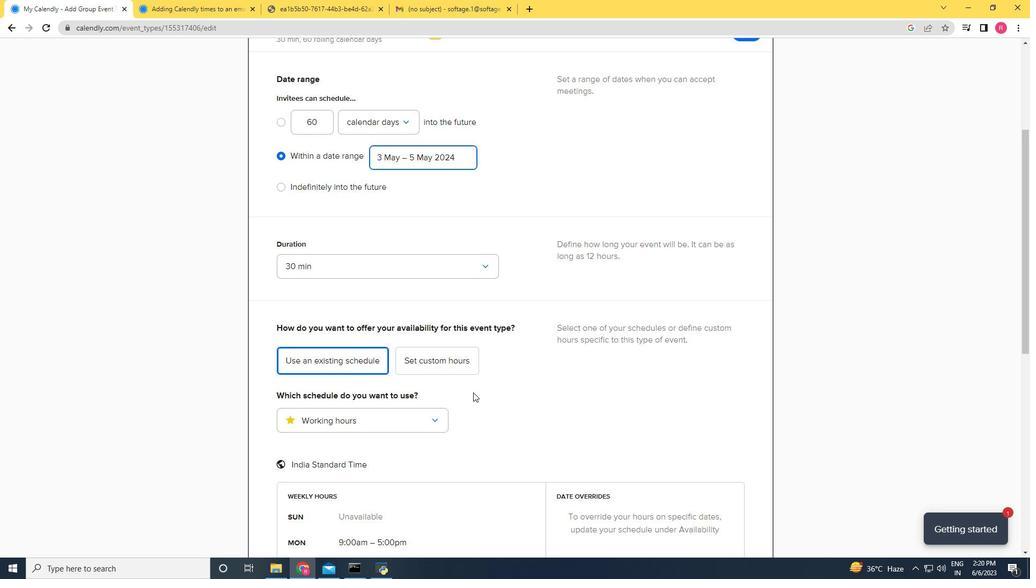 
Action: Mouse scrolled (488, 403) with delta (0, 0)
Screenshot: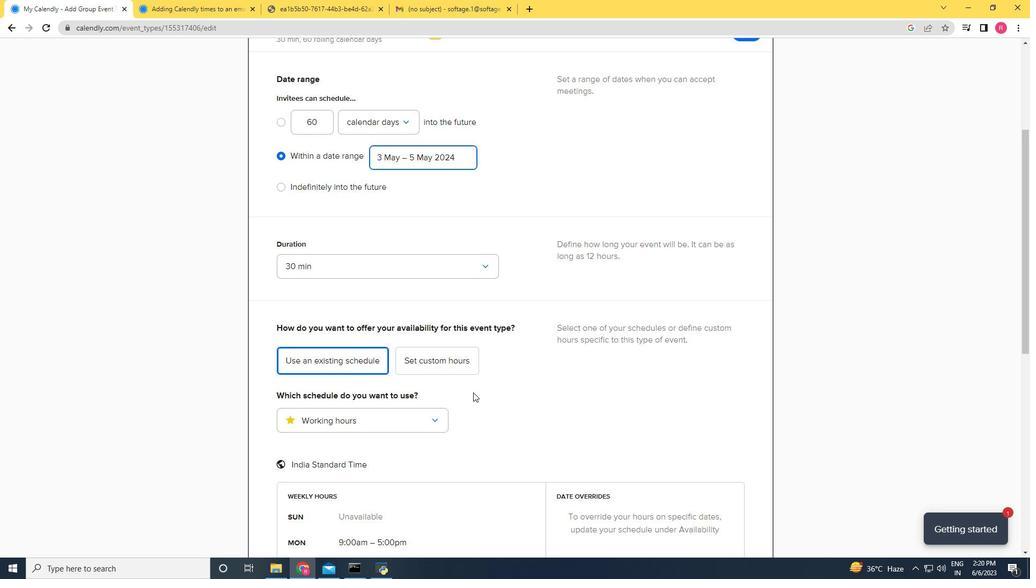 
Action: Mouse moved to (488, 403)
Screenshot: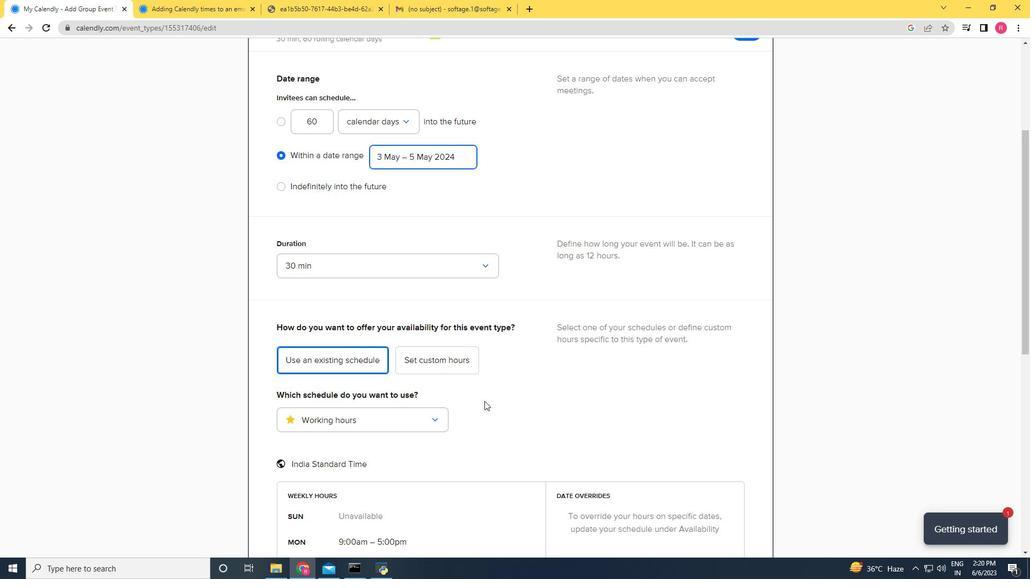 
Action: Mouse scrolled (488, 403) with delta (0, 0)
Screenshot: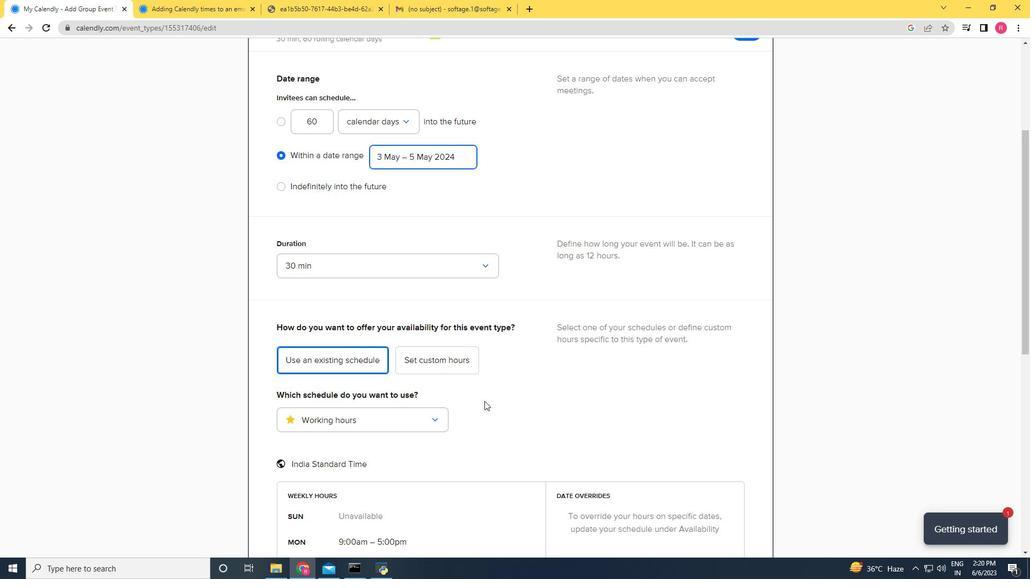
Action: Mouse moved to (516, 398)
Screenshot: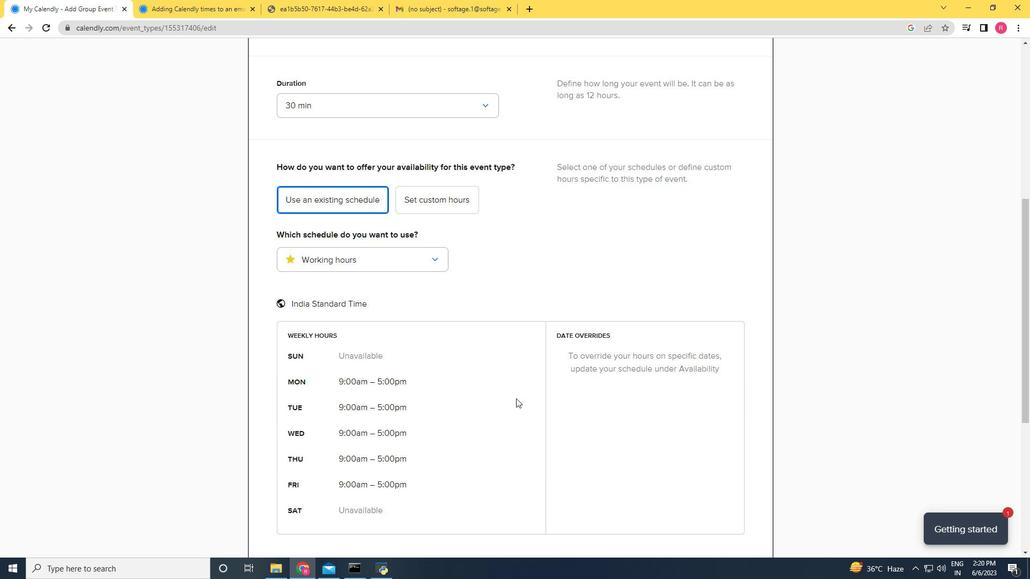 
Action: Mouse scrolled (516, 398) with delta (0, 0)
Screenshot: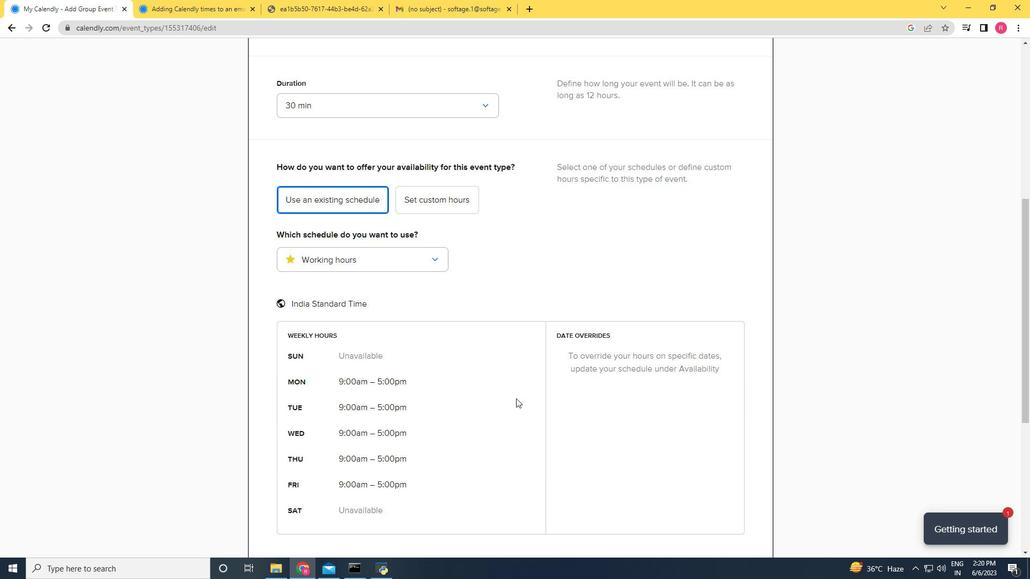 
Action: Mouse moved to (516, 422)
Screenshot: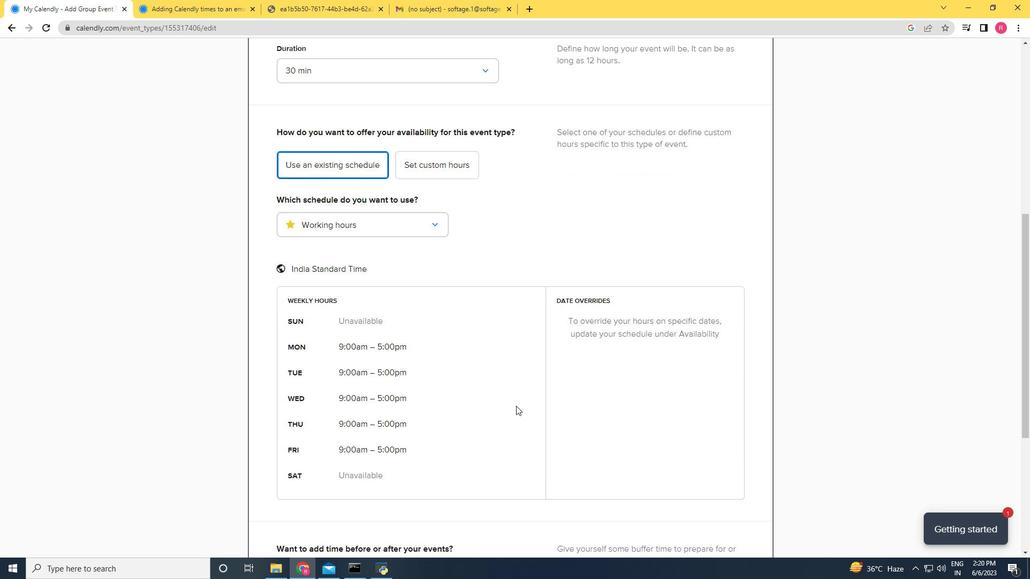 
Action: Mouse scrolled (516, 414) with delta (0, 0)
Screenshot: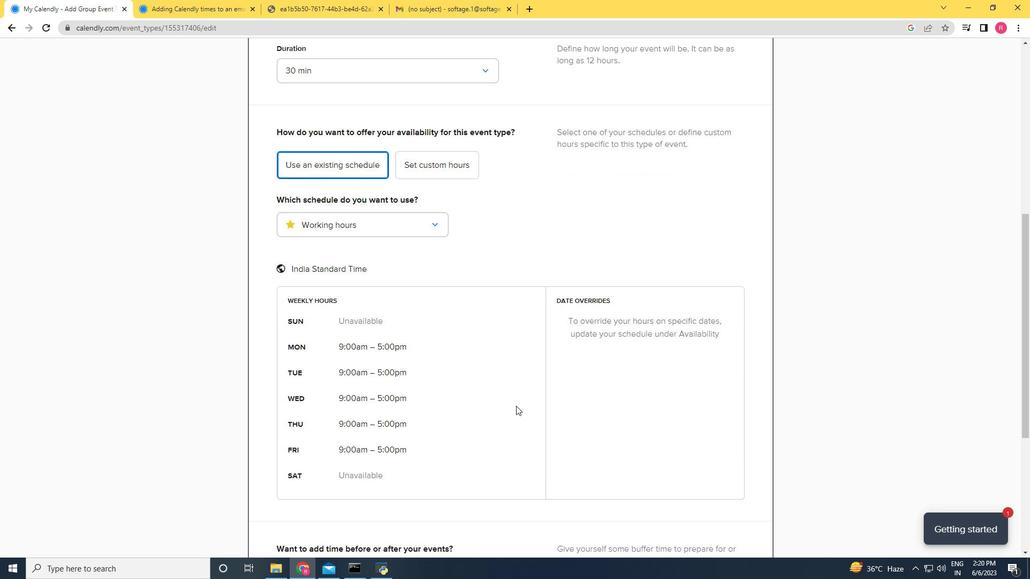 
Action: Mouse moved to (516, 423)
Screenshot: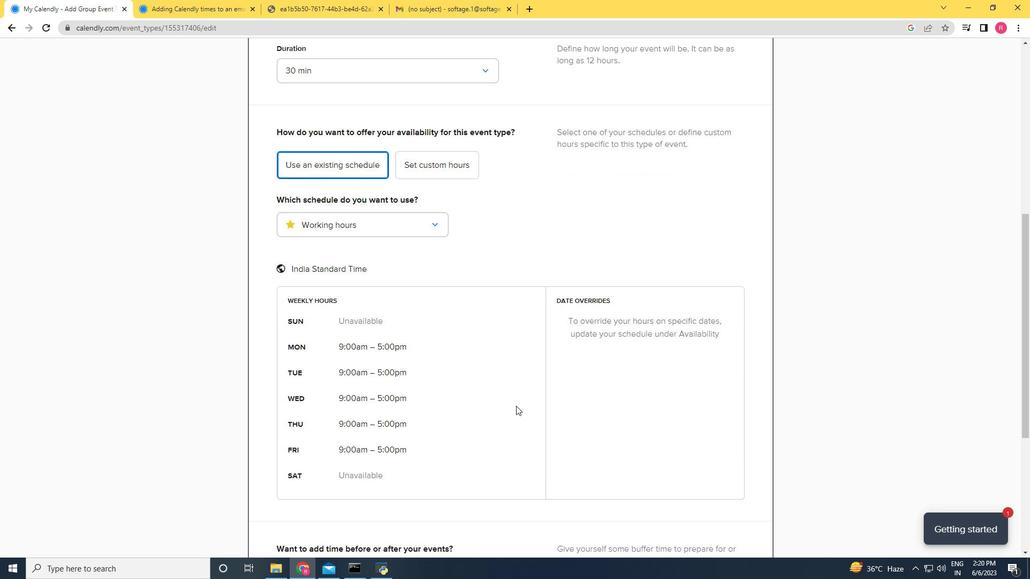 
Action: Mouse scrolled (516, 418) with delta (0, 0)
Screenshot: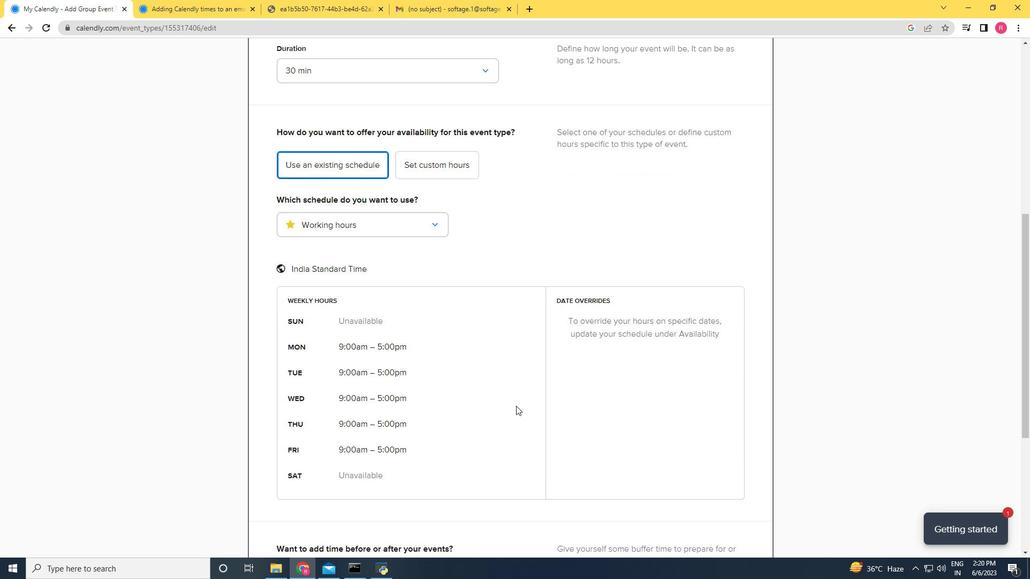 
Action: Mouse scrolled (516, 421) with delta (0, 0)
Screenshot: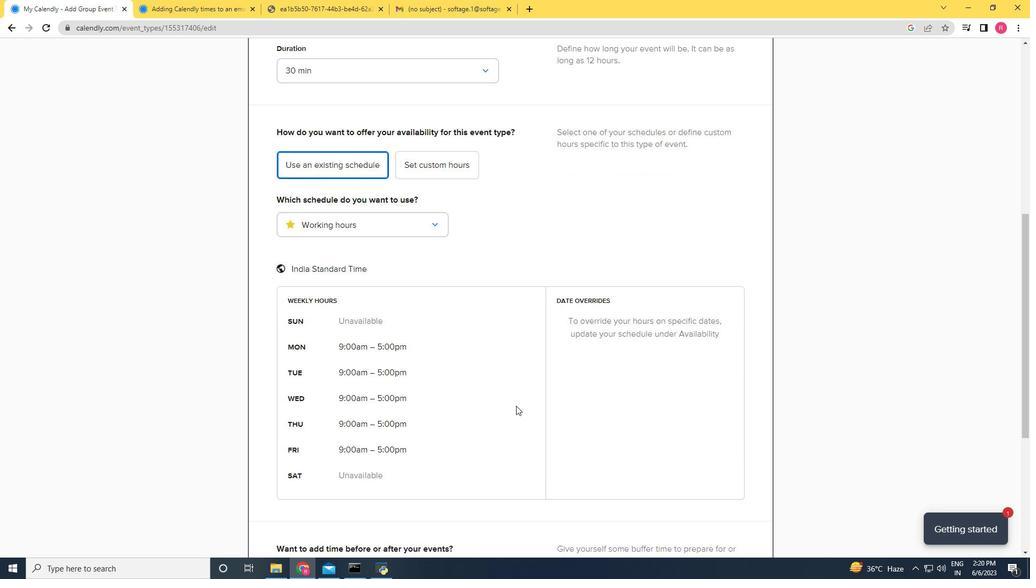 
Action: Mouse moved to (516, 423)
Screenshot: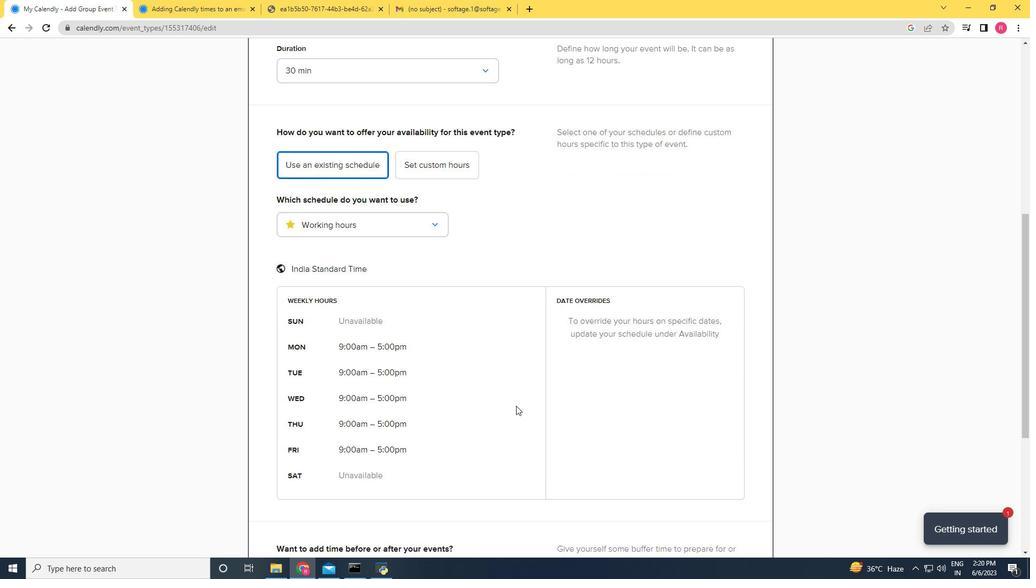 
Action: Mouse scrolled (516, 421) with delta (0, 0)
Screenshot: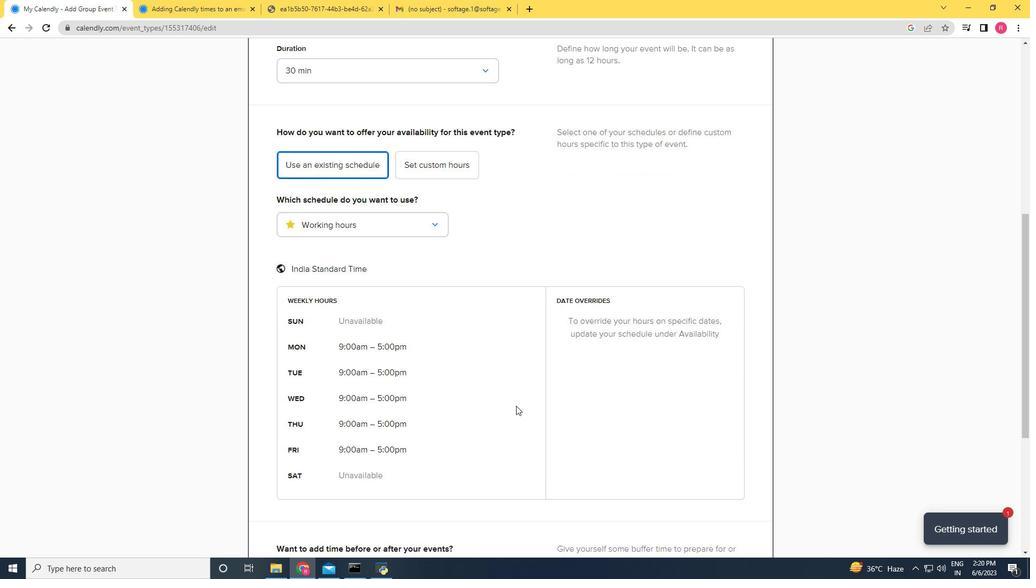 
Action: Mouse moved to (528, 456)
Screenshot: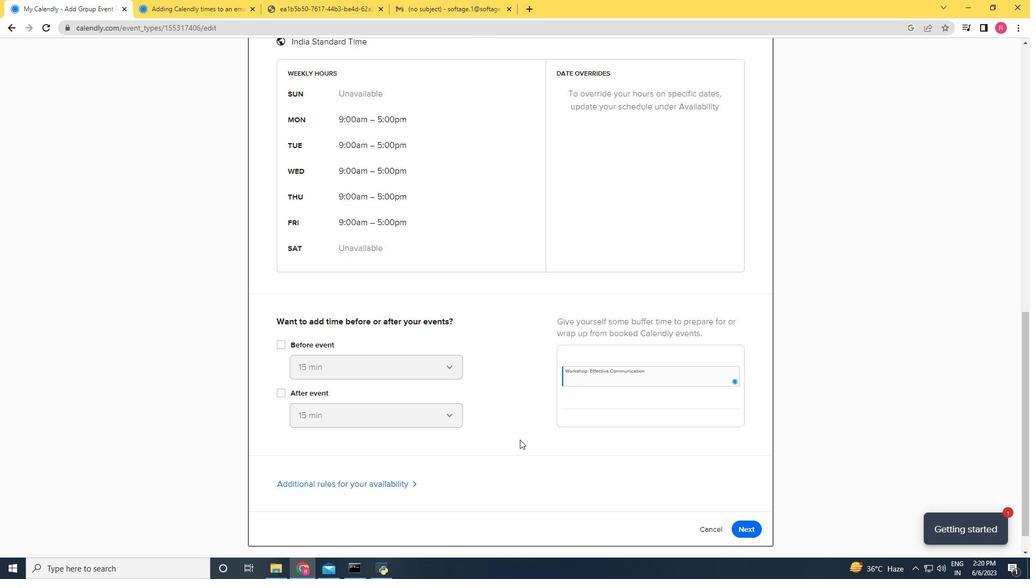 
Action: Mouse scrolled (528, 456) with delta (0, 0)
Screenshot: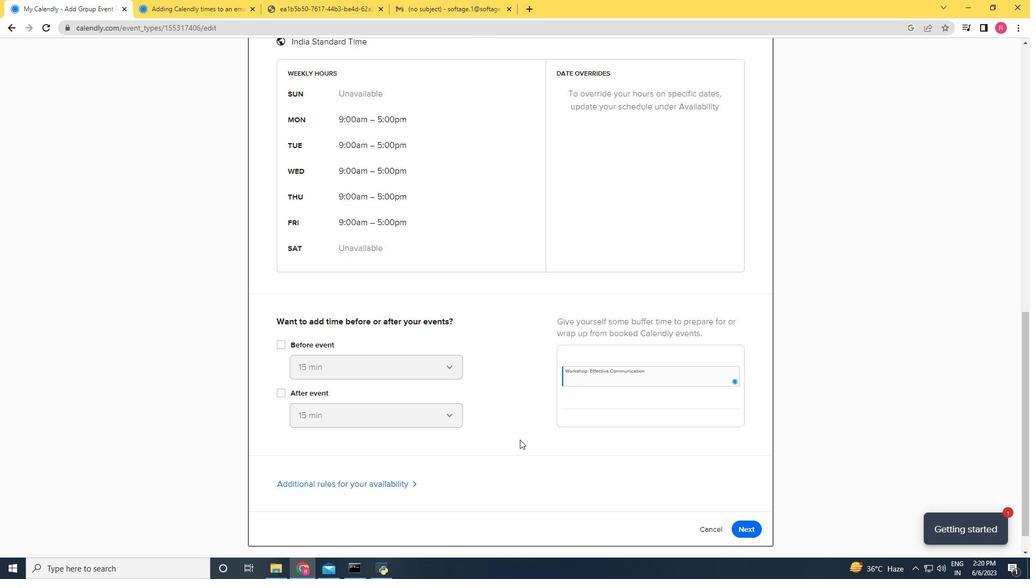 
Action: Mouse moved to (529, 460)
Screenshot: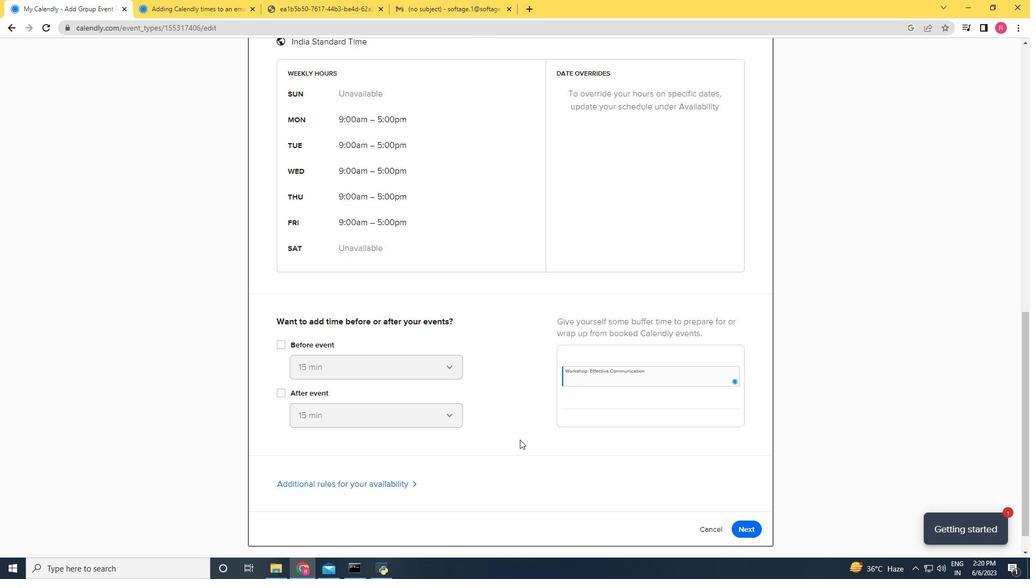 
Action: Mouse scrolled (529, 459) with delta (0, 0)
Screenshot: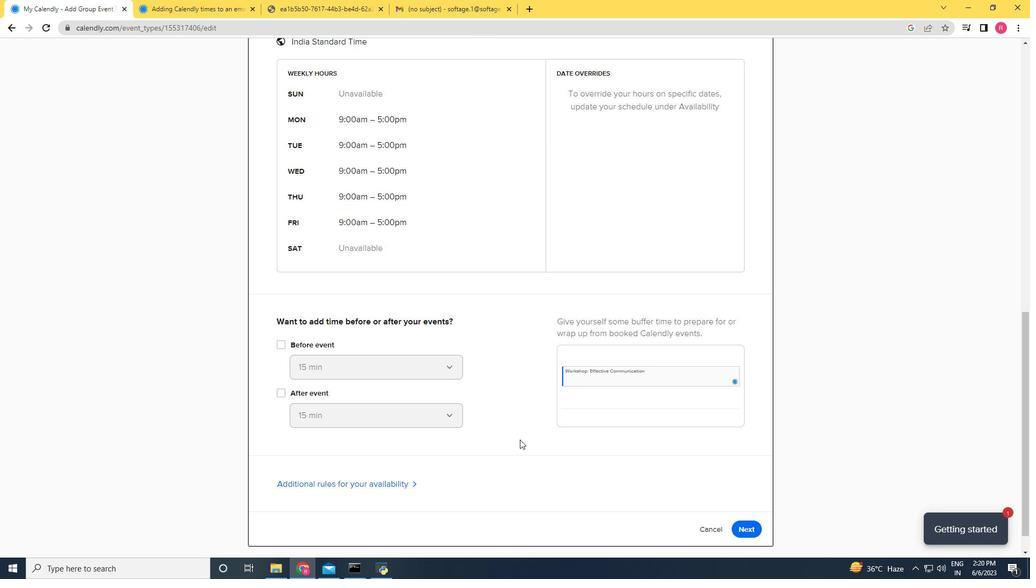 
Action: Mouse moved to (532, 464)
Screenshot: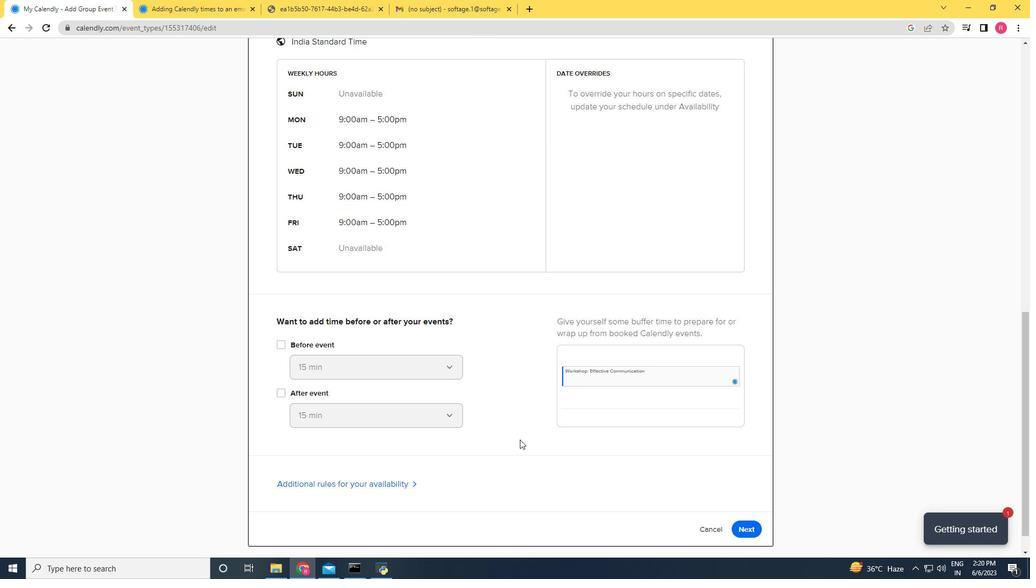 
Action: Mouse scrolled (532, 464) with delta (0, 0)
Screenshot: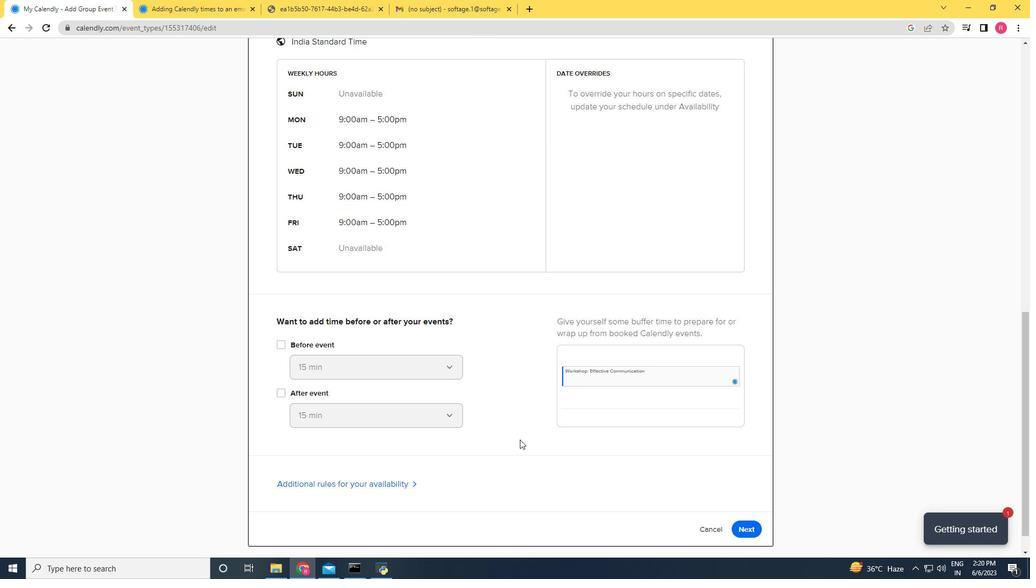 
Action: Mouse moved to (533, 465)
Screenshot: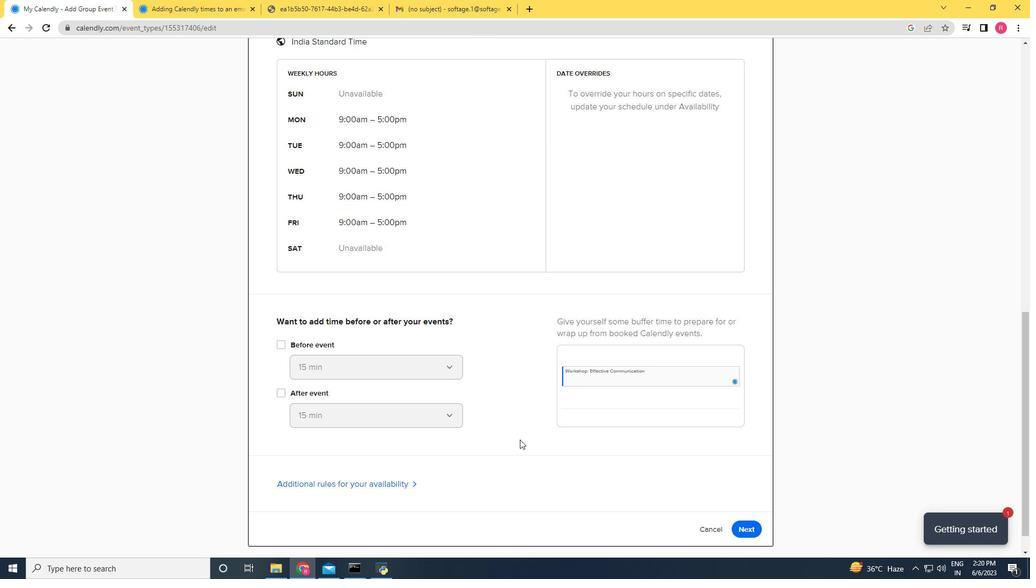 
Action: Mouse scrolled (533, 465) with delta (0, 0)
Screenshot: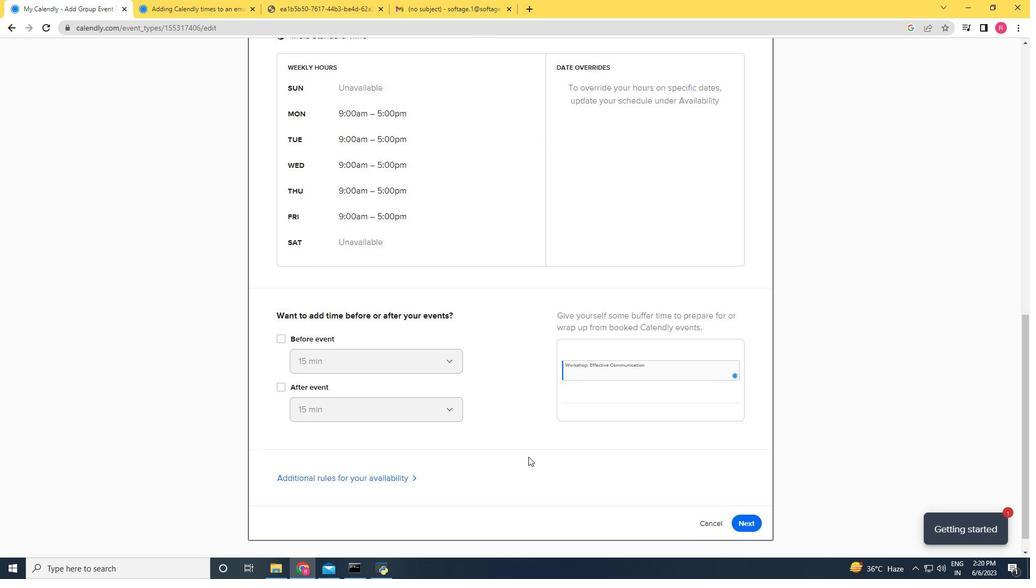 
Action: Mouse moved to (538, 468)
Screenshot: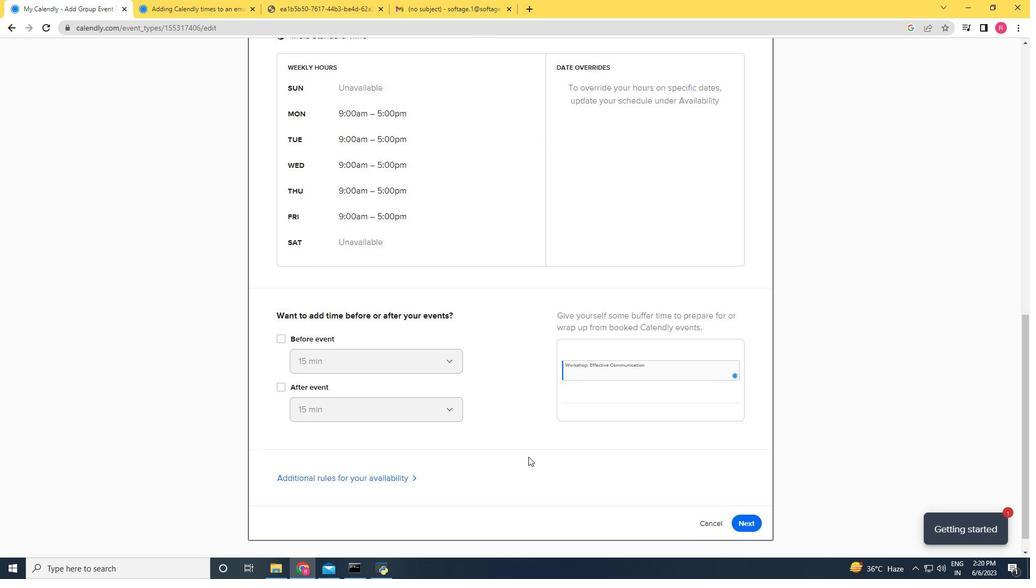 
Action: Mouse scrolled (538, 467) with delta (0, 0)
Screenshot: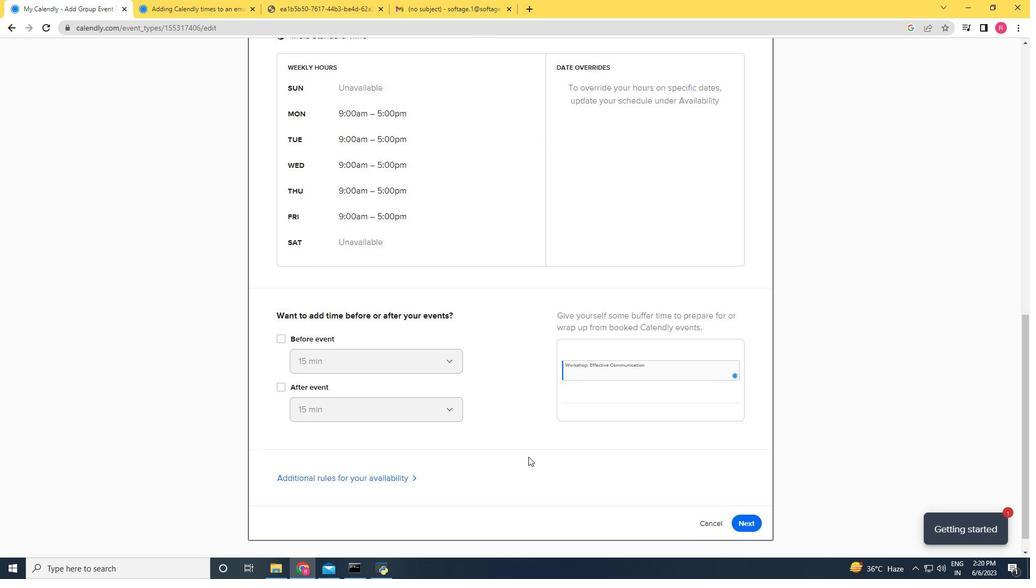 
Action: Mouse moved to (748, 503)
Screenshot: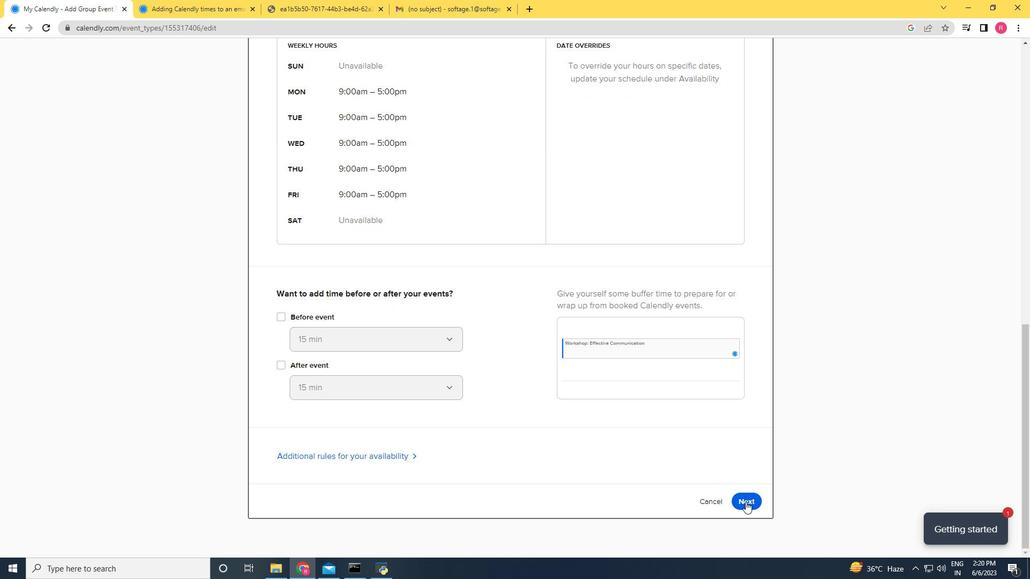 
Action: Mouse pressed left at (748, 503)
Screenshot: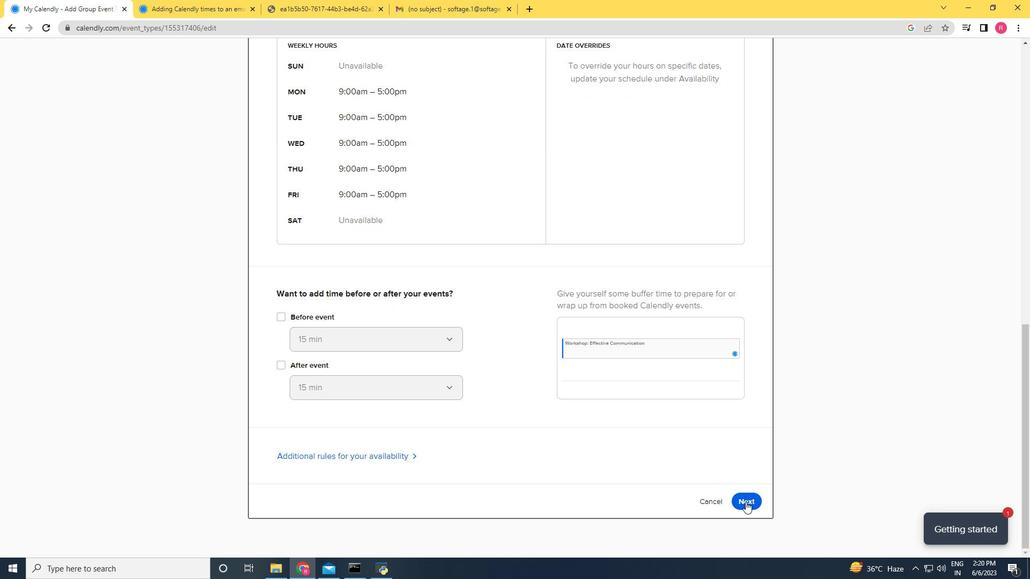 
Action: Mouse moved to (736, 100)
Screenshot: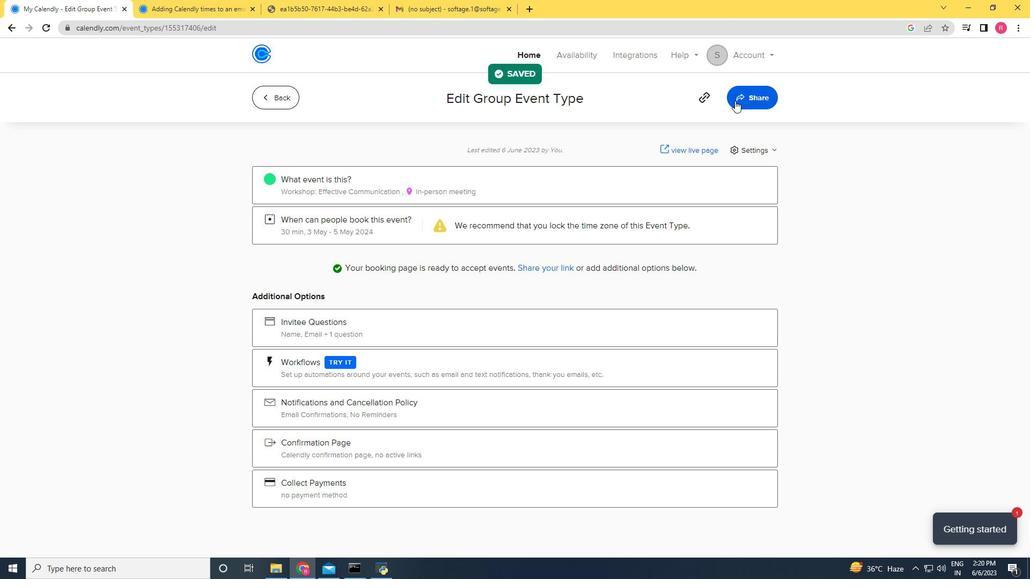 
Action: Mouse pressed left at (736, 100)
Screenshot: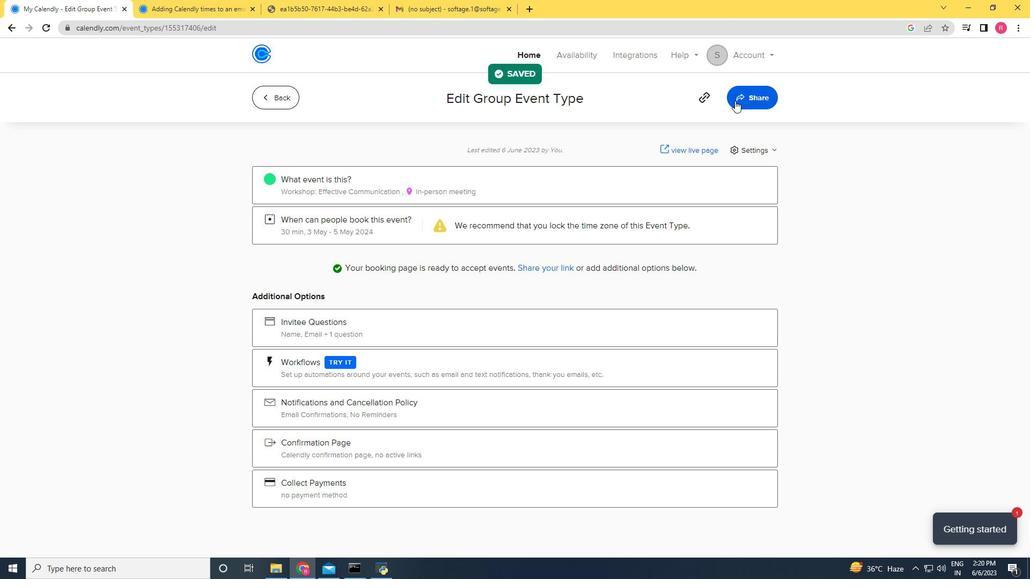 
Action: Mouse moved to (659, 192)
Screenshot: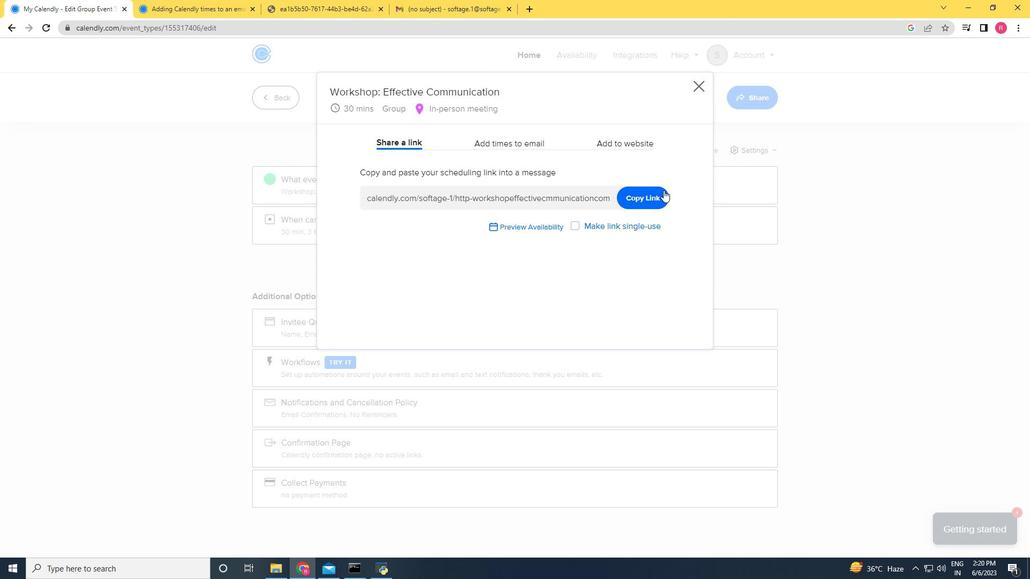 
Action: Mouse pressed left at (659, 192)
Screenshot: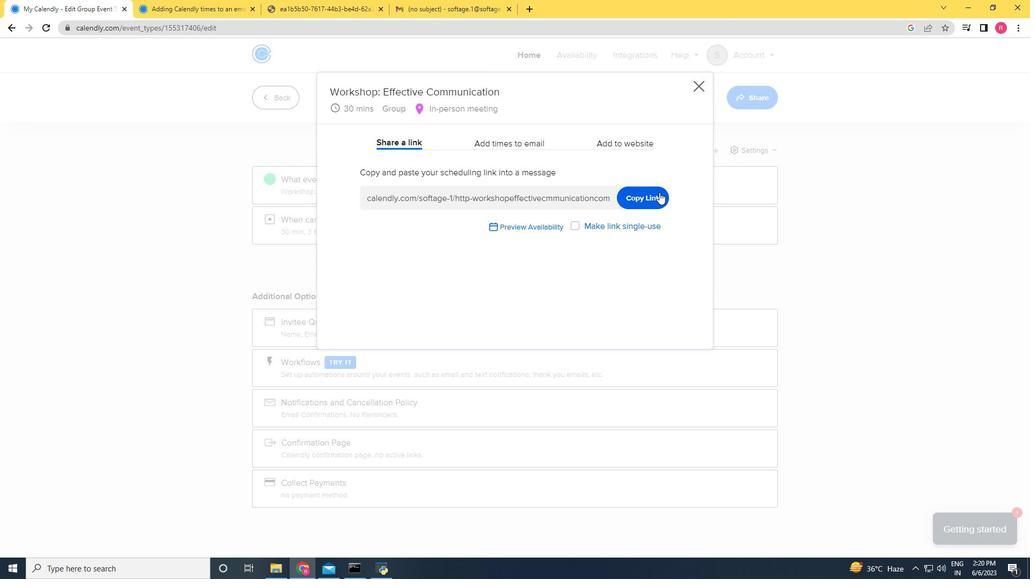 
Action: Mouse moved to (440, 12)
Screenshot: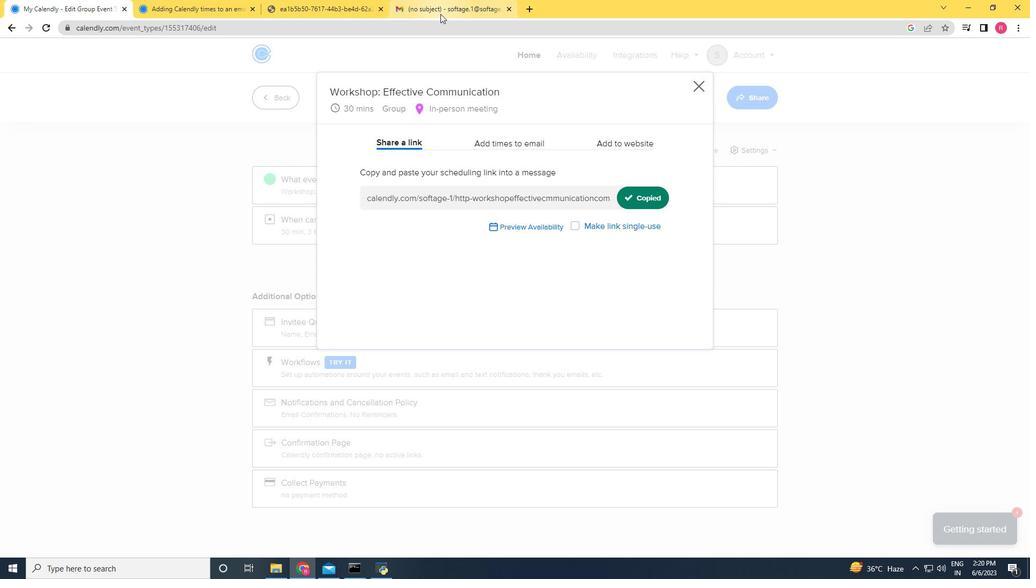 
Action: Mouse pressed left at (440, 12)
Screenshot: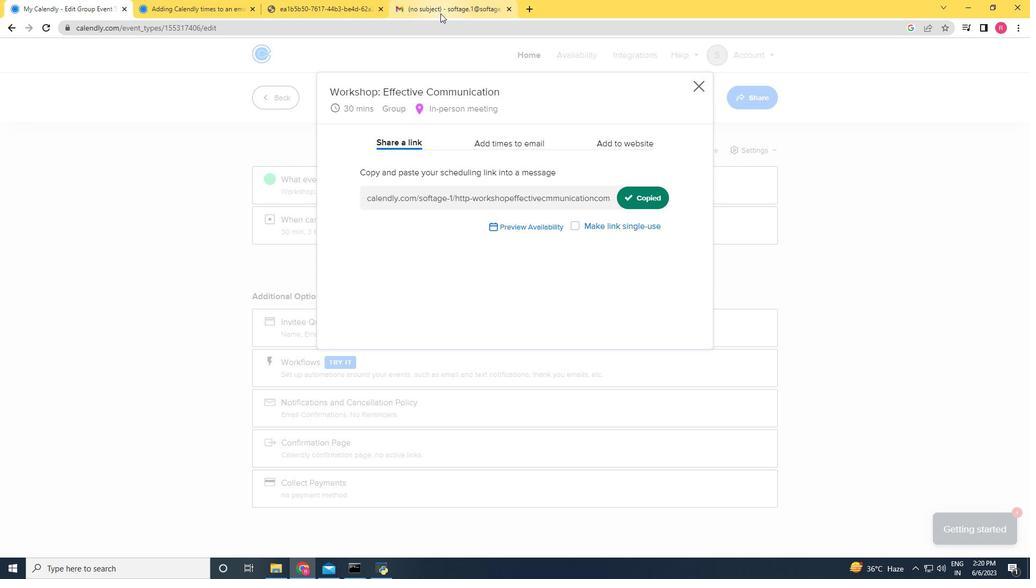 
Action: Mouse moved to (90, 76)
Screenshot: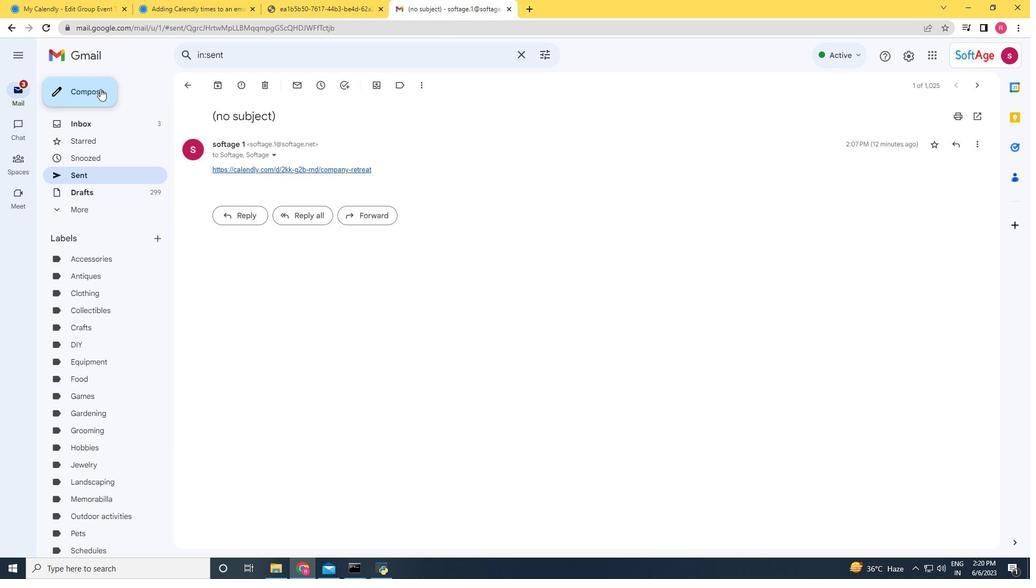 
Action: Mouse pressed left at (90, 76)
Screenshot: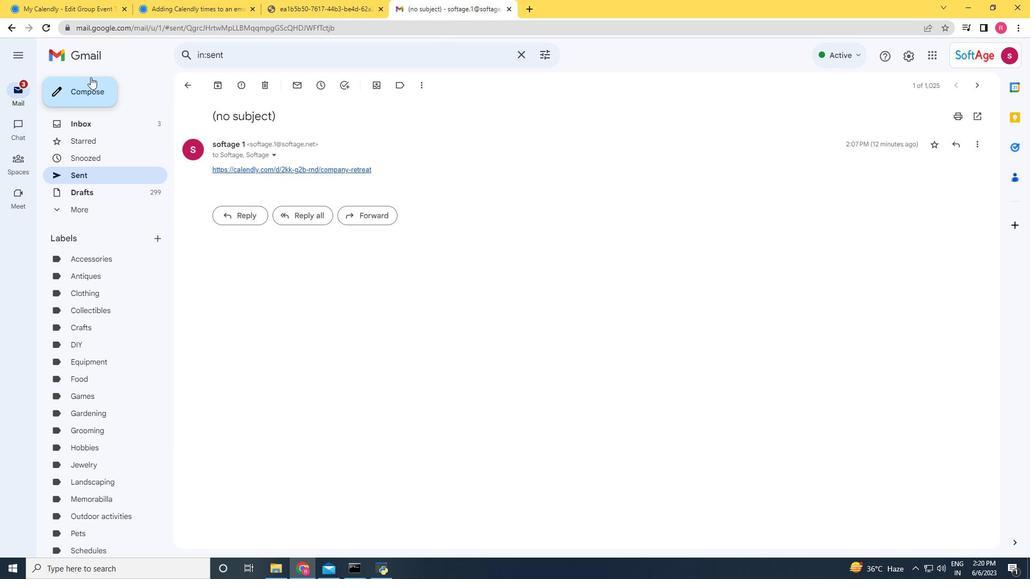 
Action: Mouse moved to (630, 341)
Screenshot: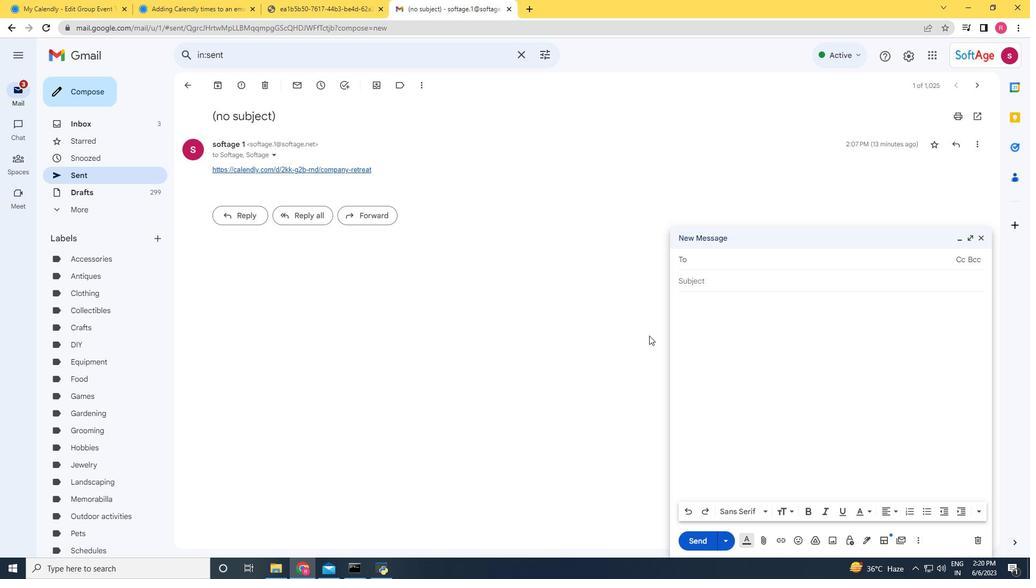
Action: Key pressed softage.7<Key.shift>@sofftage.m<Key.backspace>net
Screenshot: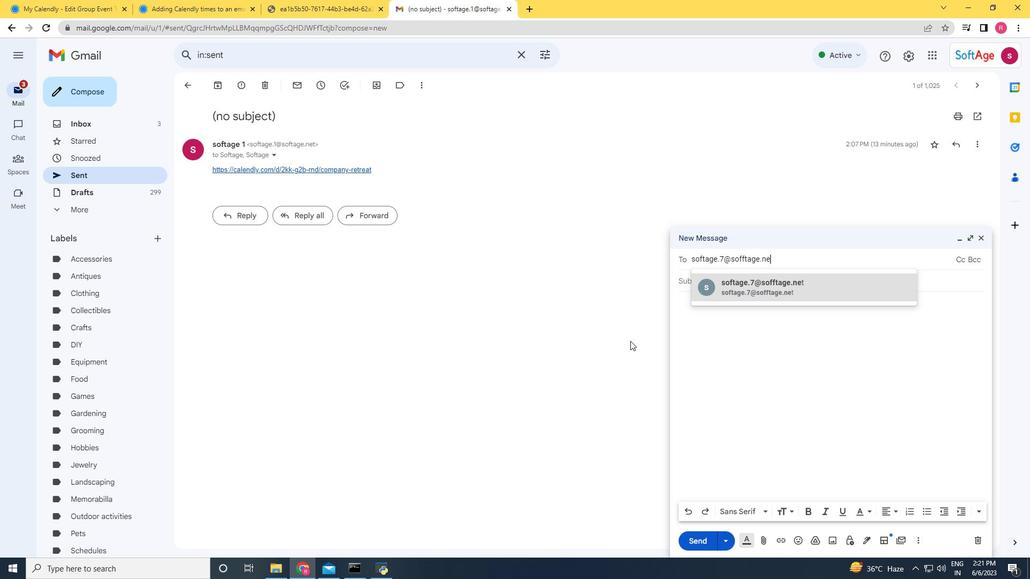 
Action: Mouse moved to (815, 288)
Screenshot: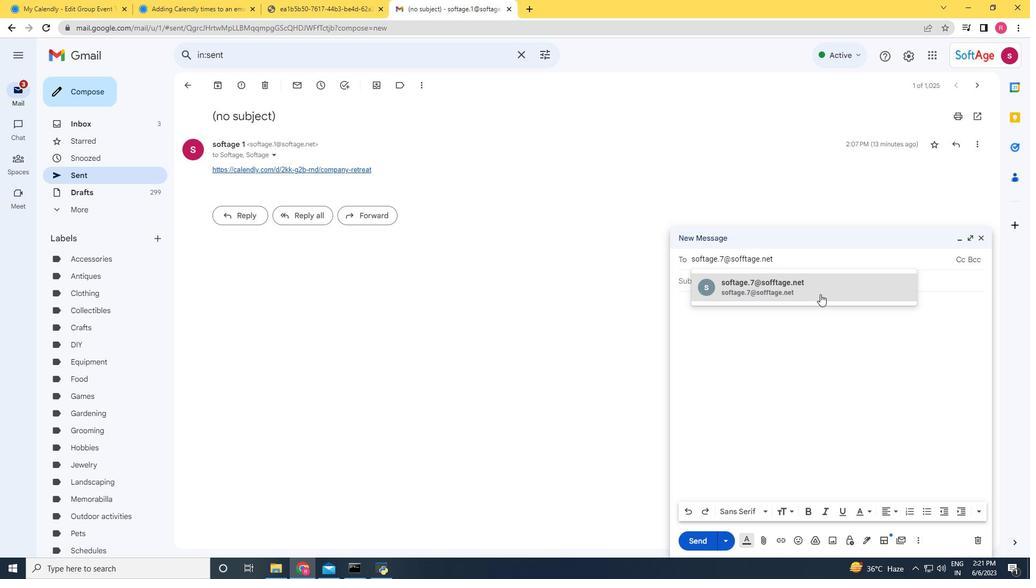 
Action: Mouse pressed left at (815, 288)
Screenshot: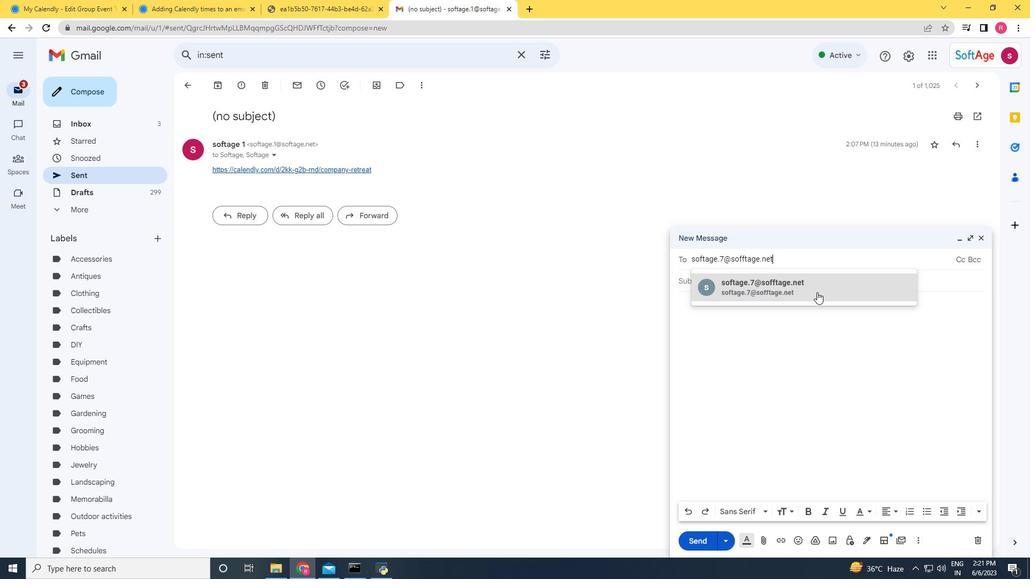 
Action: Mouse moved to (800, 291)
Screenshot: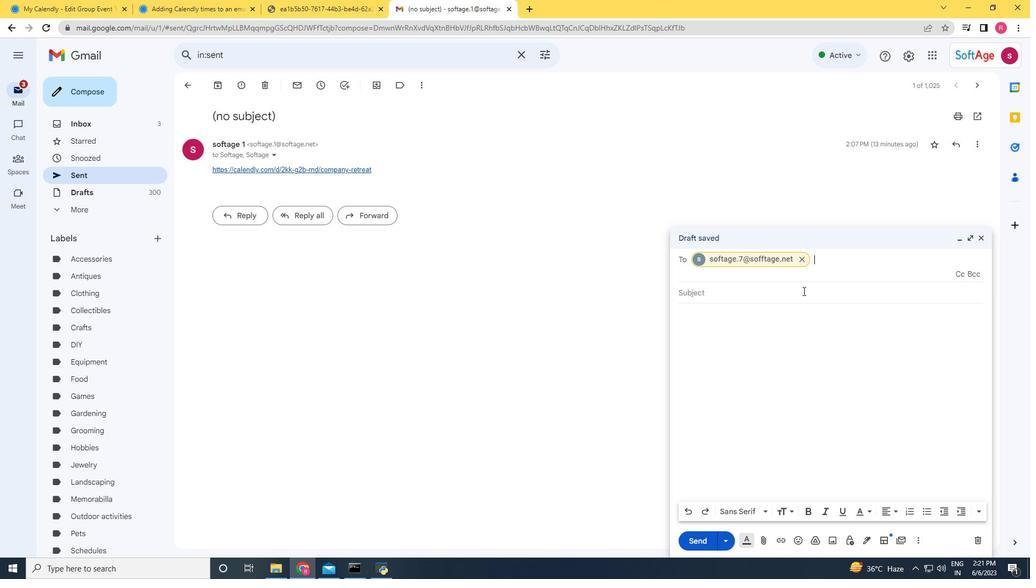 
Action: Key pressed softage.8<Key.shift>@1<Key.insert><Key.insert><Key.insert><Key.backspace>softage.net
Screenshot: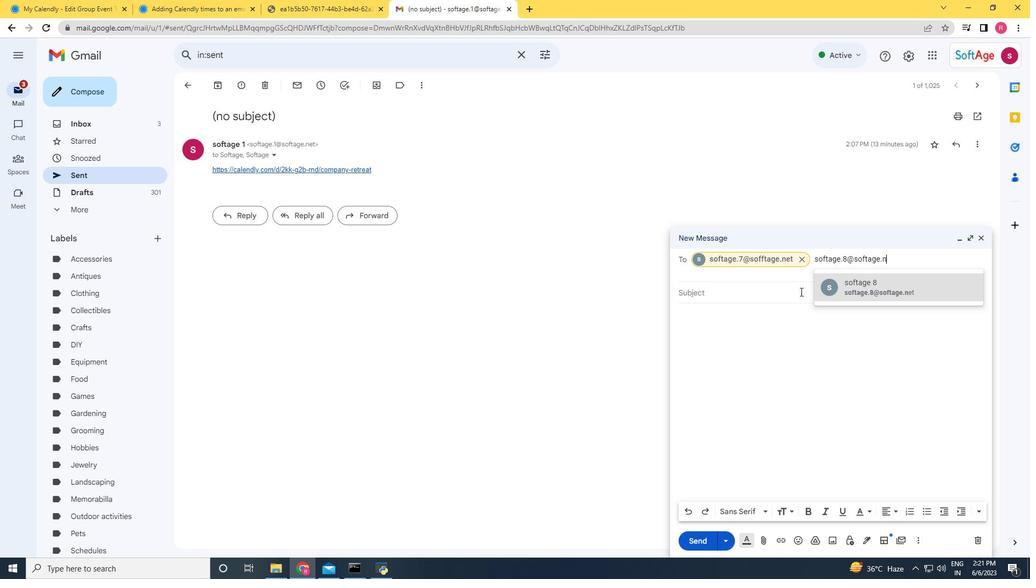 
Action: Mouse moved to (885, 284)
Screenshot: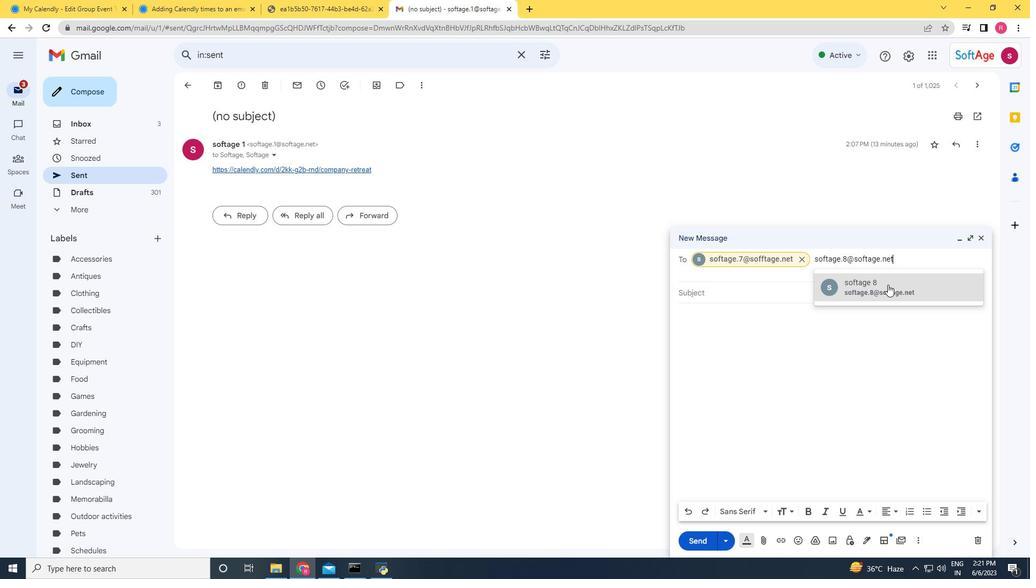
Action: Mouse pressed left at (885, 284)
Screenshot: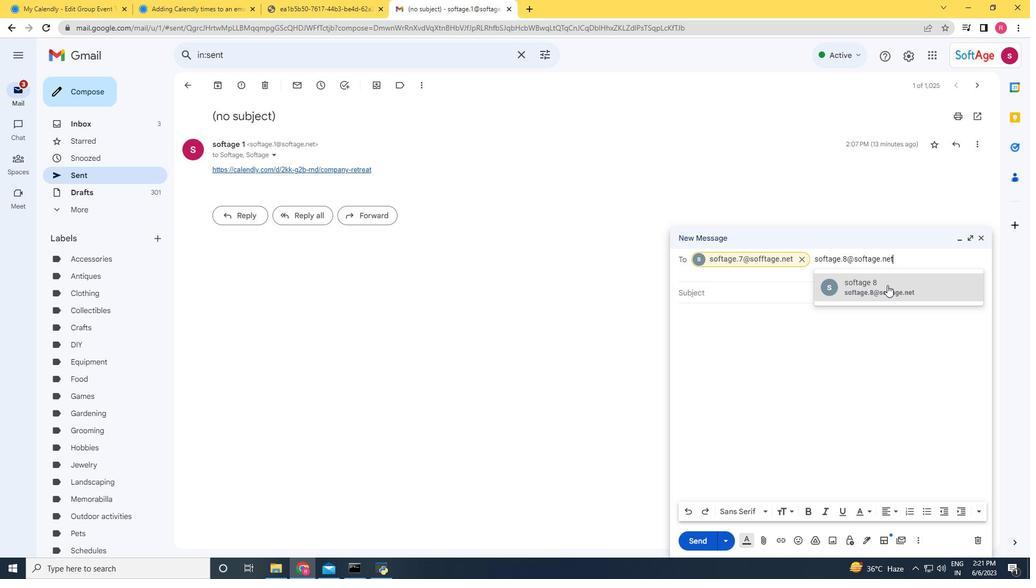 
Action: Mouse moved to (733, 319)
Screenshot: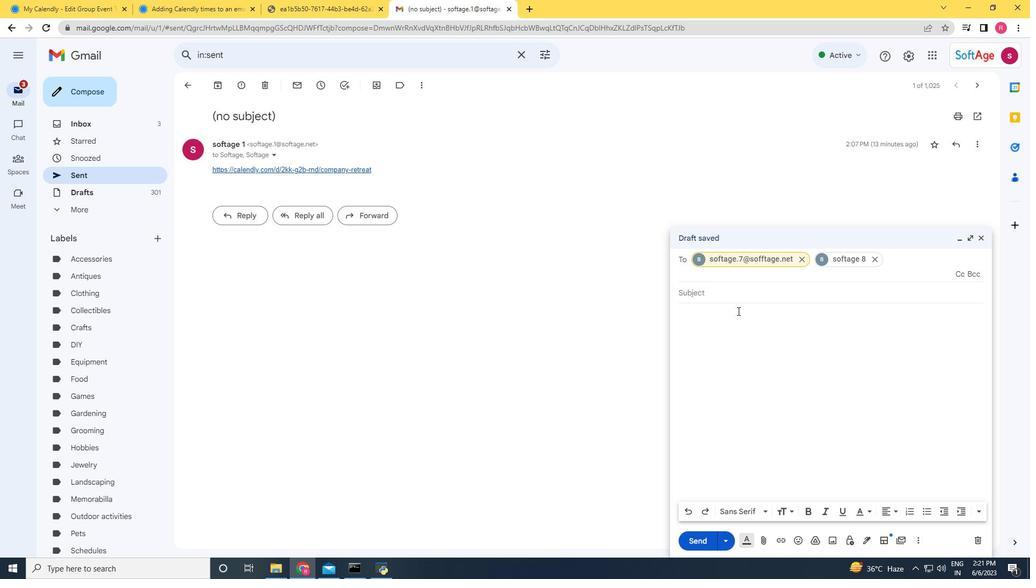 
Action: Mouse pressed left at (733, 319)
Screenshot: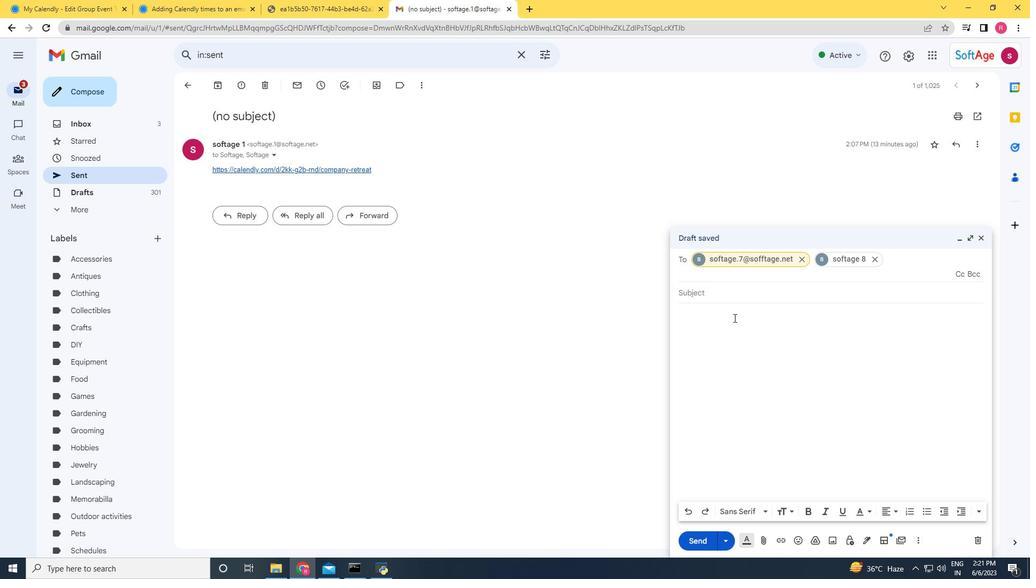 
Action: Mouse moved to (733, 319)
Screenshot: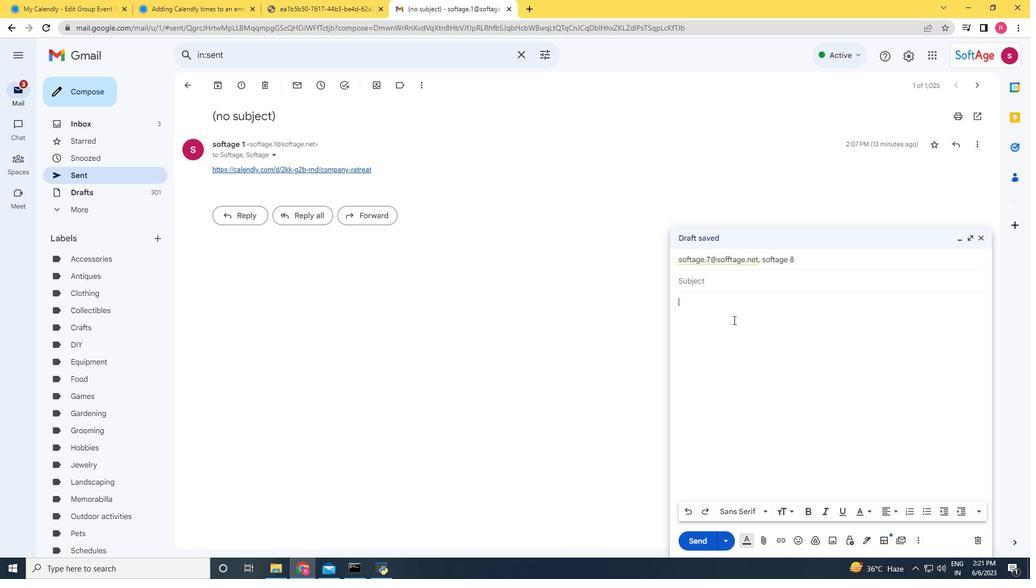 
Action: Mouse pressed right at (733, 319)
Screenshot: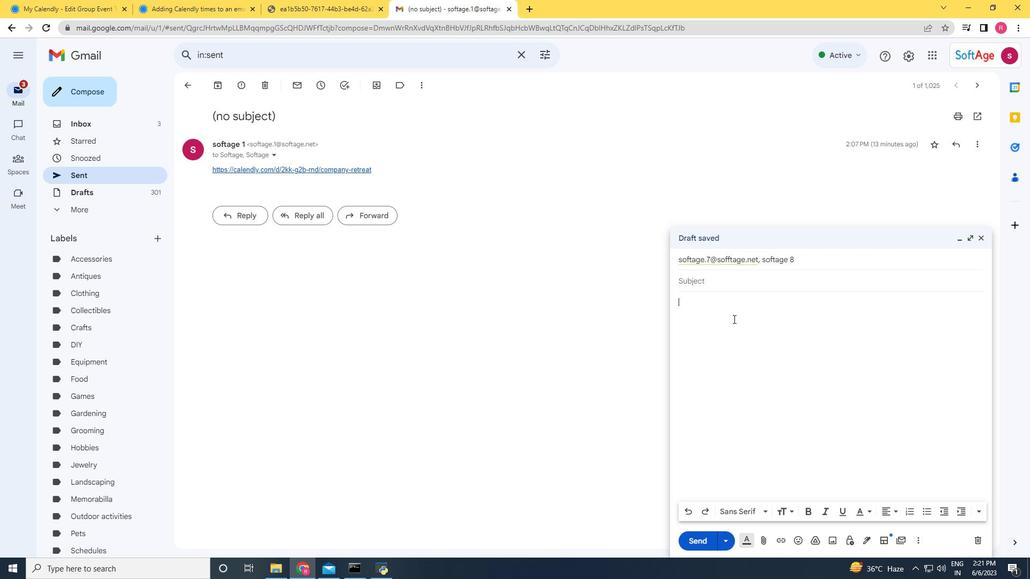 
Action: Mouse moved to (753, 404)
Screenshot: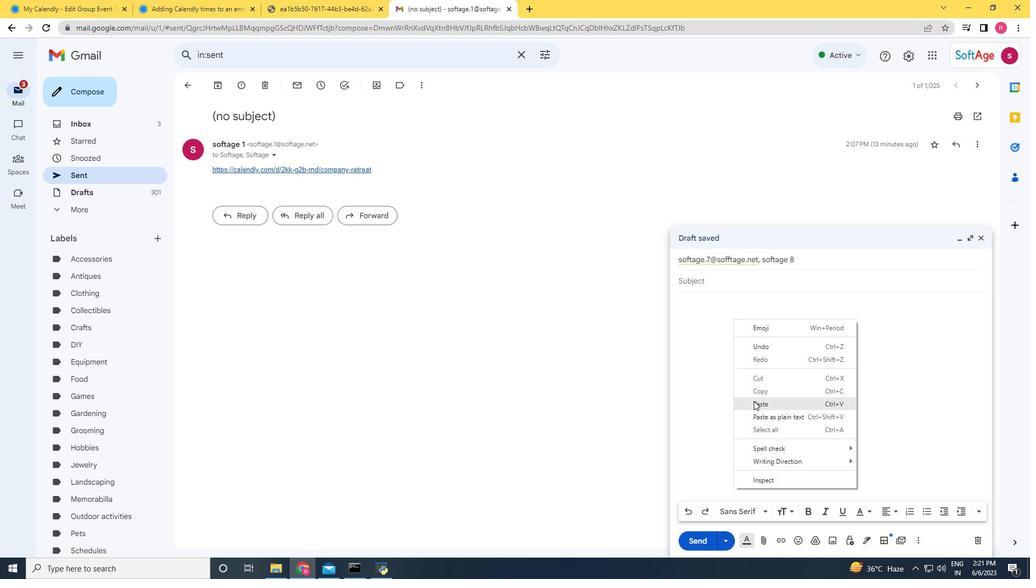 
Action: Mouse pressed left at (753, 404)
Screenshot: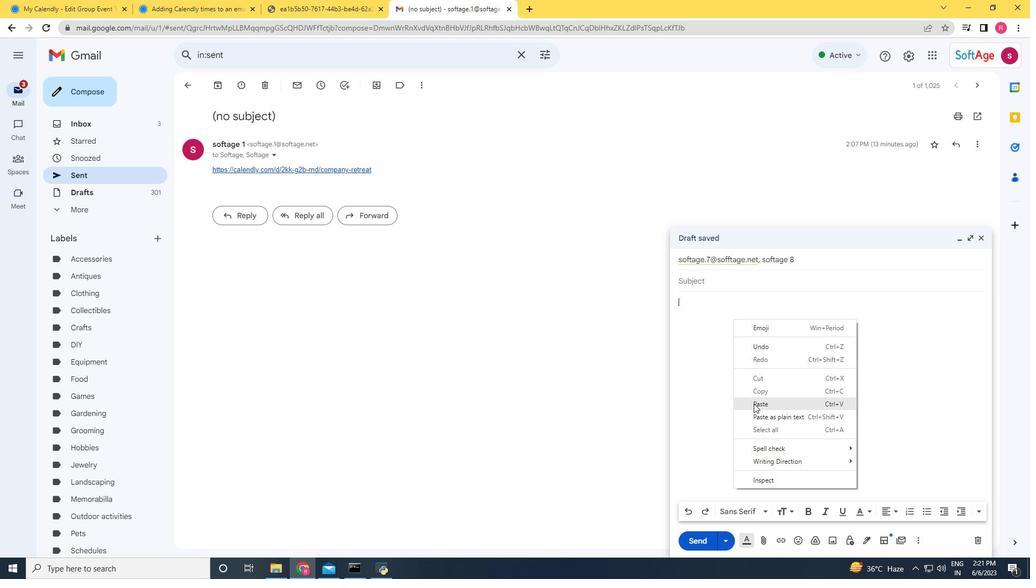 
Action: Mouse moved to (693, 541)
Screenshot: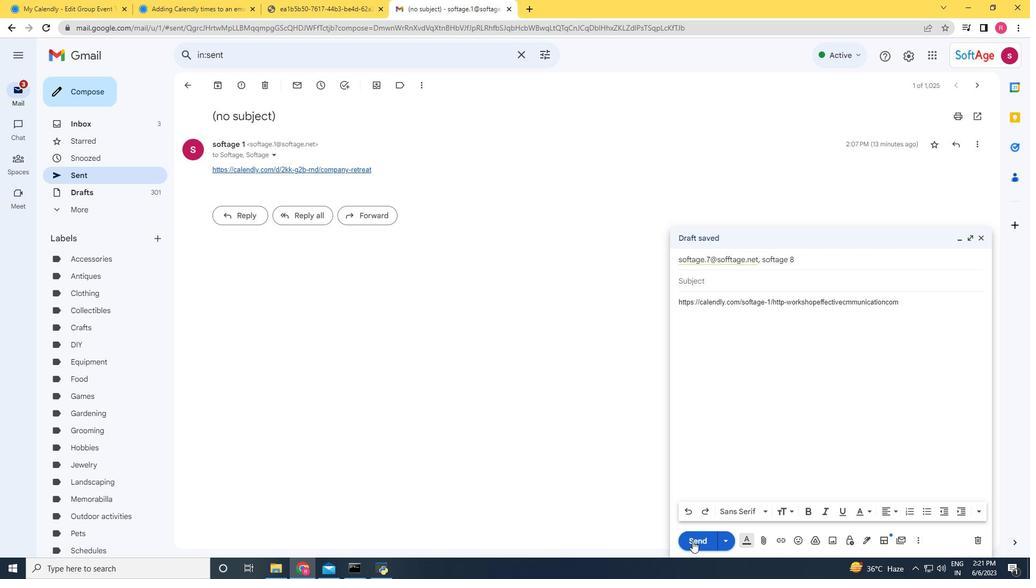 
Action: Mouse pressed left at (693, 541)
Screenshot: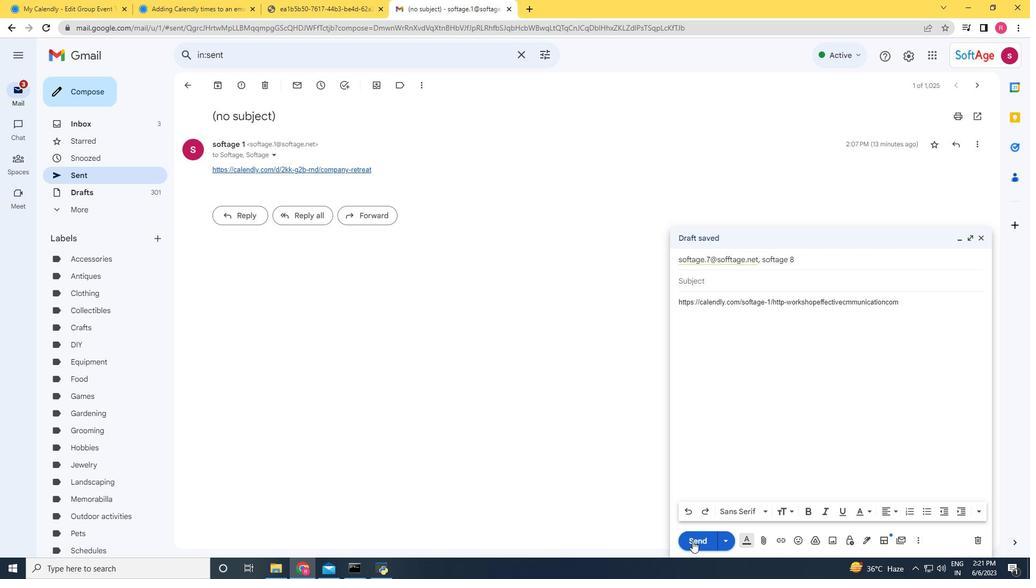 
Action: Mouse moved to (179, 525)
Screenshot: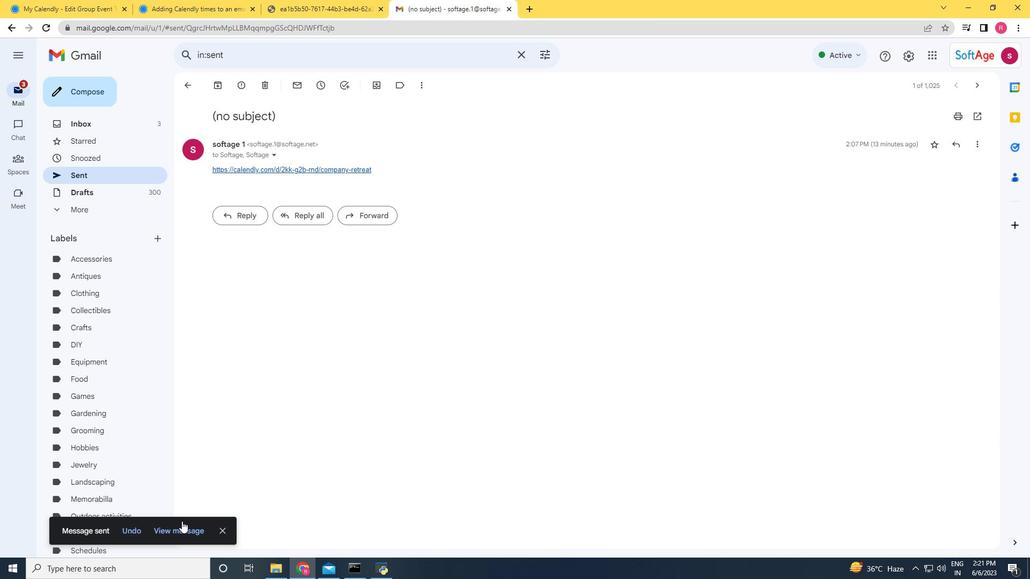 
Action: Mouse pressed left at (179, 525)
Screenshot: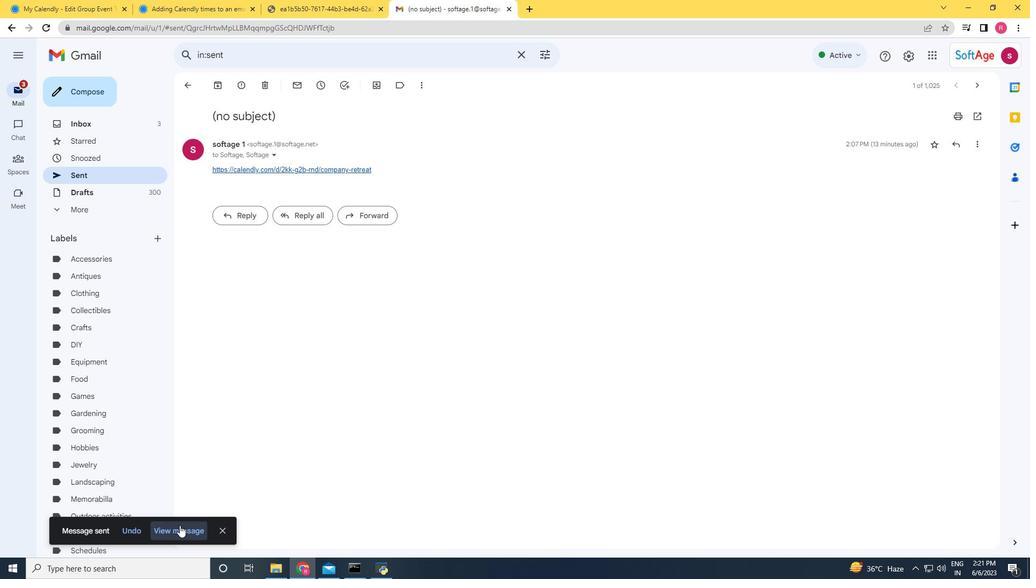 
Action: Mouse moved to (180, 522)
Screenshot: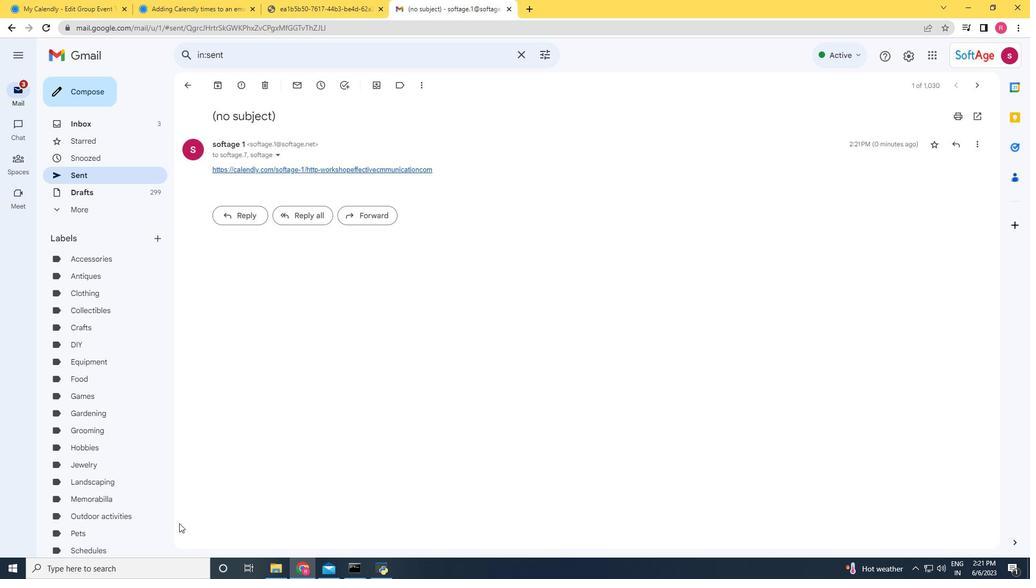 
